 Task: Search one way flight ticket for 2 adults, 4 children and 1 infant on lap in business from Medford: Rogue Valley International-medford Airport to Riverton: Central Wyoming Regional Airport (was Riverton Regional) on 8-4-2023. Choice of flights is JetBlue. Number of bags: 1 carry on bag. Price is upto 93000. Outbound departure time preference is 8:30.
Action: Mouse moved to (396, 328)
Screenshot: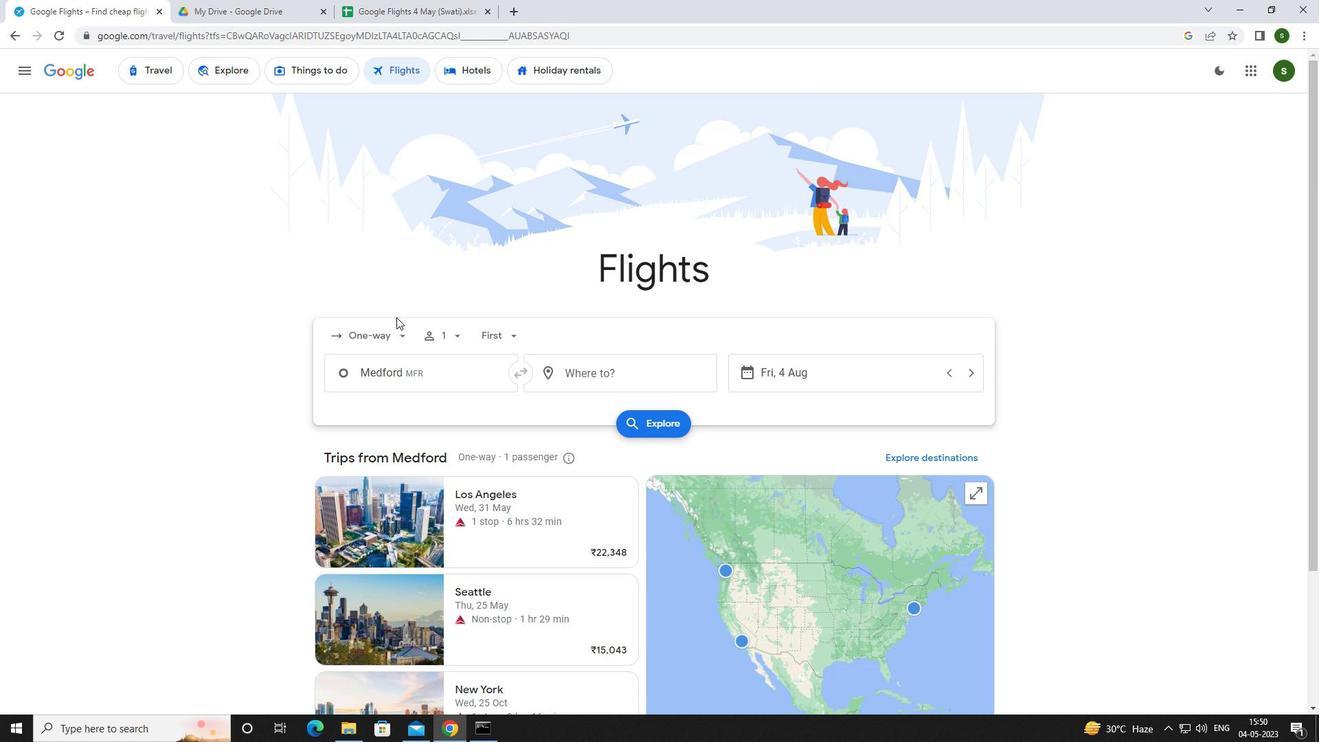 
Action: Mouse pressed left at (396, 328)
Screenshot: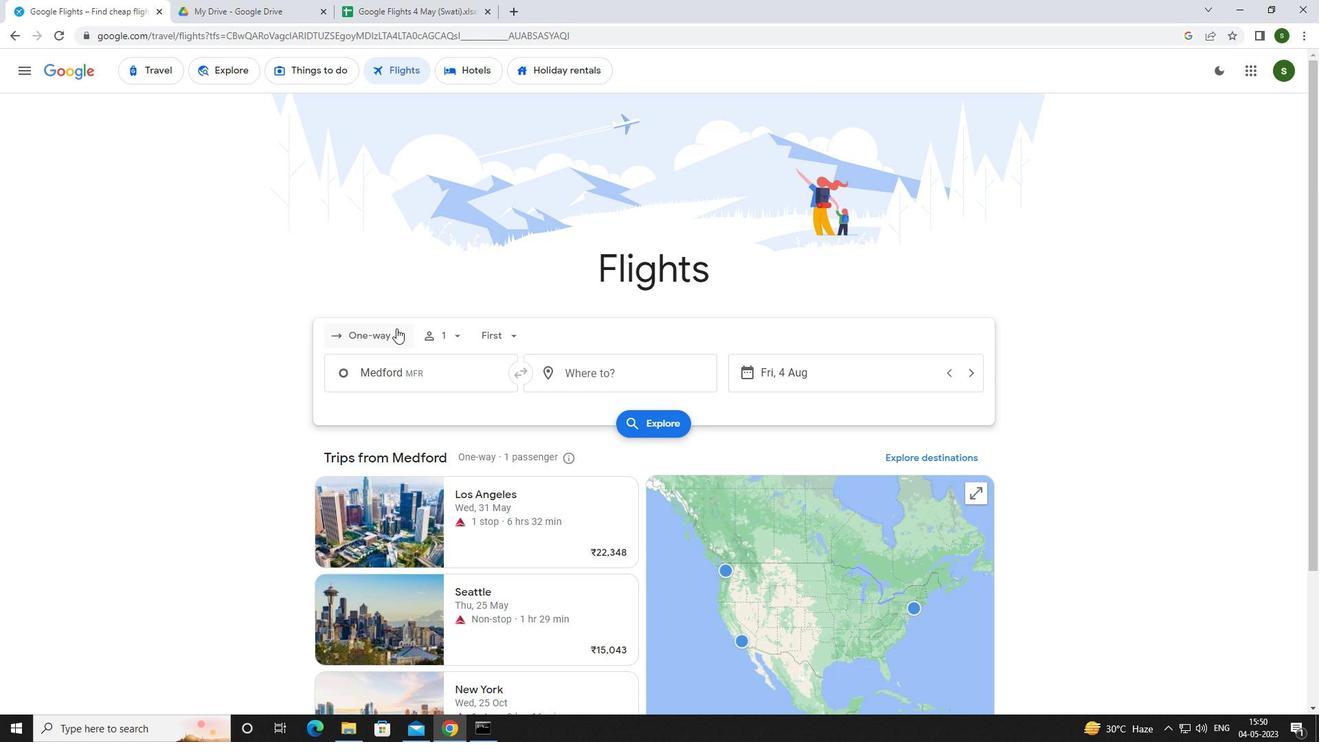 
Action: Mouse moved to (399, 403)
Screenshot: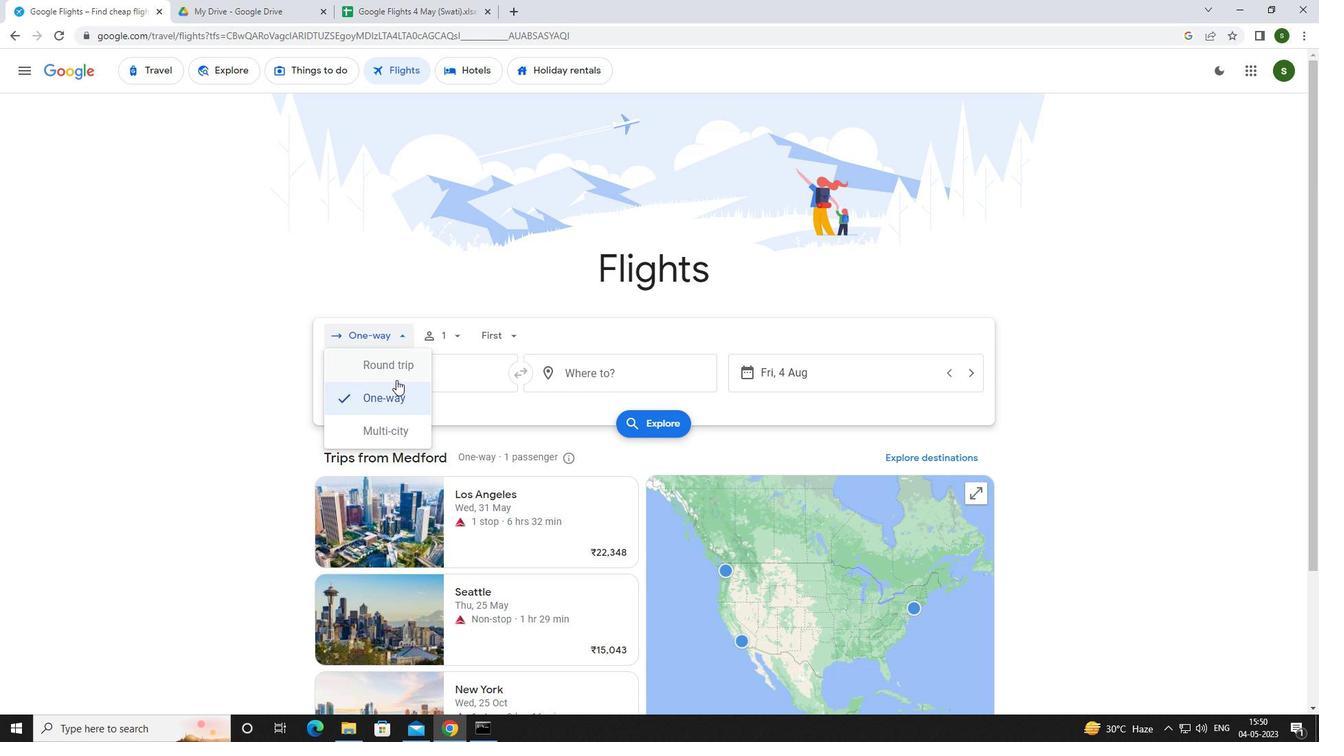 
Action: Mouse pressed left at (399, 403)
Screenshot: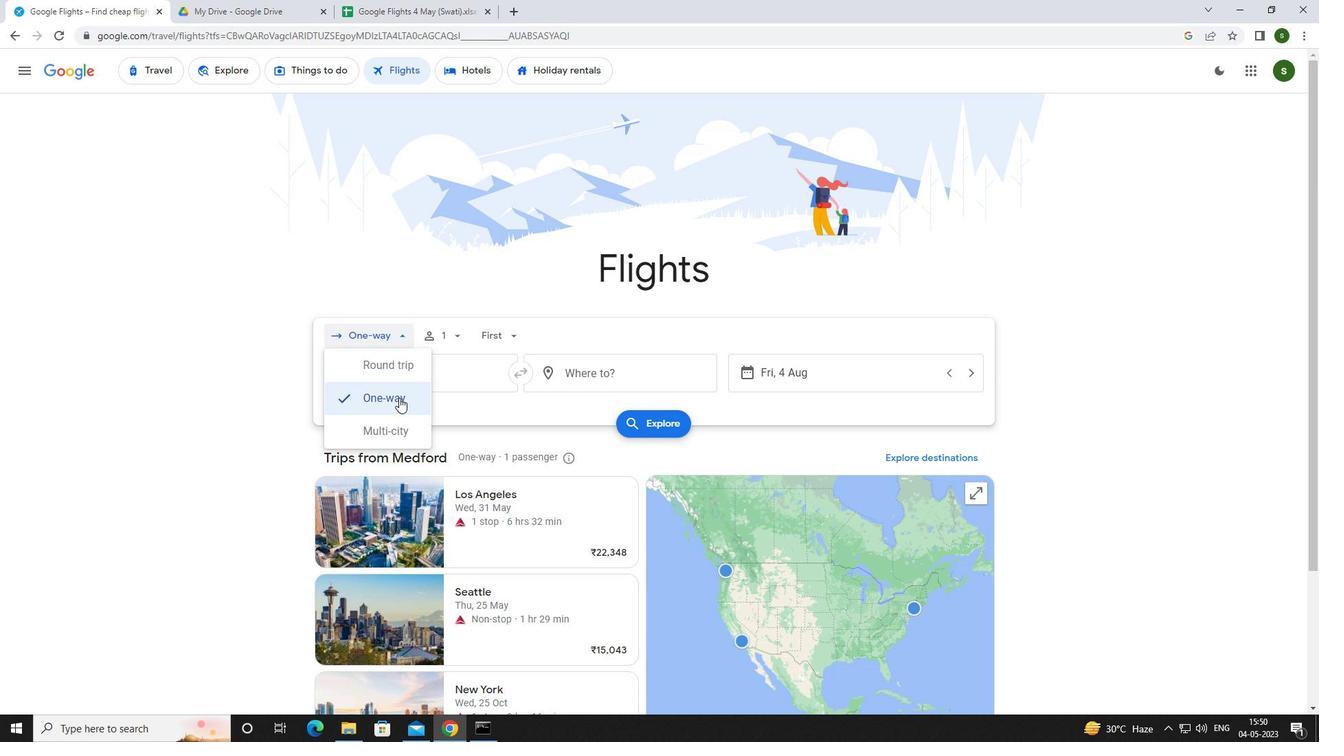 
Action: Mouse moved to (459, 336)
Screenshot: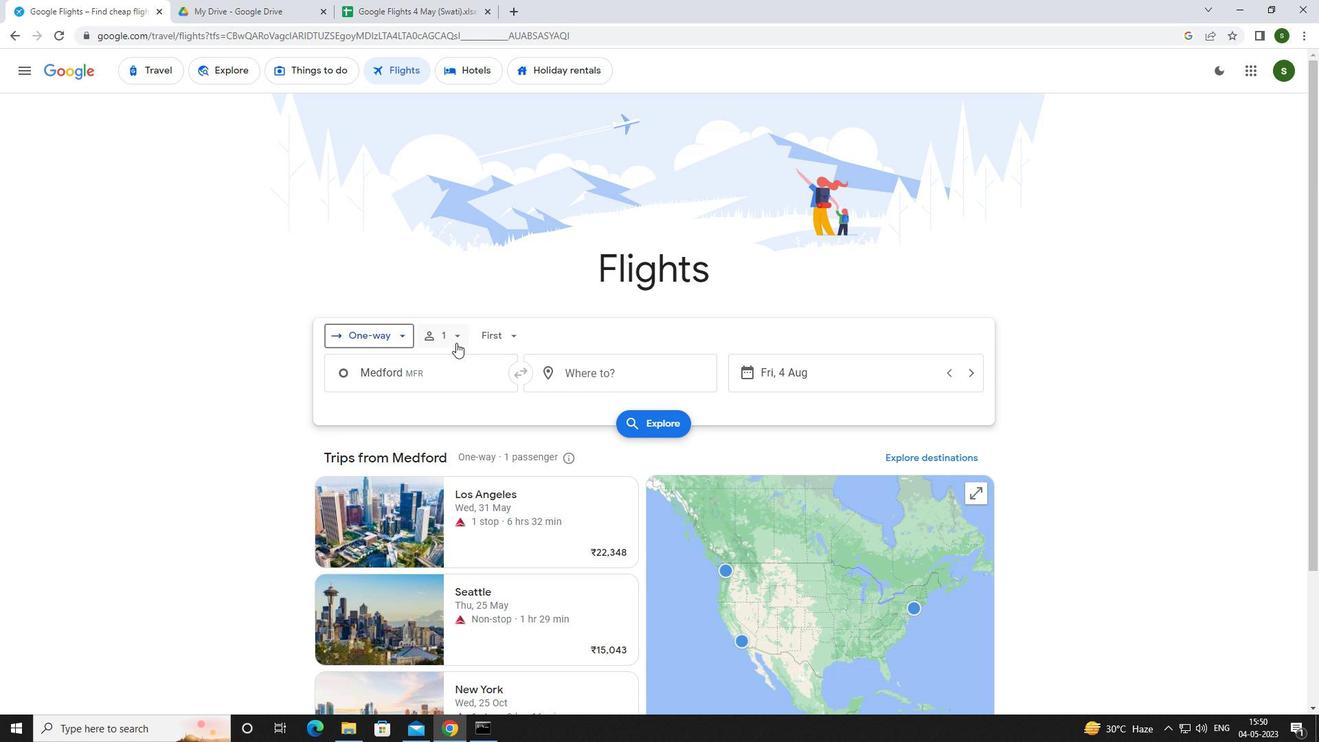 
Action: Mouse pressed left at (459, 336)
Screenshot: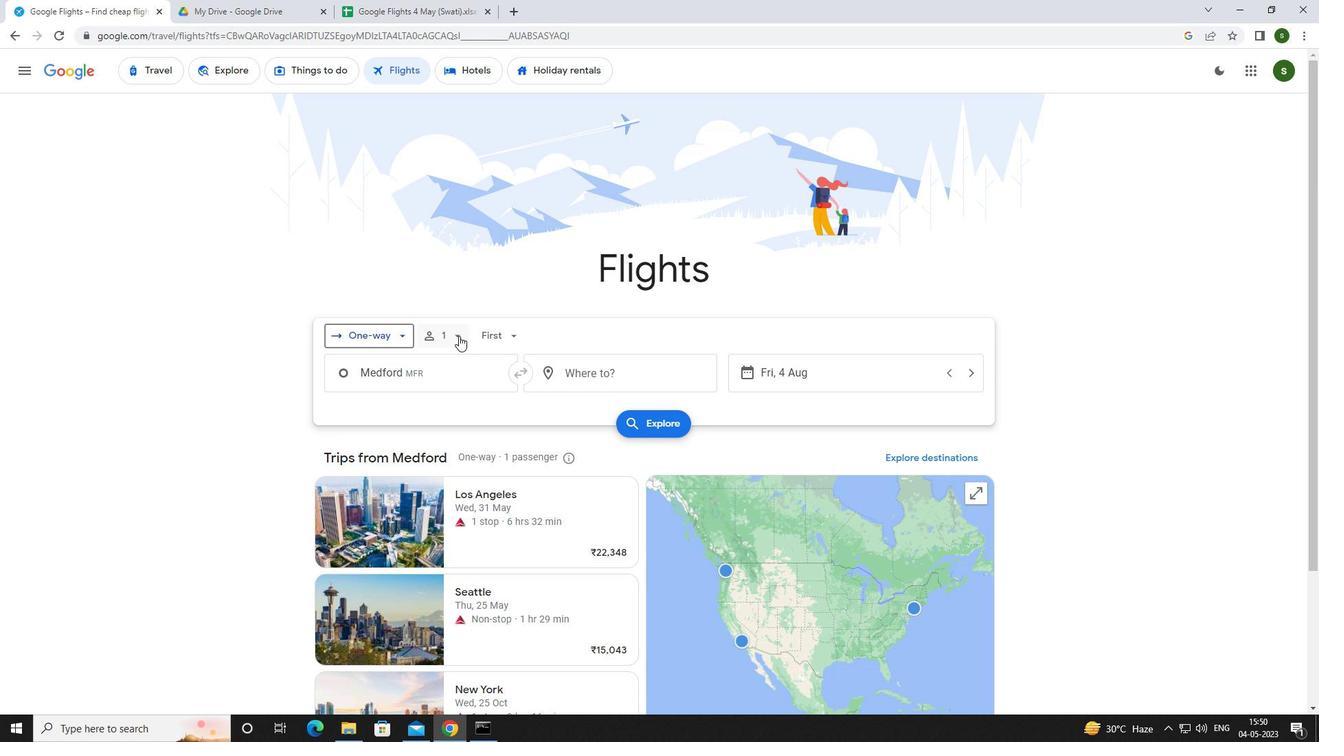 
Action: Mouse moved to (557, 369)
Screenshot: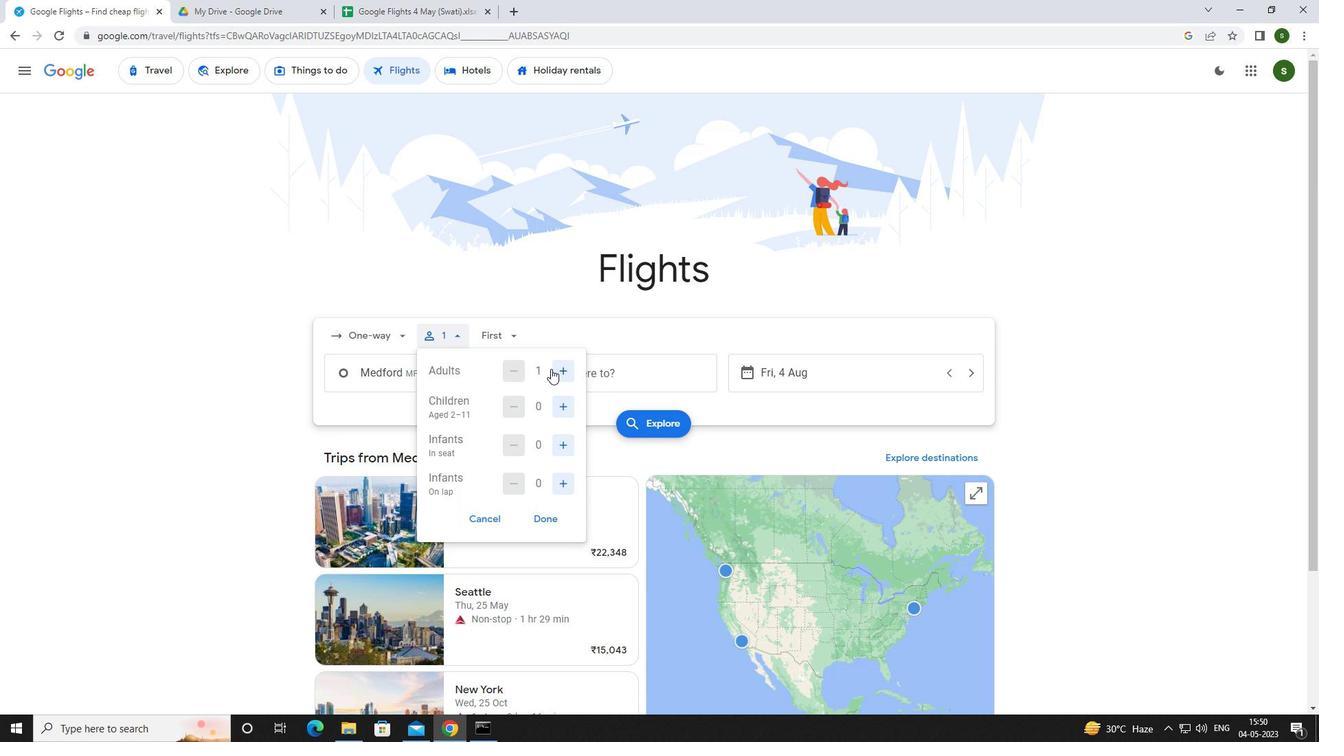 
Action: Mouse pressed left at (557, 369)
Screenshot: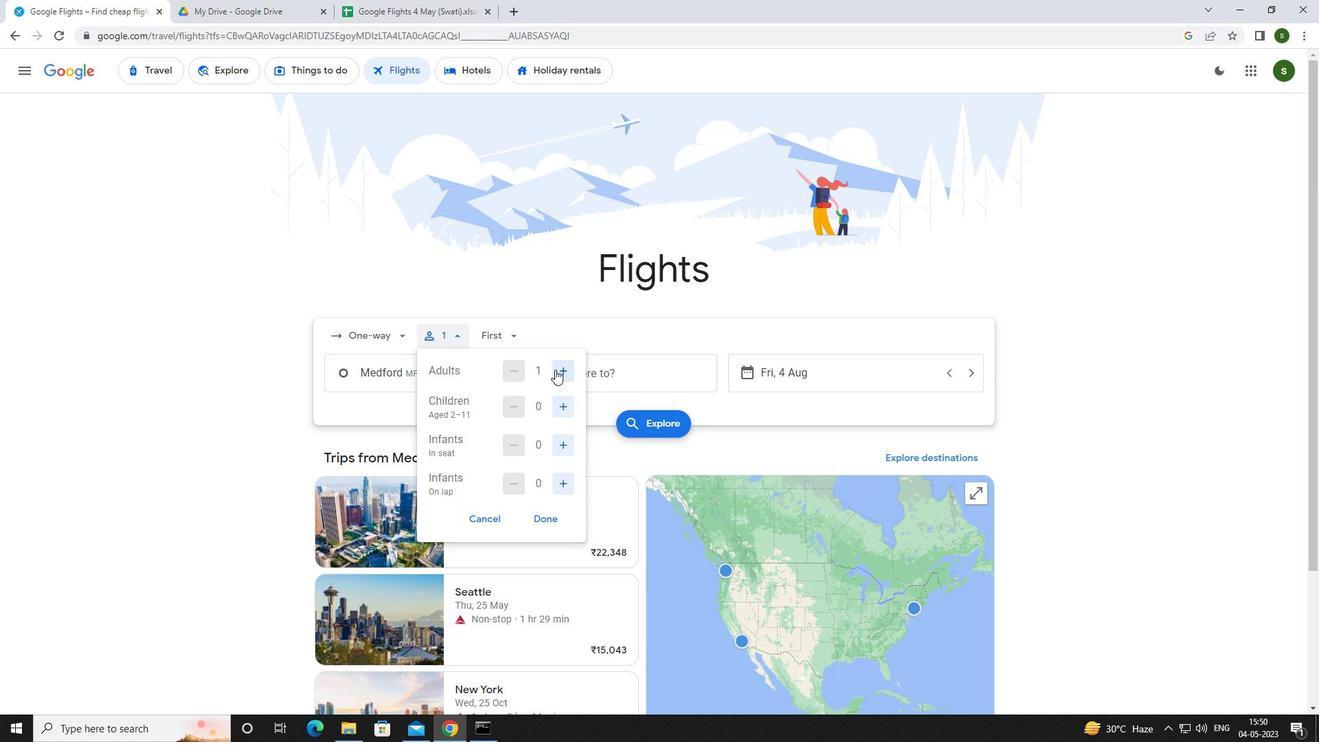 
Action: Mouse moved to (558, 404)
Screenshot: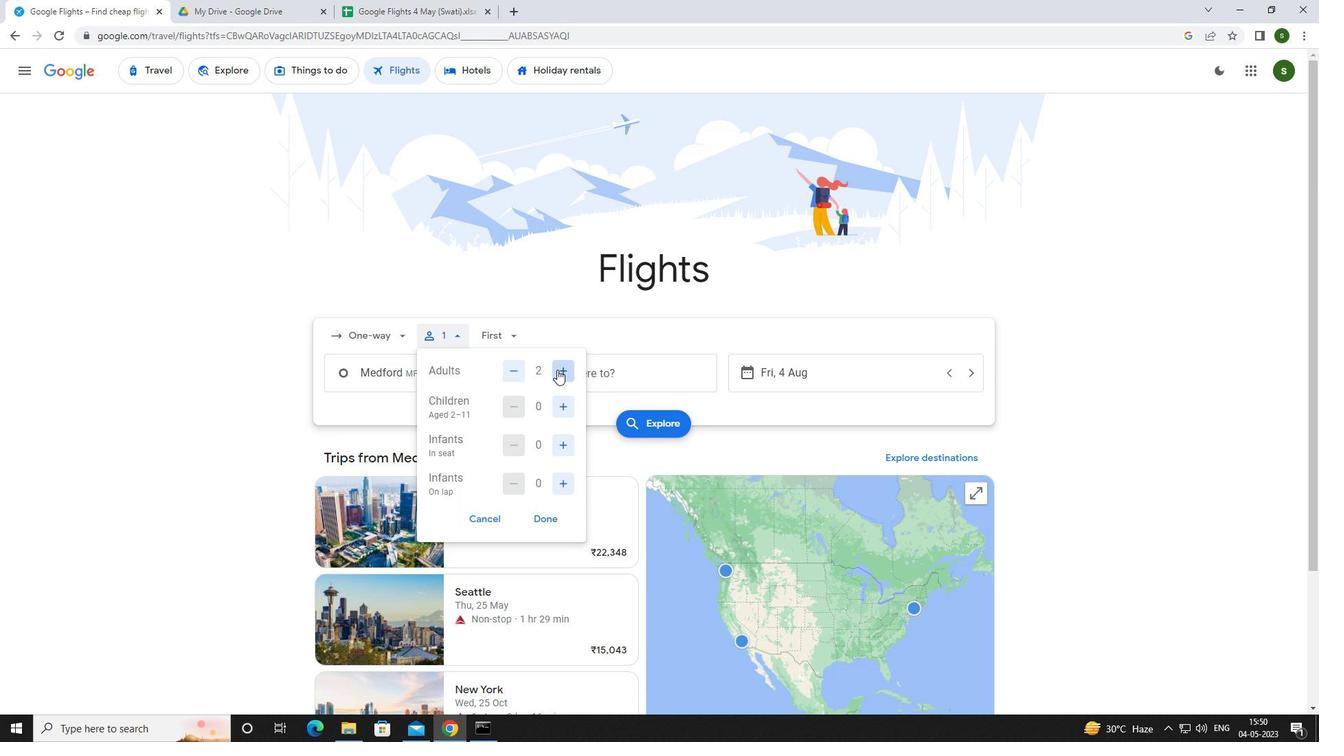 
Action: Mouse pressed left at (558, 404)
Screenshot: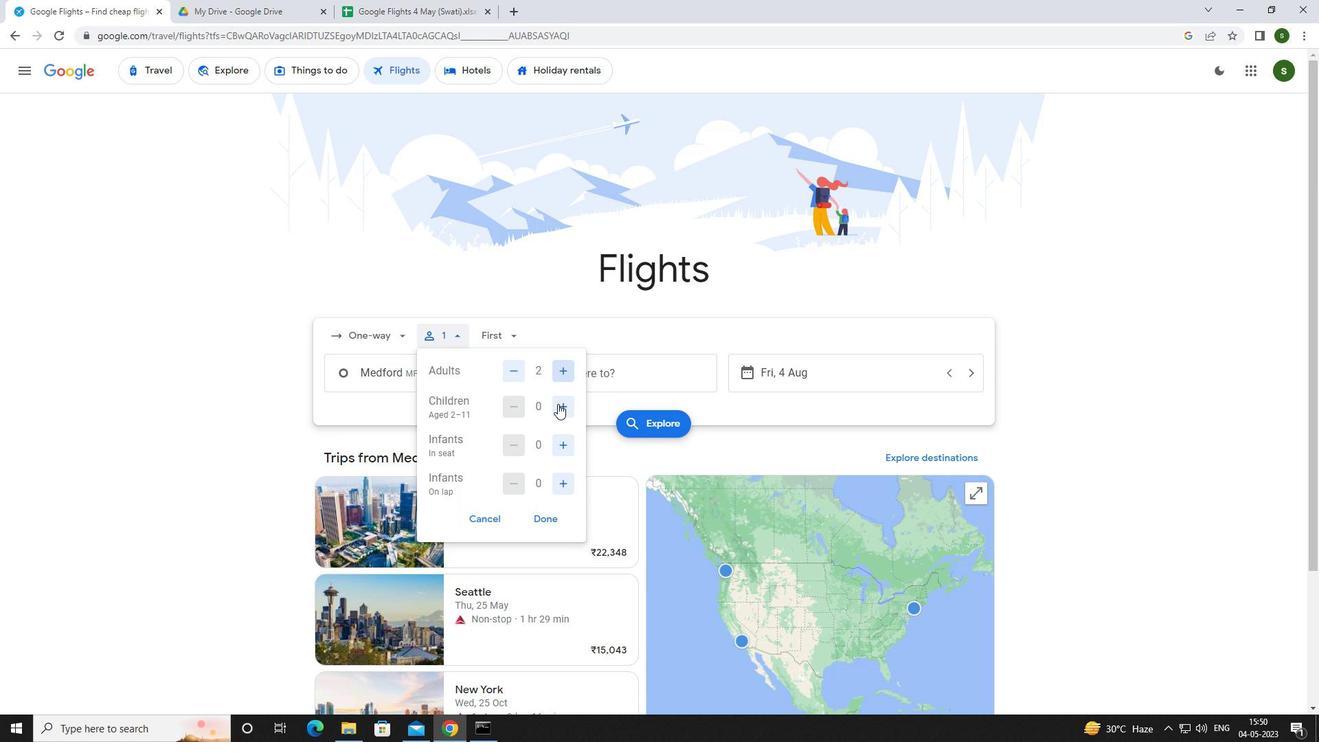 
Action: Mouse pressed left at (558, 404)
Screenshot: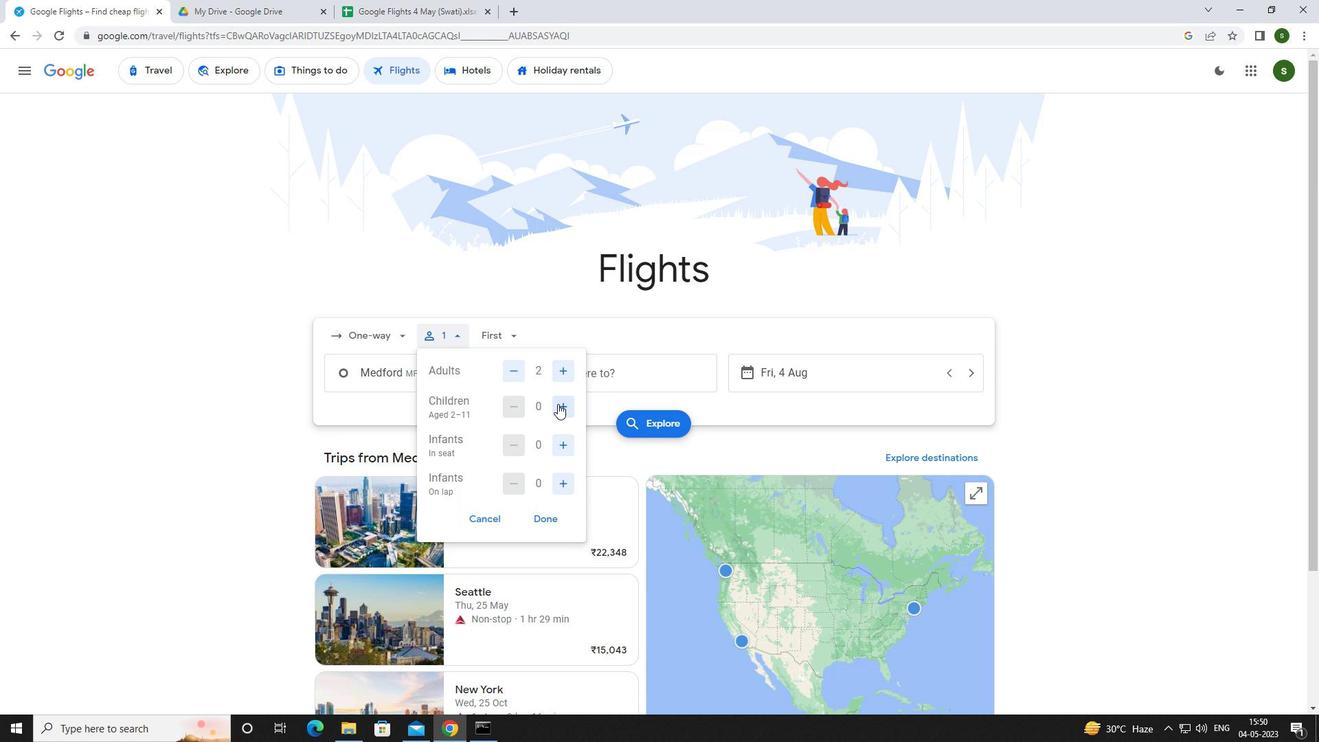 
Action: Mouse pressed left at (558, 404)
Screenshot: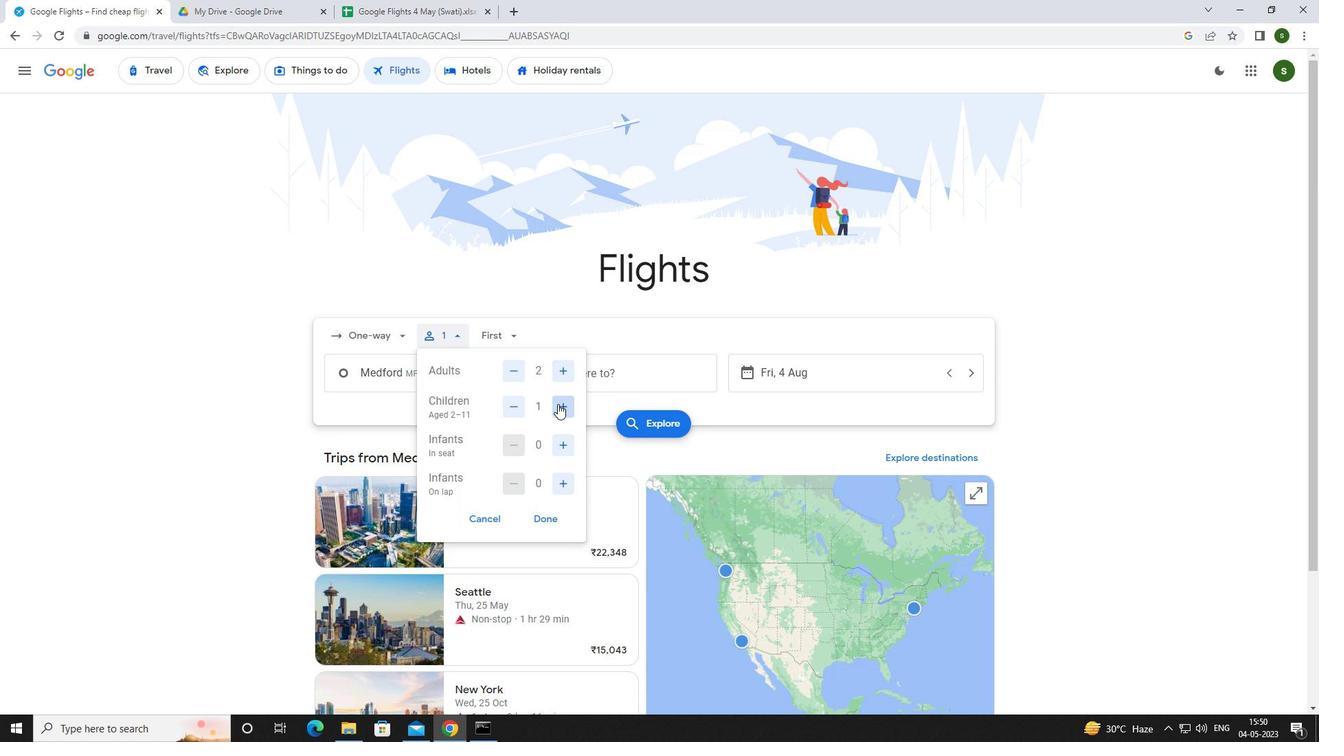
Action: Mouse pressed left at (558, 404)
Screenshot: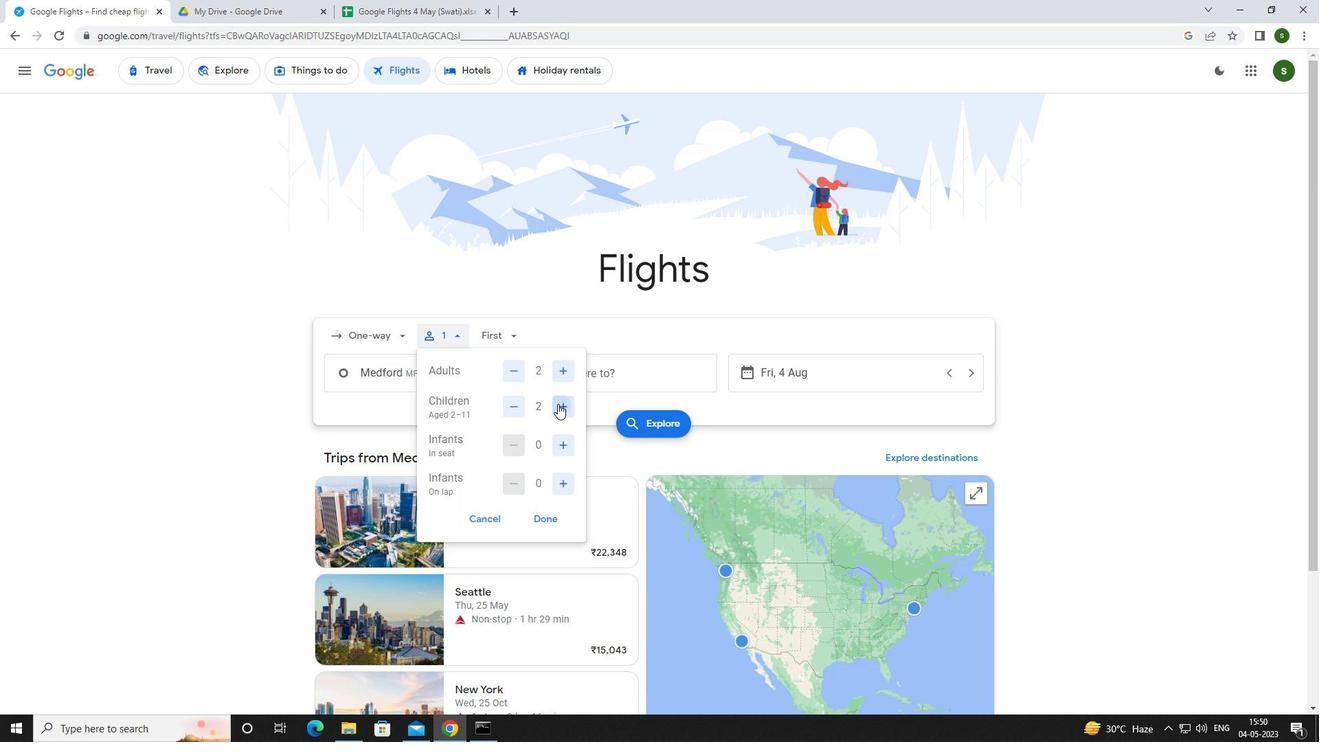 
Action: Mouse moved to (562, 483)
Screenshot: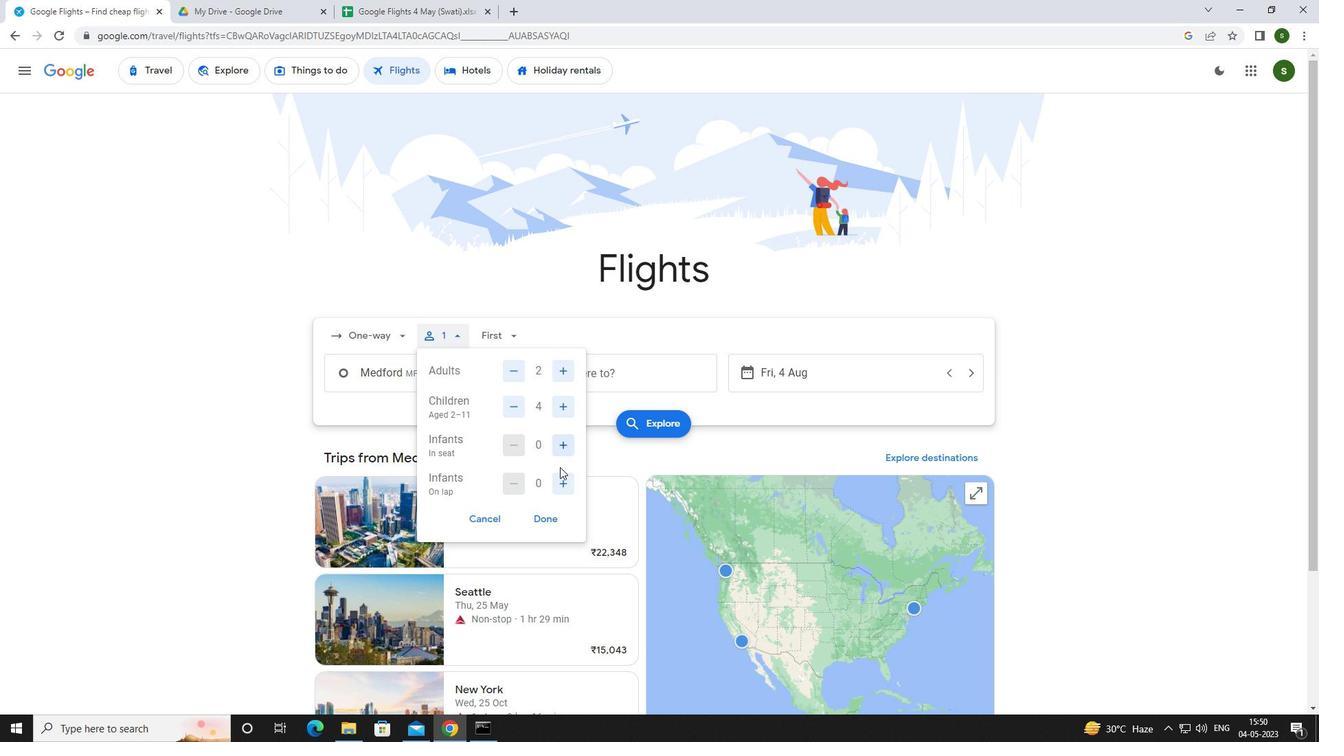 
Action: Mouse pressed left at (562, 483)
Screenshot: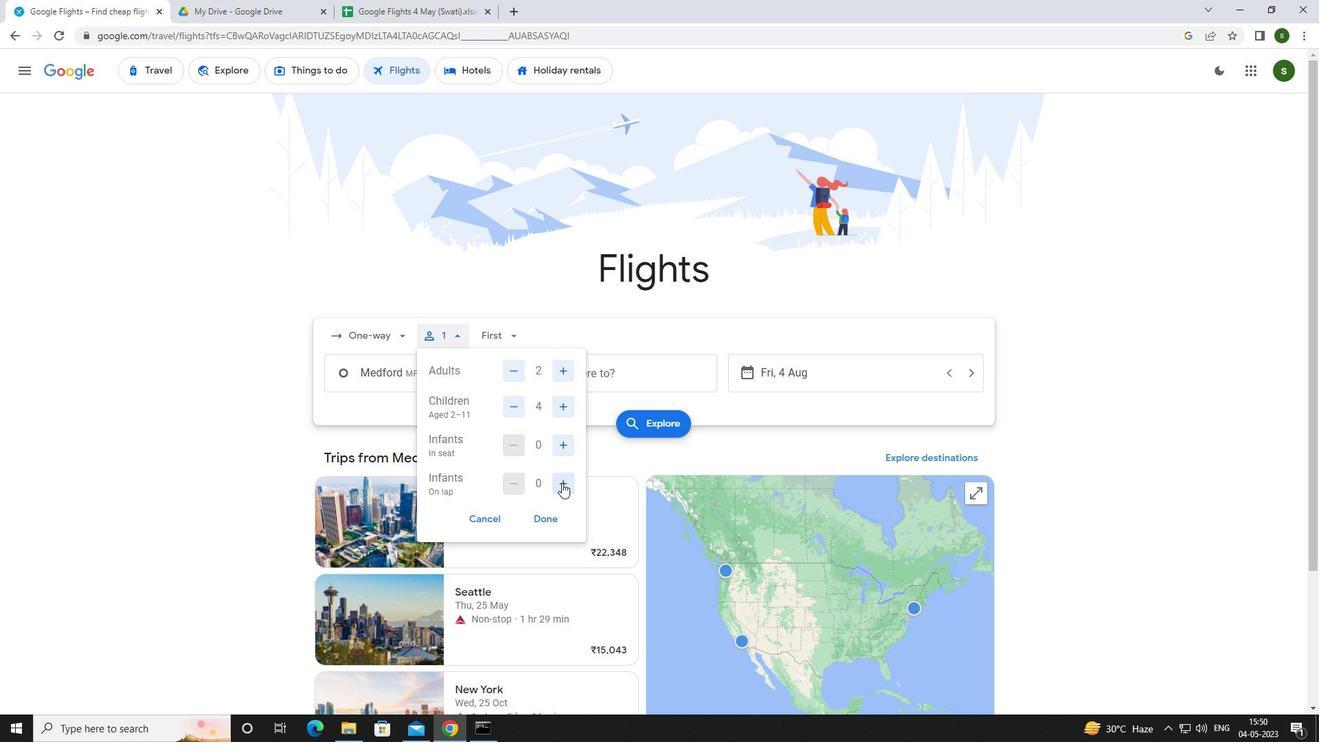 
Action: Mouse moved to (509, 338)
Screenshot: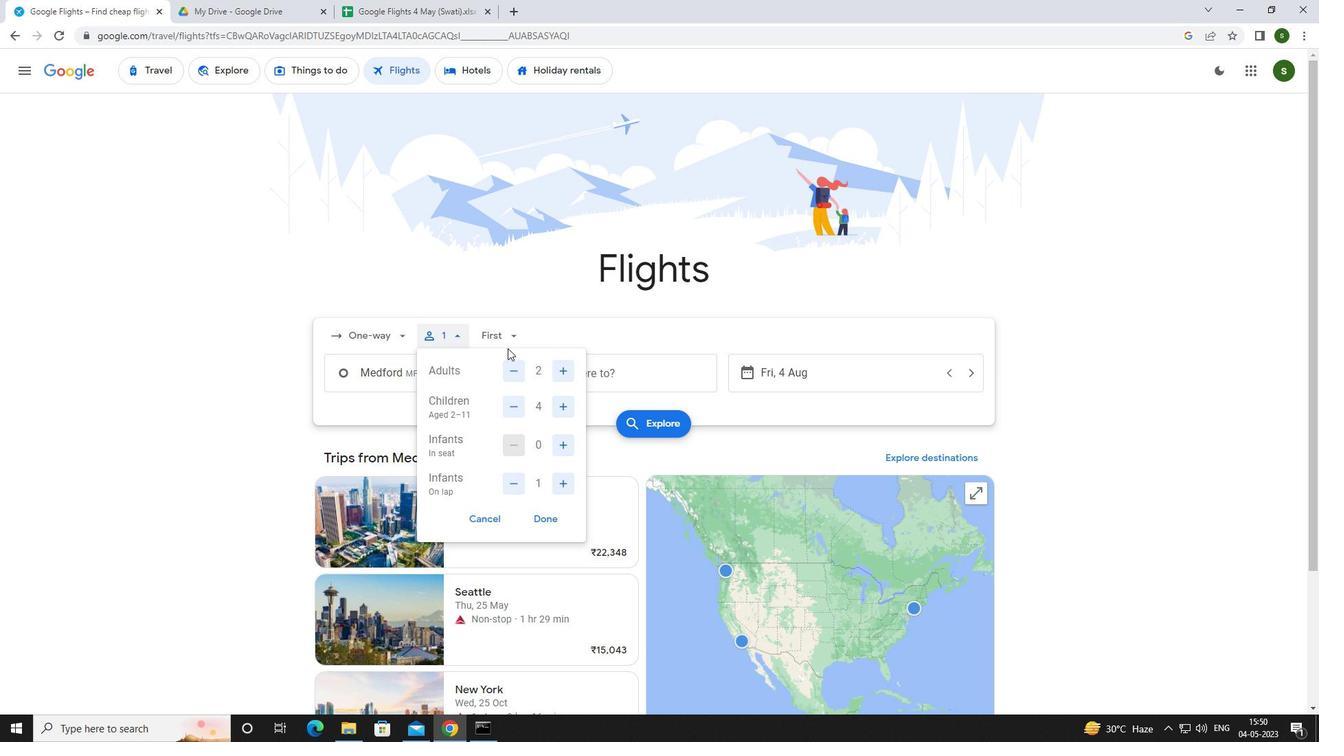 
Action: Mouse pressed left at (509, 338)
Screenshot: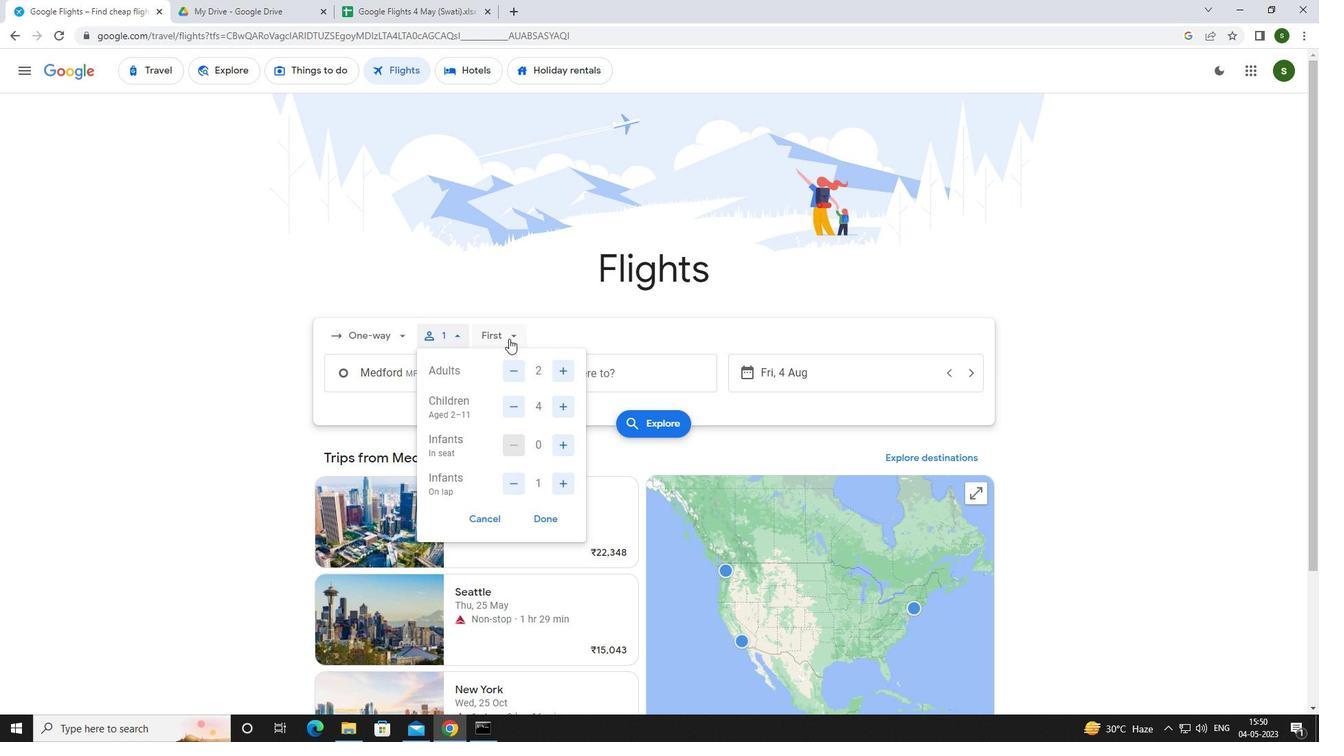 
Action: Mouse moved to (531, 430)
Screenshot: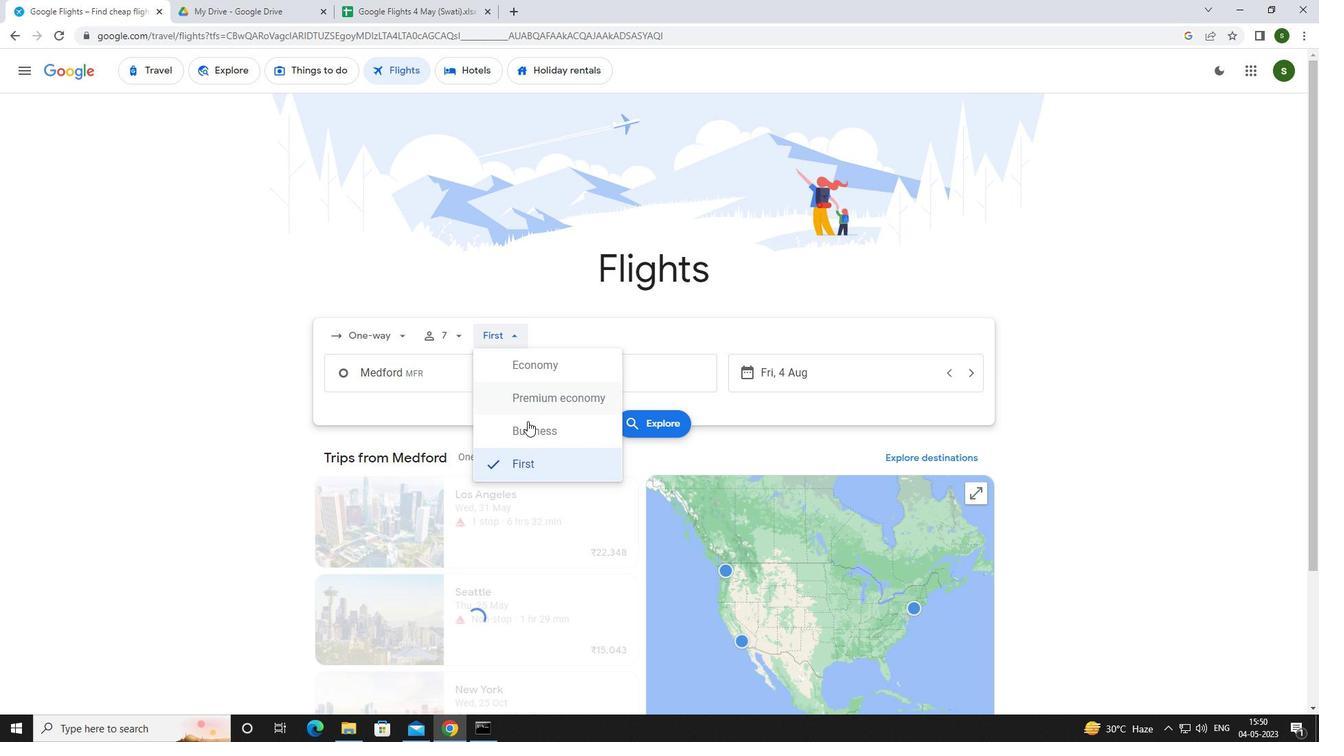
Action: Mouse pressed left at (531, 430)
Screenshot: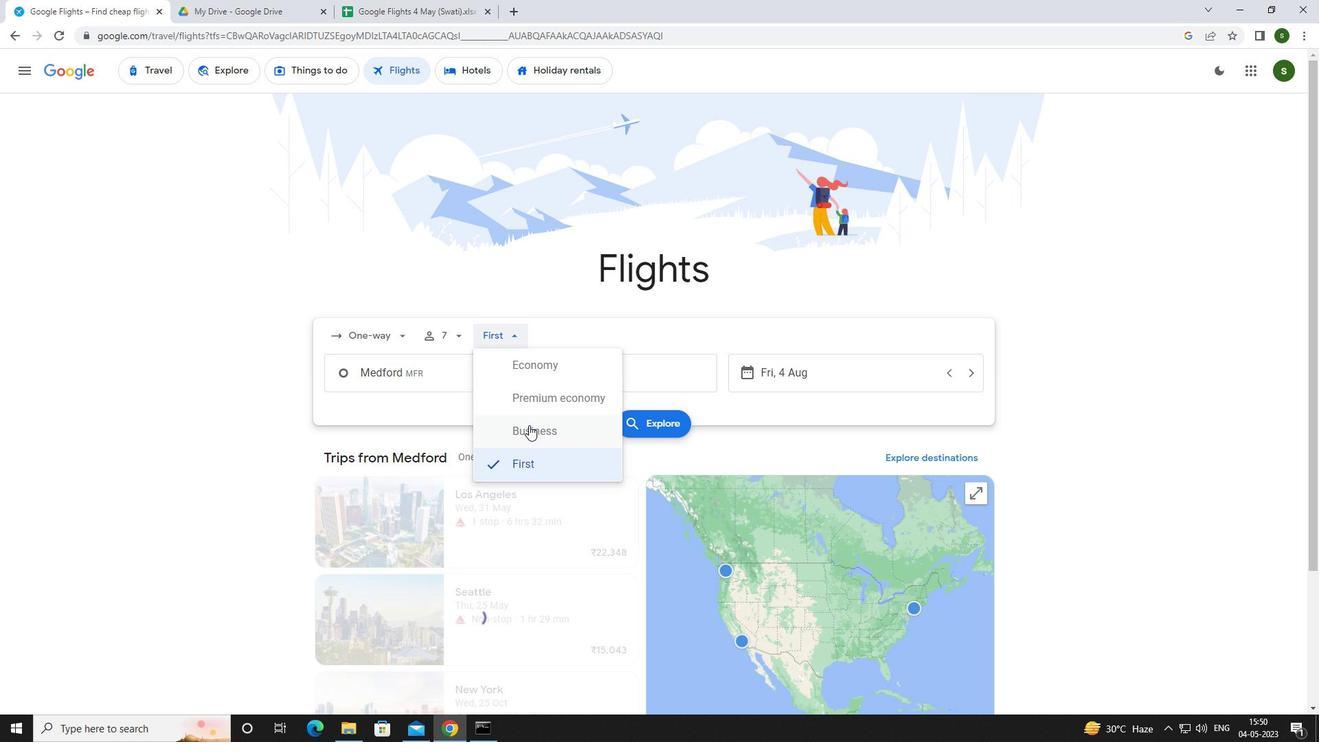 
Action: Mouse moved to (430, 368)
Screenshot: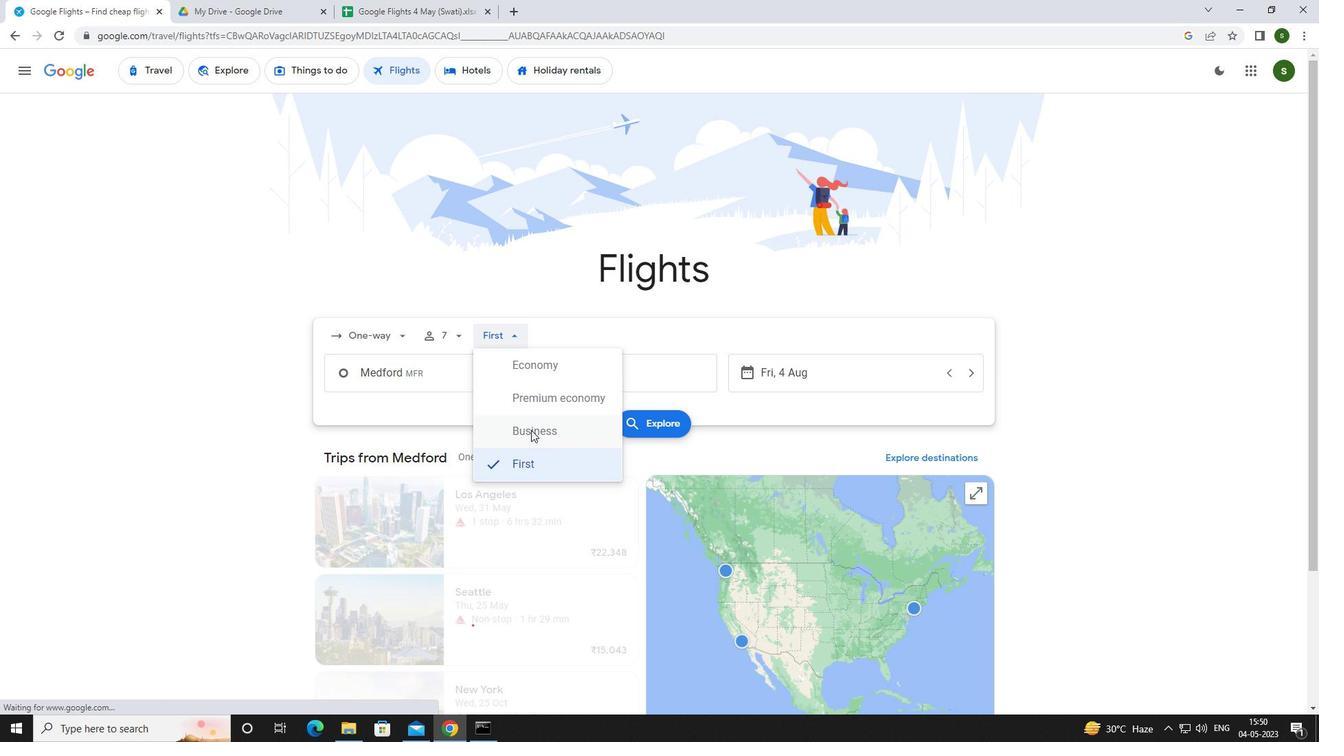 
Action: Mouse pressed left at (430, 368)
Screenshot: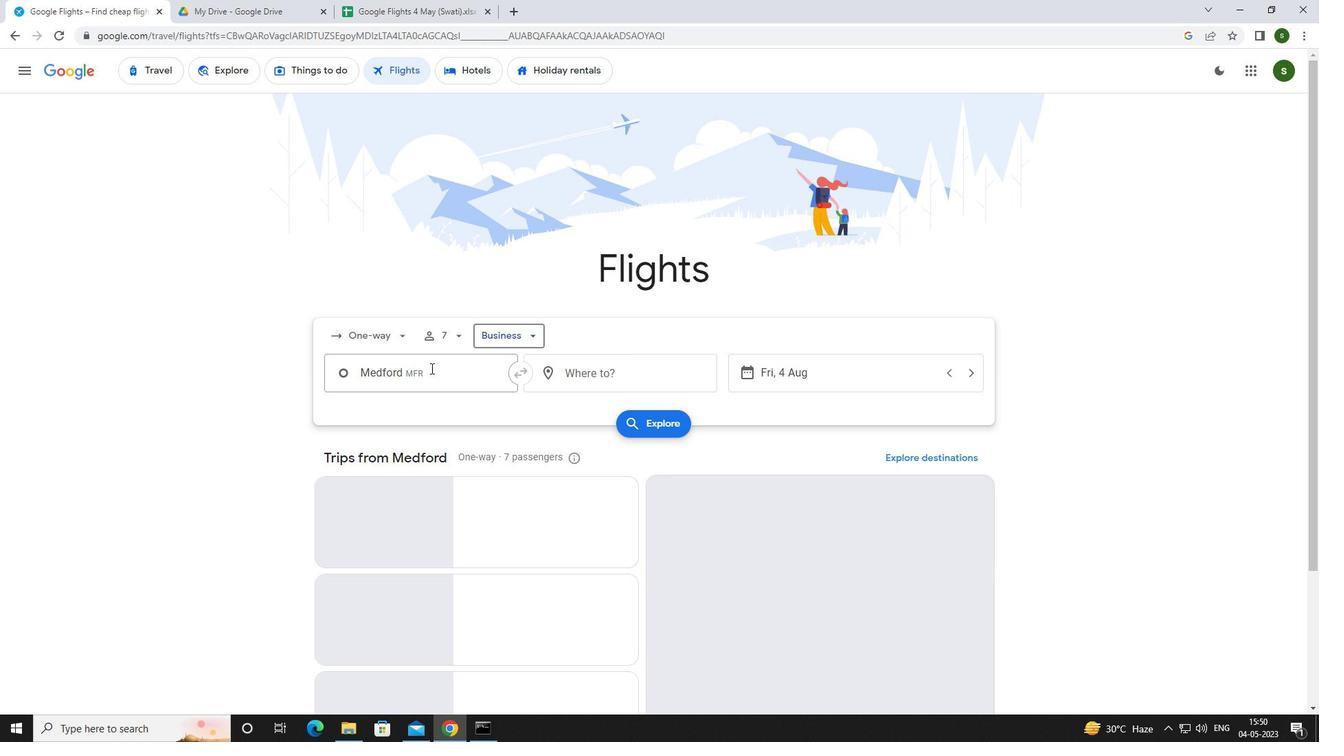 
Action: Mouse moved to (430, 369)
Screenshot: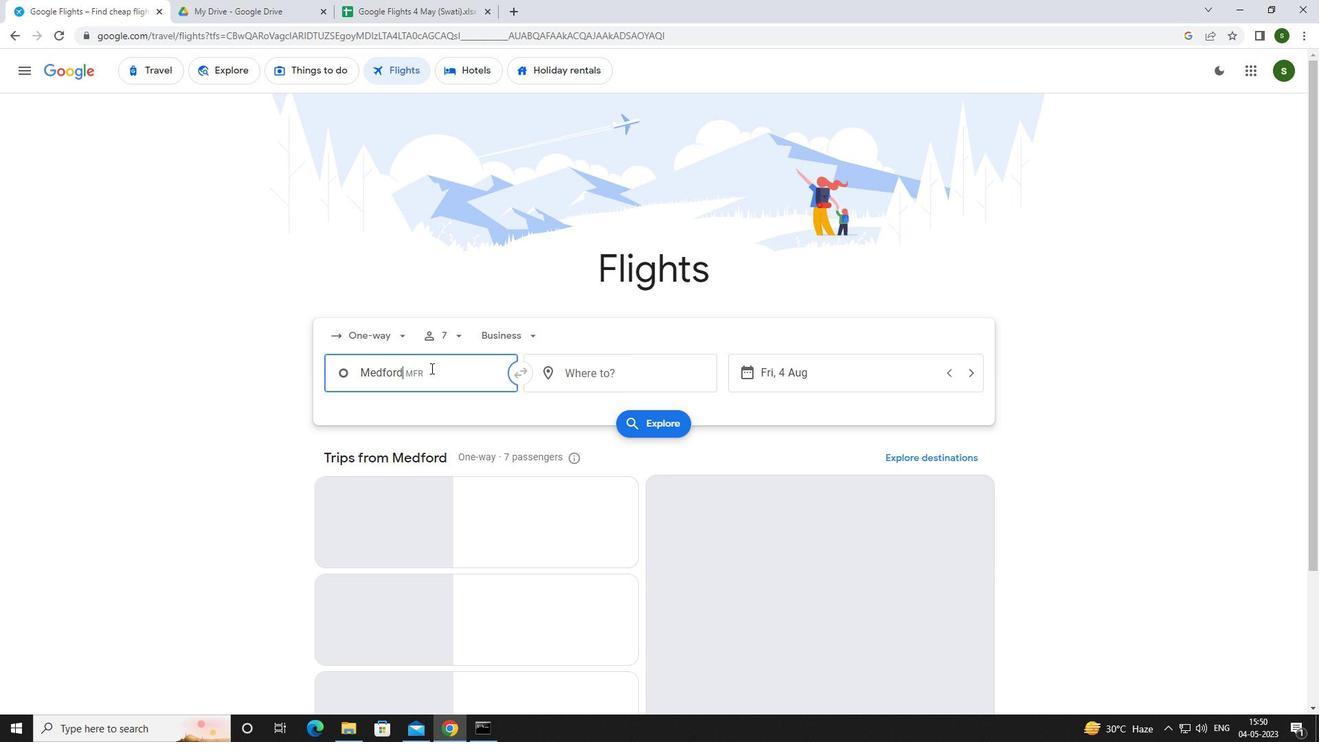 
Action: Key pressed <Key.caps_lock>r<Key.caps_lock>ogue<Key.space><Key.caps_lock>v<Key.caps_lock>a
Screenshot: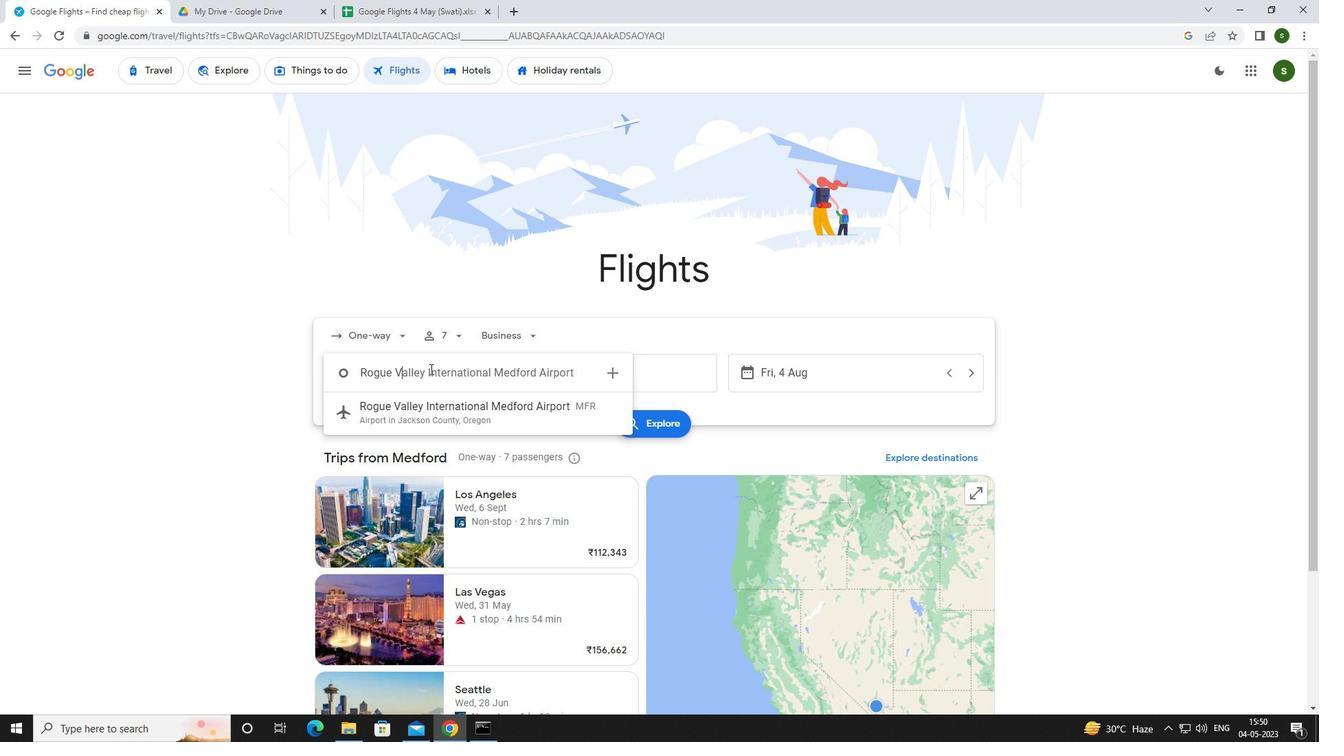 
Action: Mouse moved to (472, 421)
Screenshot: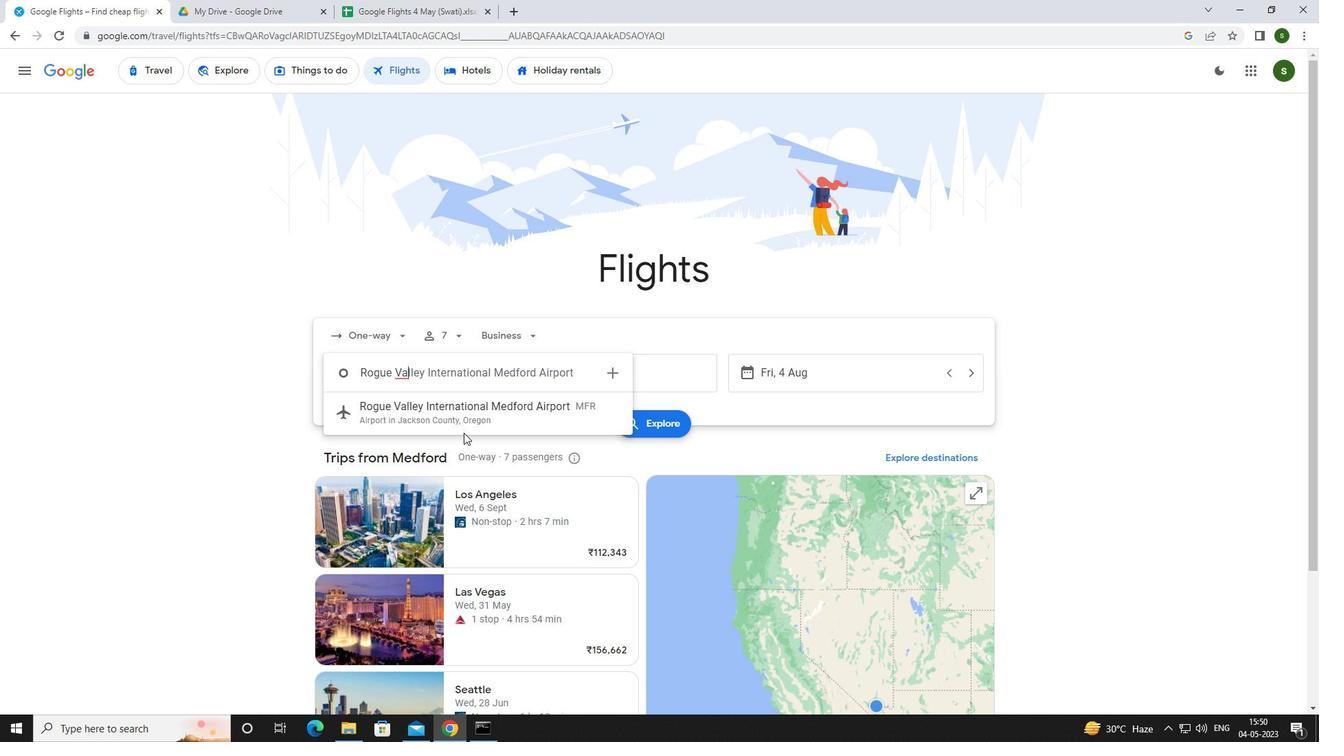 
Action: Mouse pressed left at (472, 421)
Screenshot: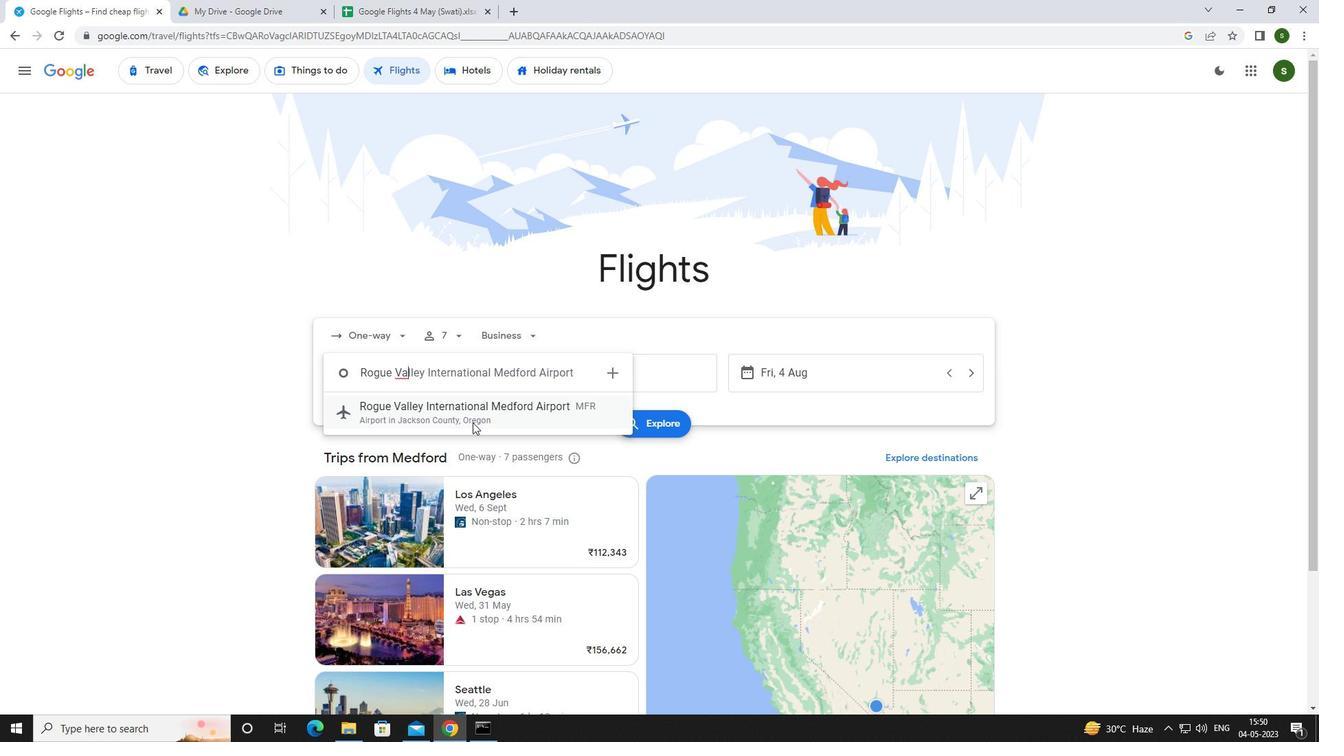 
Action: Mouse moved to (652, 383)
Screenshot: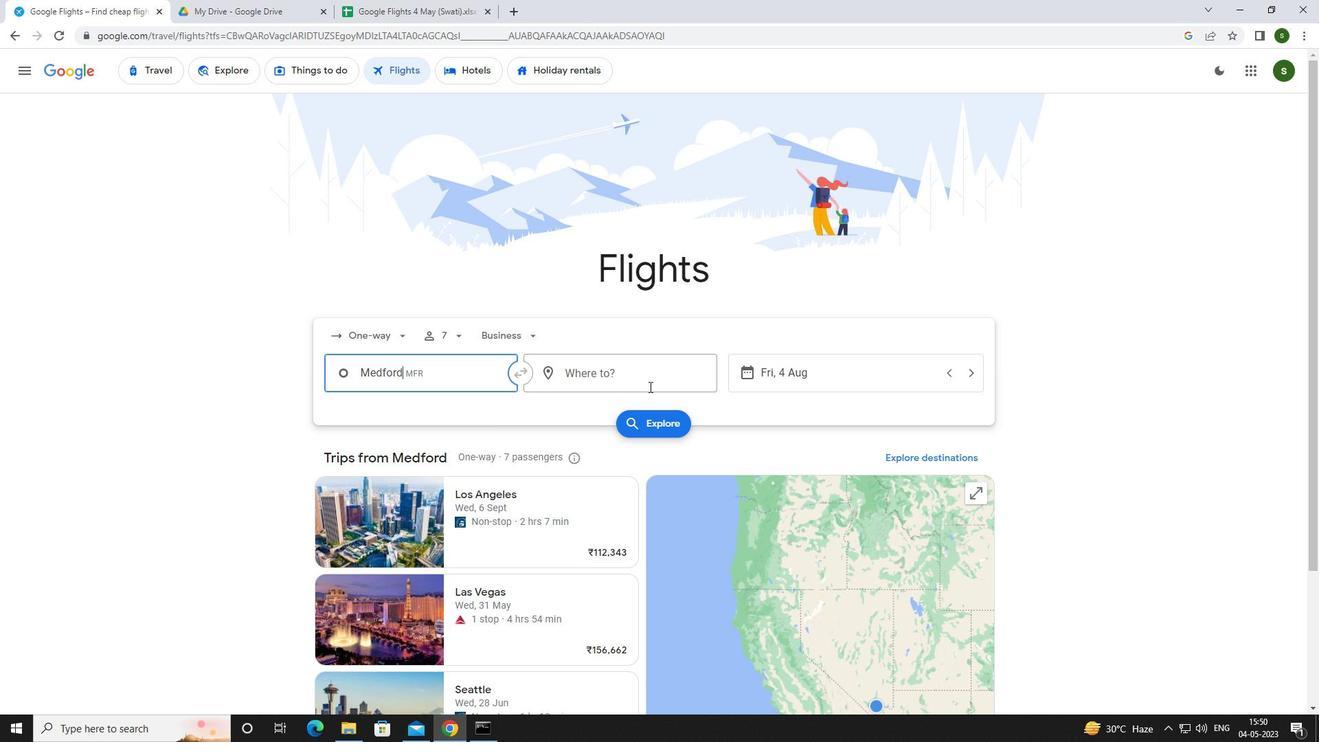 
Action: Mouse pressed left at (652, 383)
Screenshot: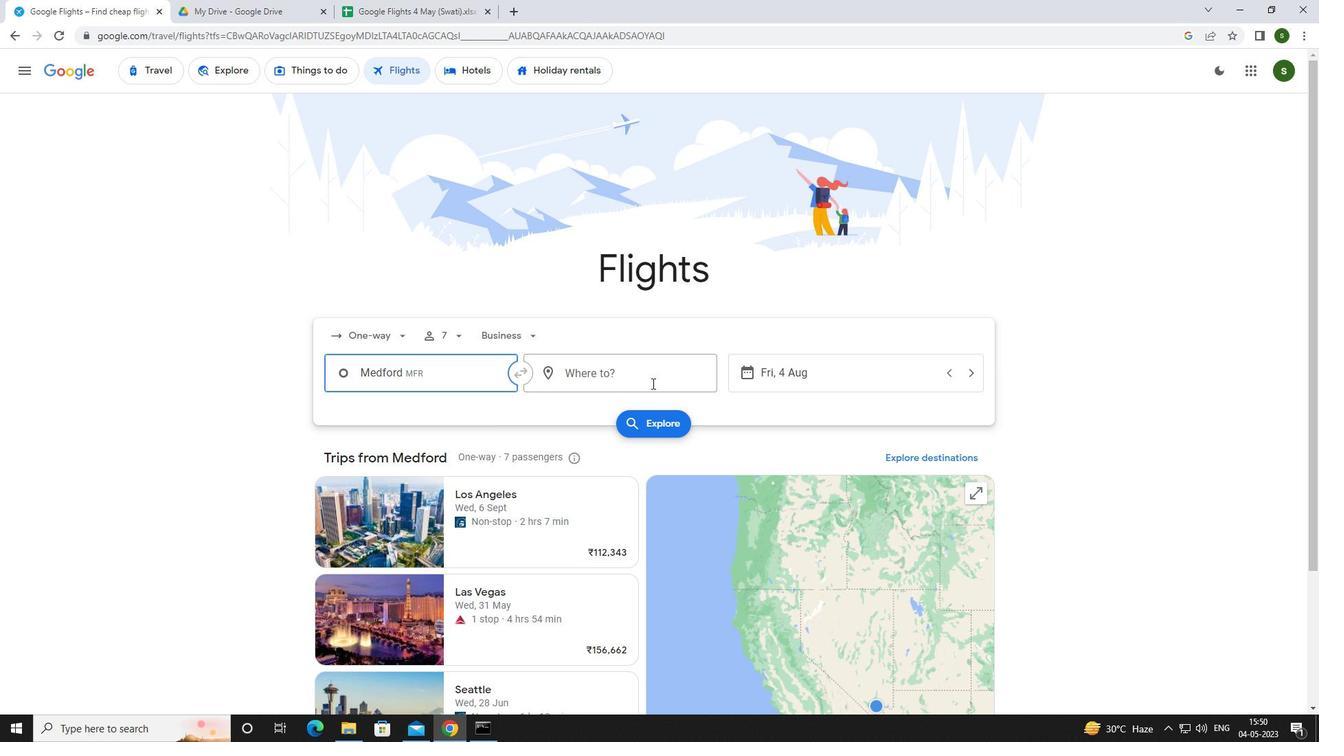 
Action: Mouse moved to (642, 384)
Screenshot: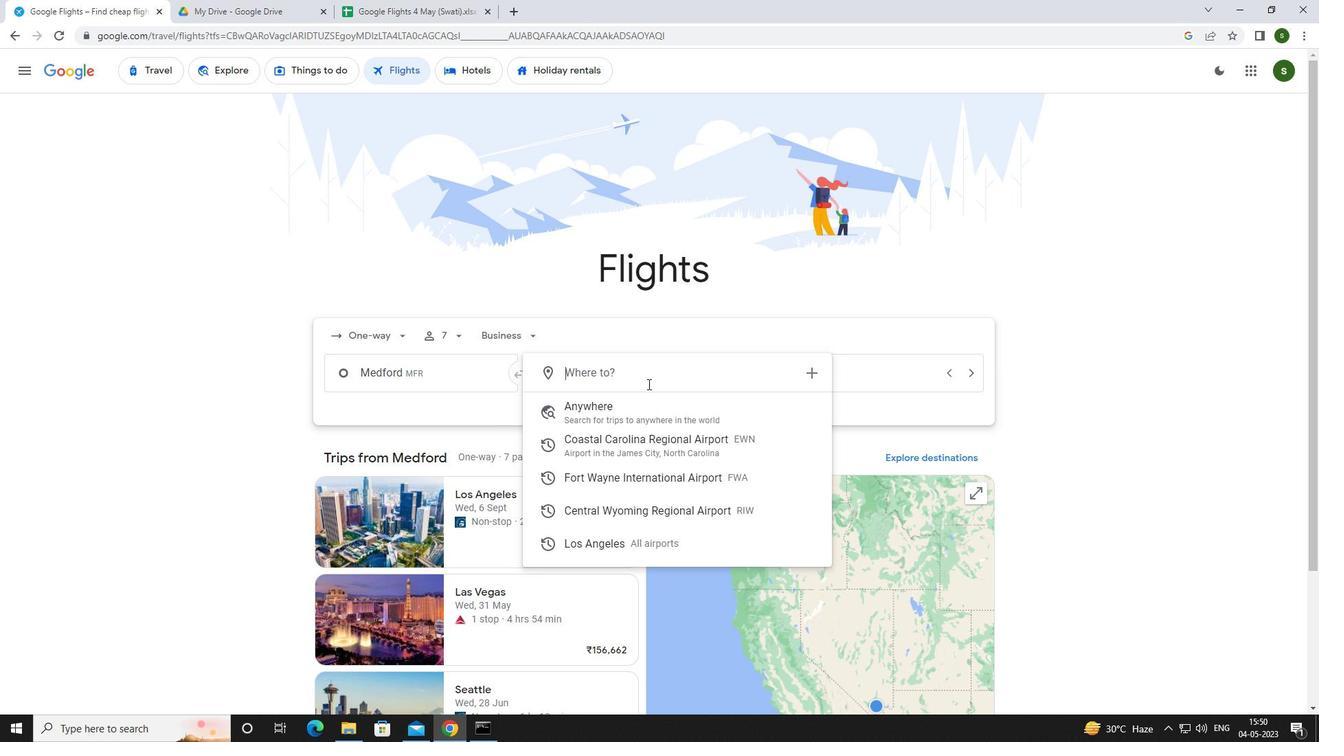
Action: Key pressed <Key.caps_lock>r<Key.caps_lock>ivert
Screenshot: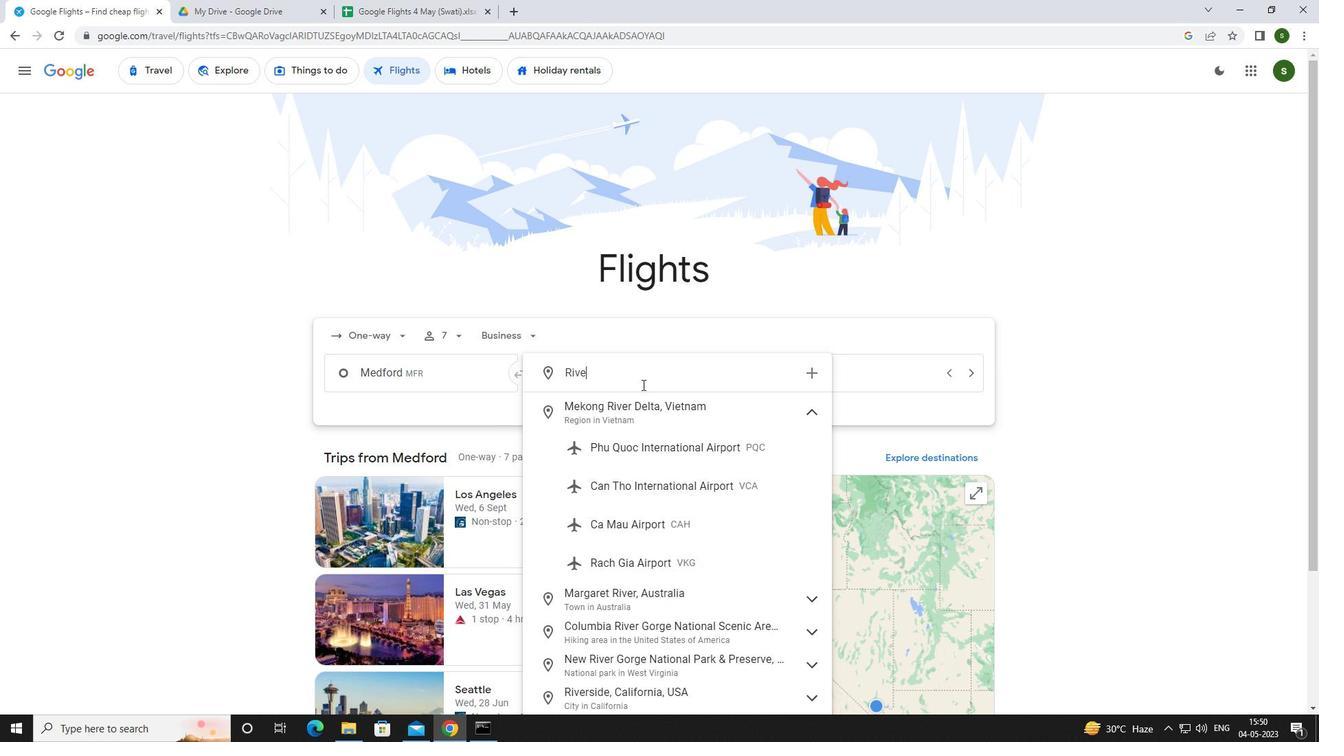 
Action: Mouse moved to (661, 440)
Screenshot: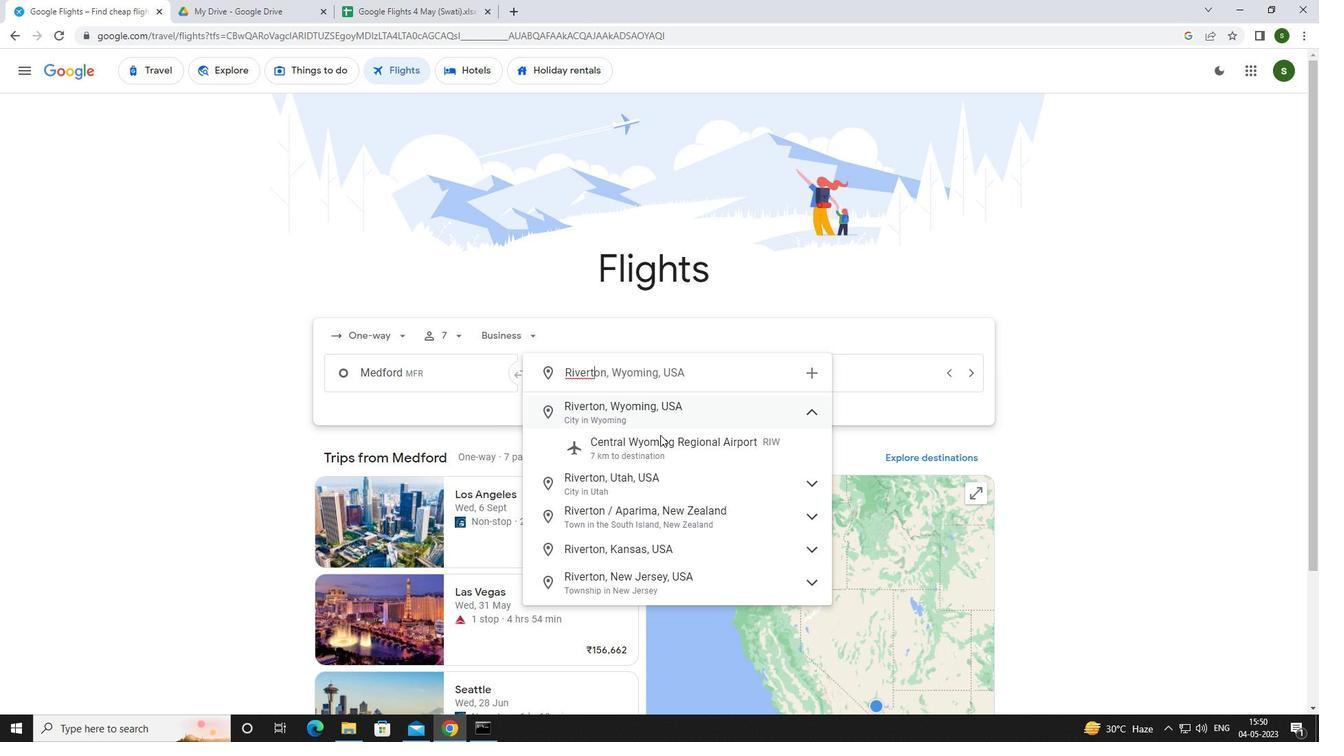 
Action: Mouse pressed left at (661, 440)
Screenshot: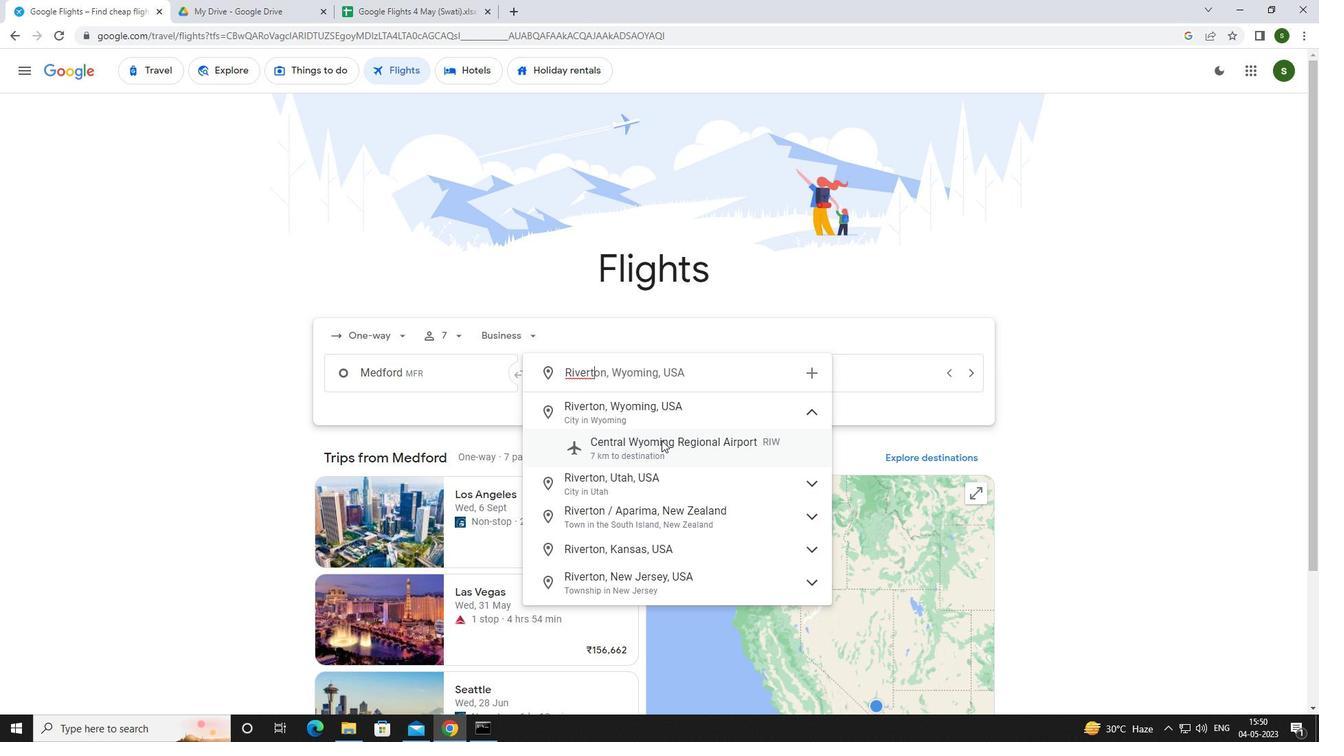 
Action: Mouse moved to (831, 381)
Screenshot: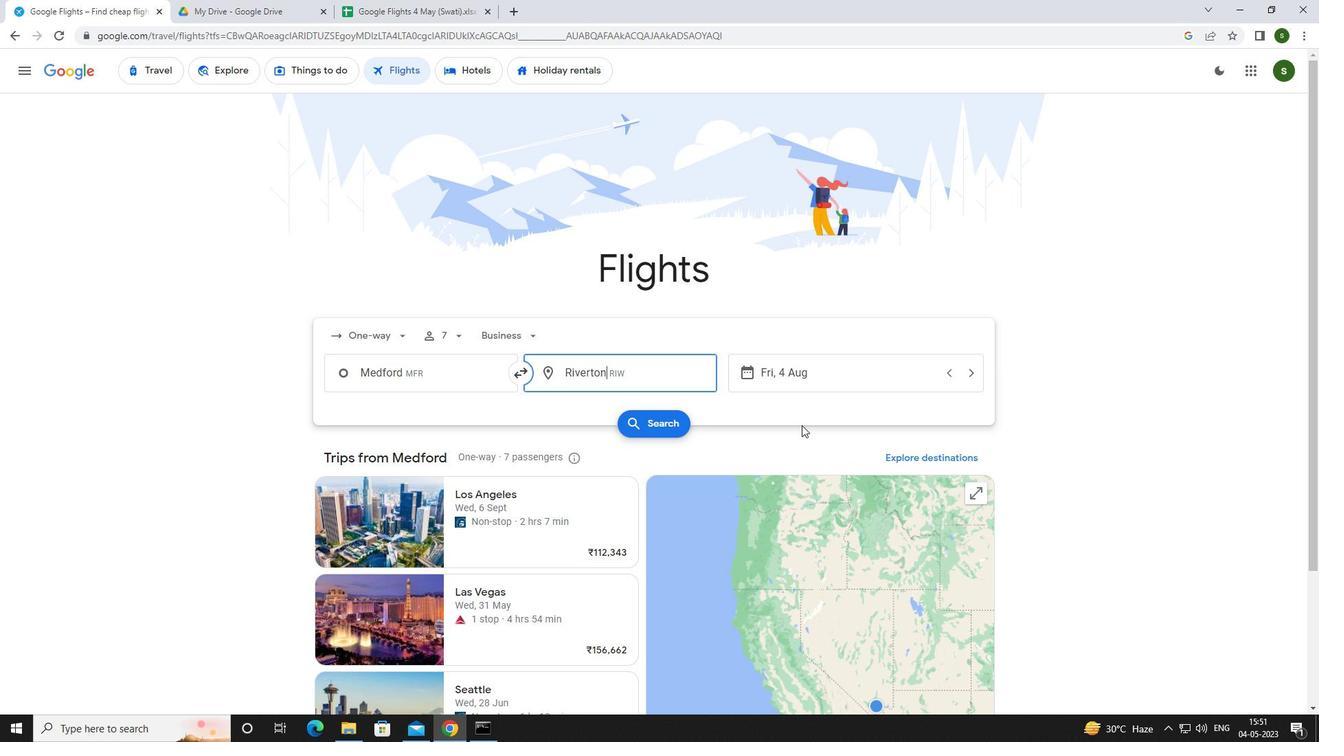
Action: Mouse pressed left at (831, 381)
Screenshot: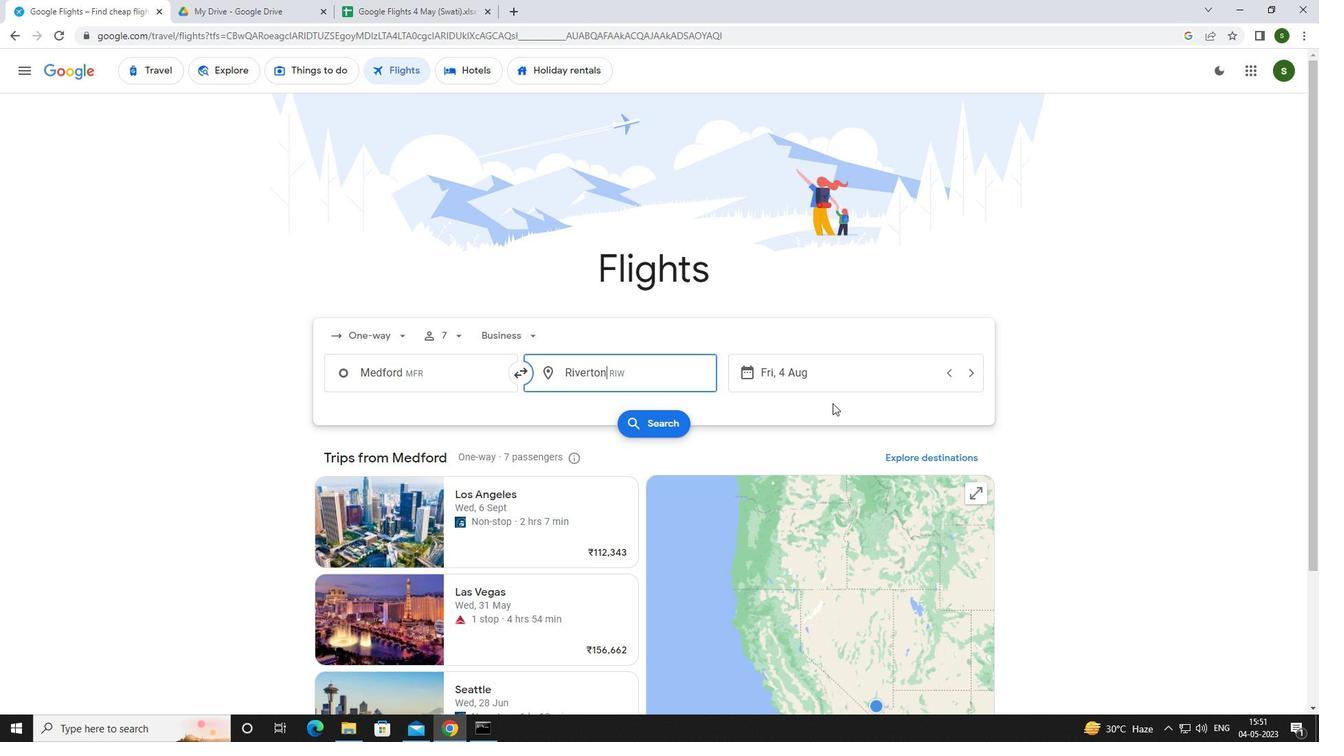 
Action: Mouse moved to (653, 456)
Screenshot: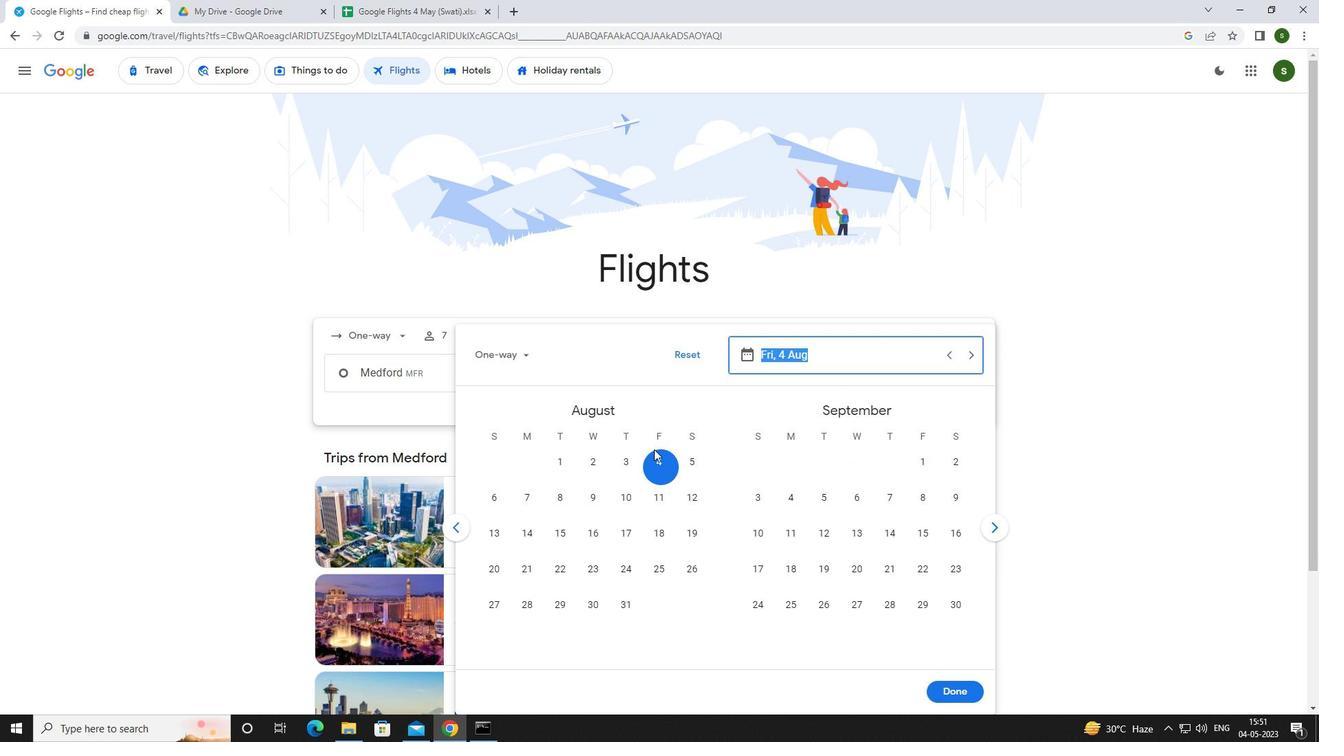 
Action: Mouse pressed left at (653, 456)
Screenshot: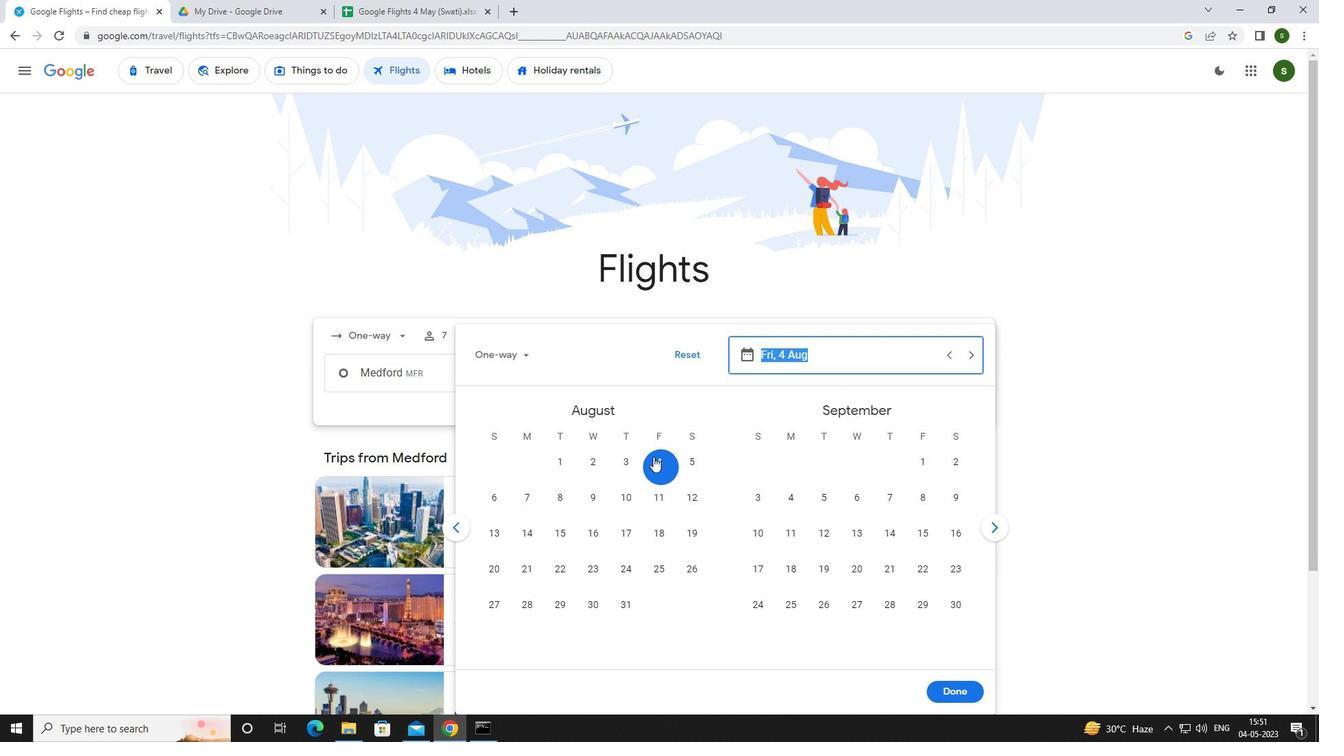 
Action: Mouse moved to (938, 682)
Screenshot: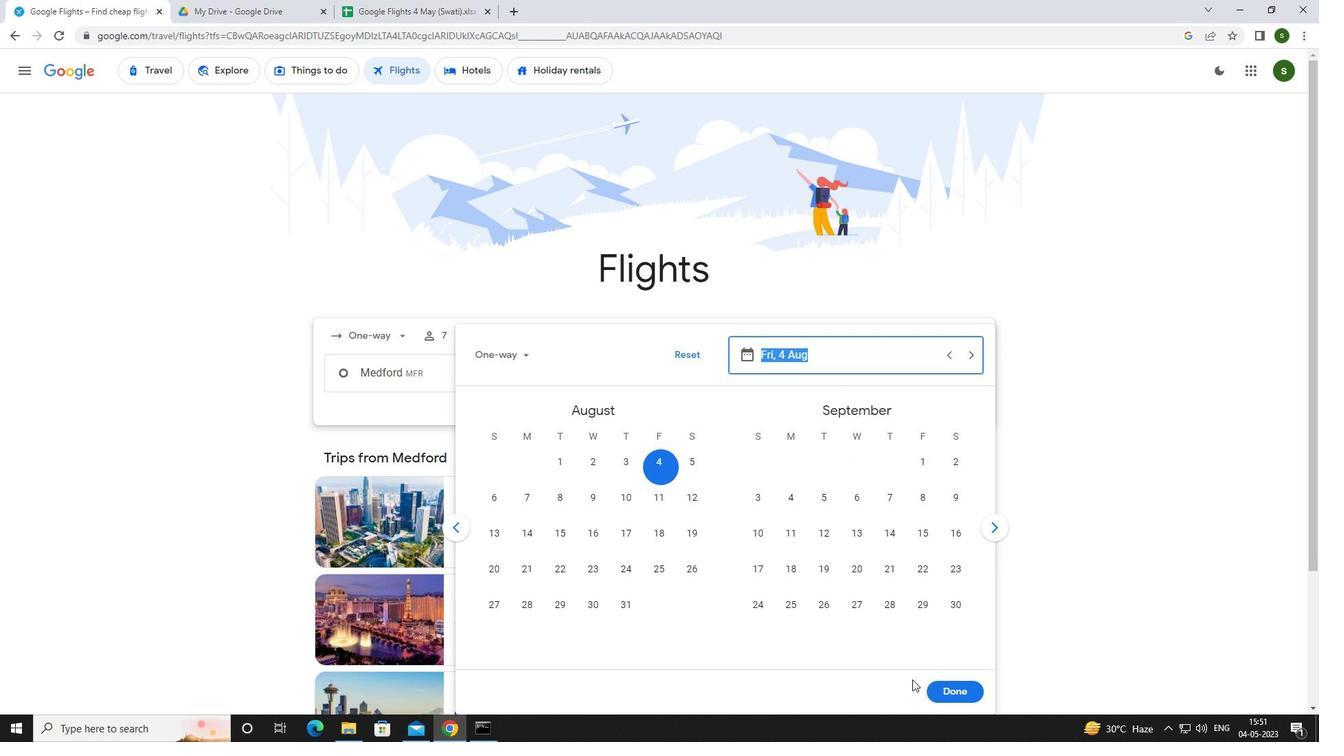 
Action: Mouse pressed left at (938, 682)
Screenshot: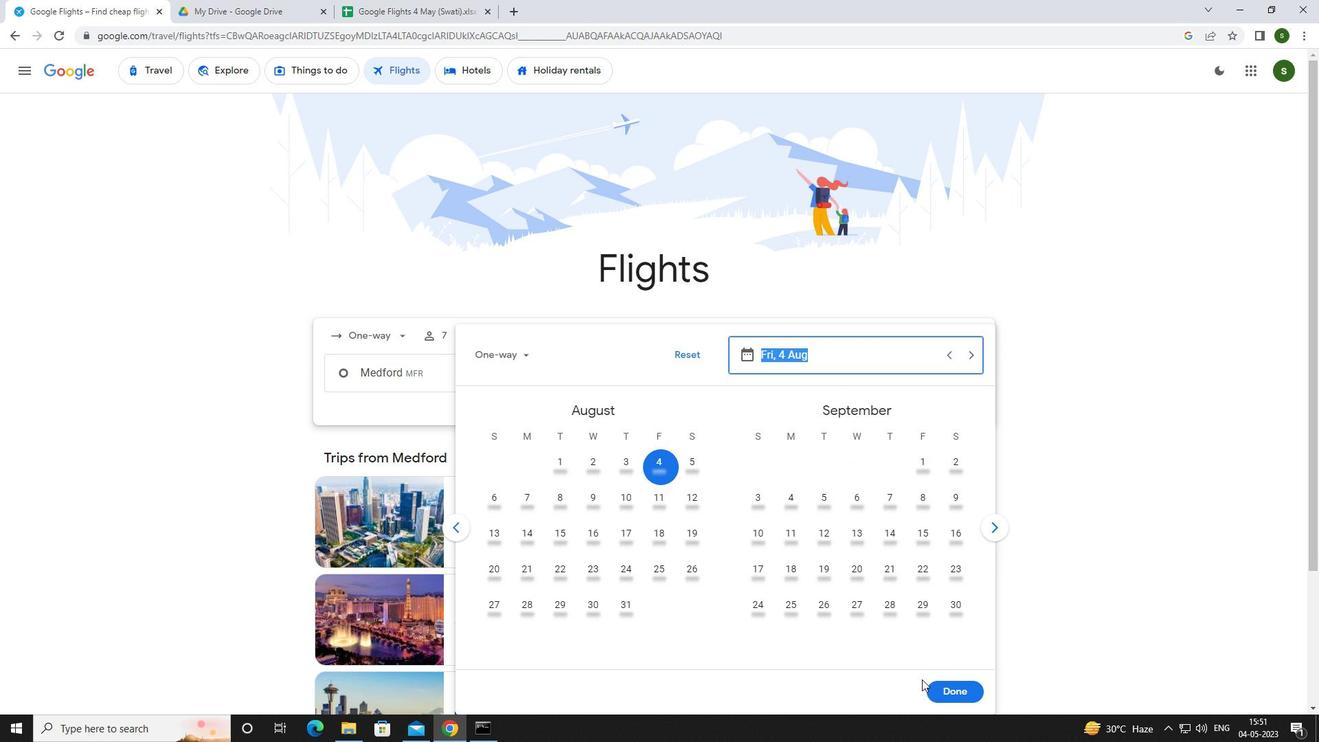 
Action: Mouse moved to (649, 423)
Screenshot: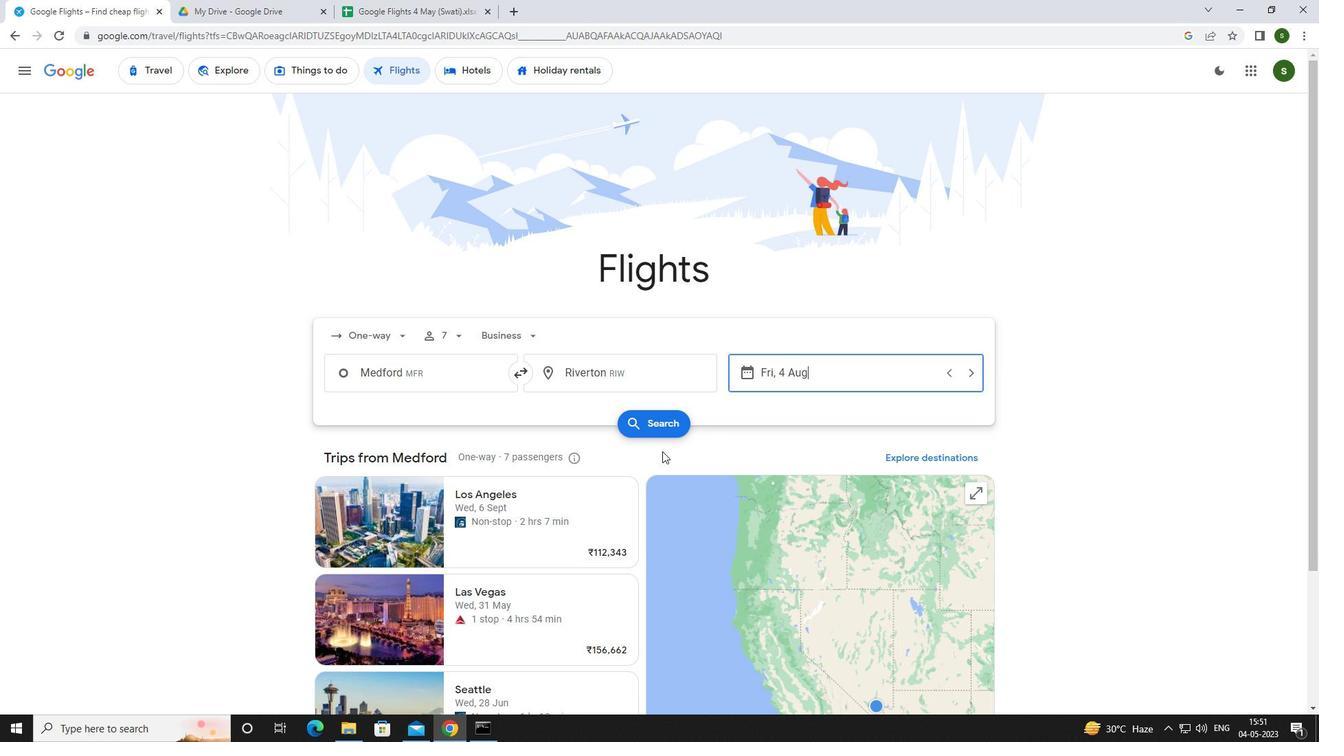 
Action: Mouse pressed left at (649, 423)
Screenshot: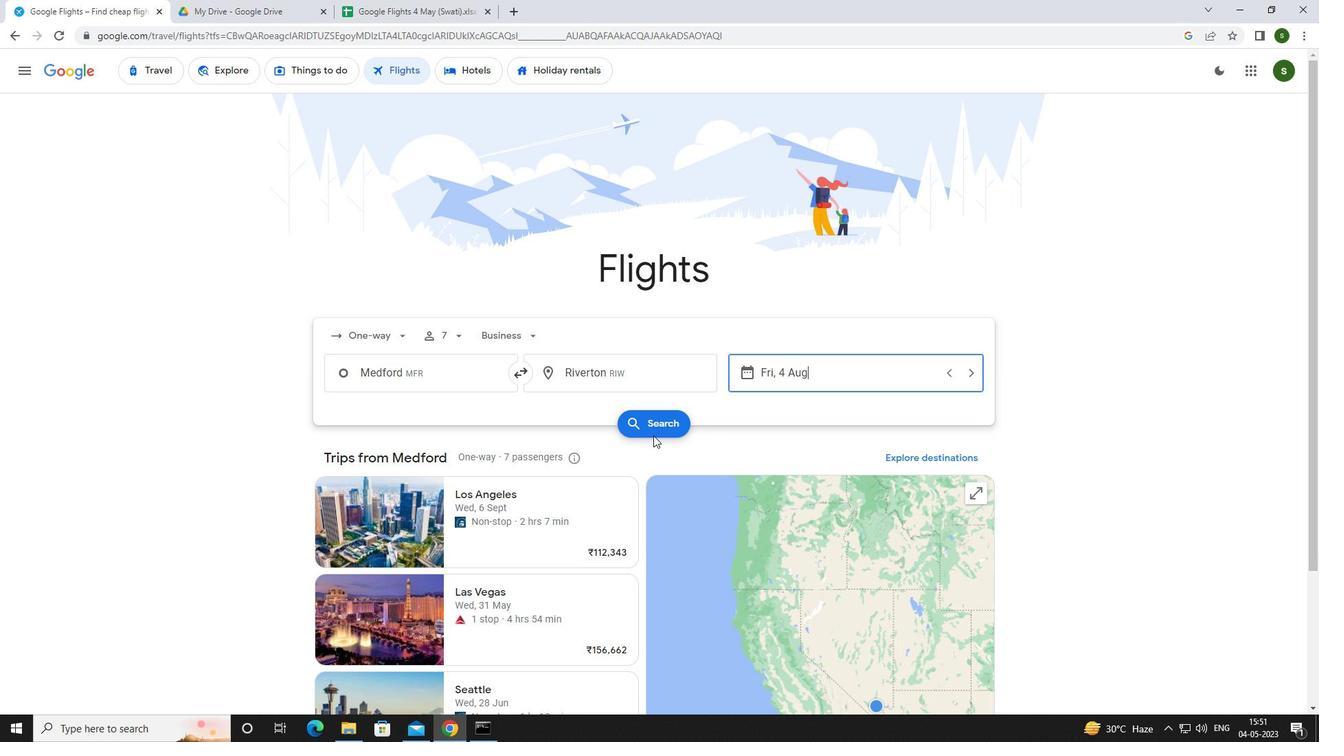 
Action: Mouse moved to (322, 195)
Screenshot: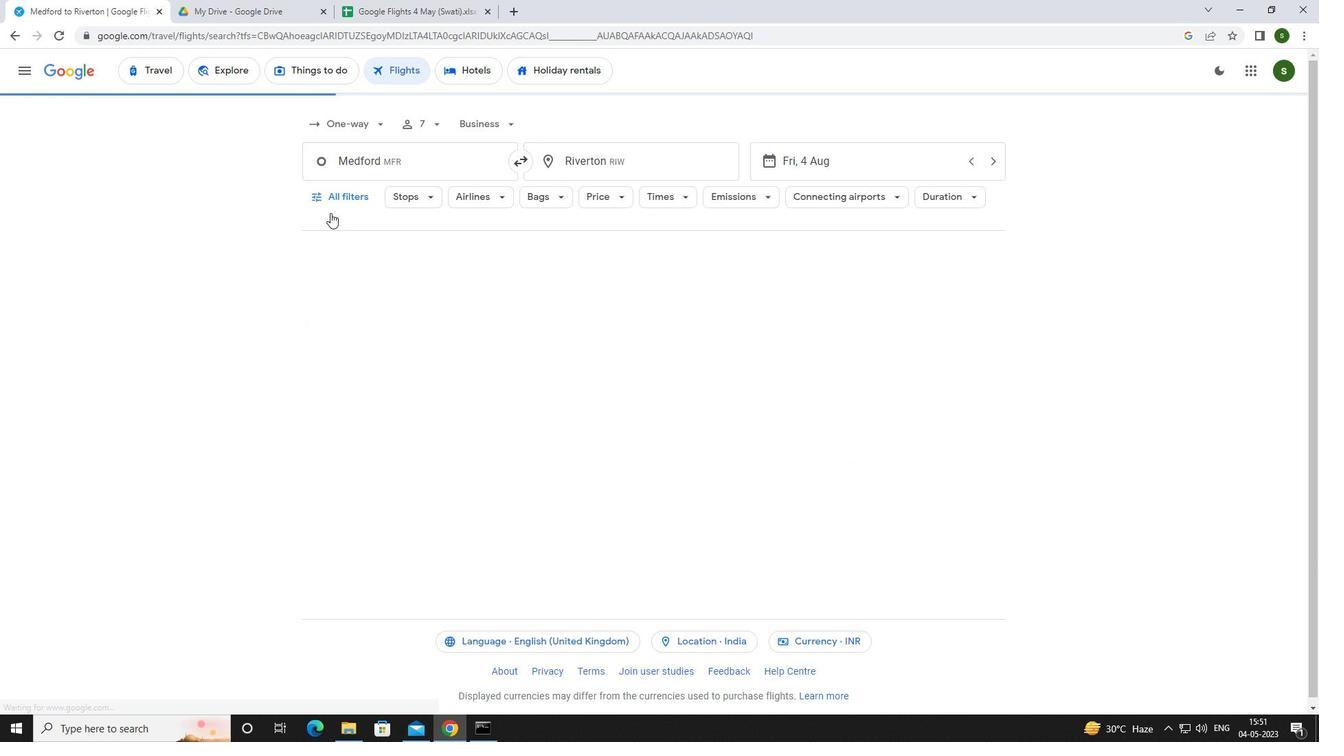 
Action: Mouse pressed left at (322, 195)
Screenshot: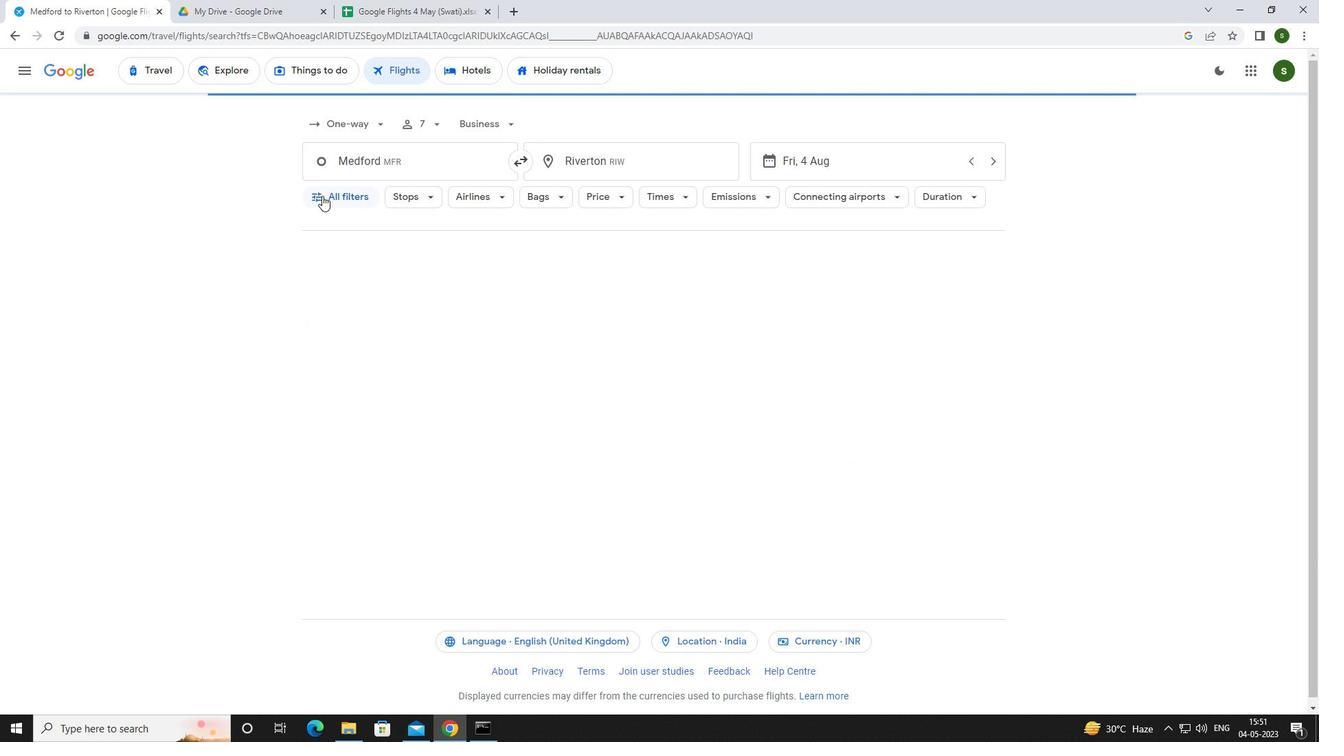 
Action: Mouse moved to (516, 491)
Screenshot: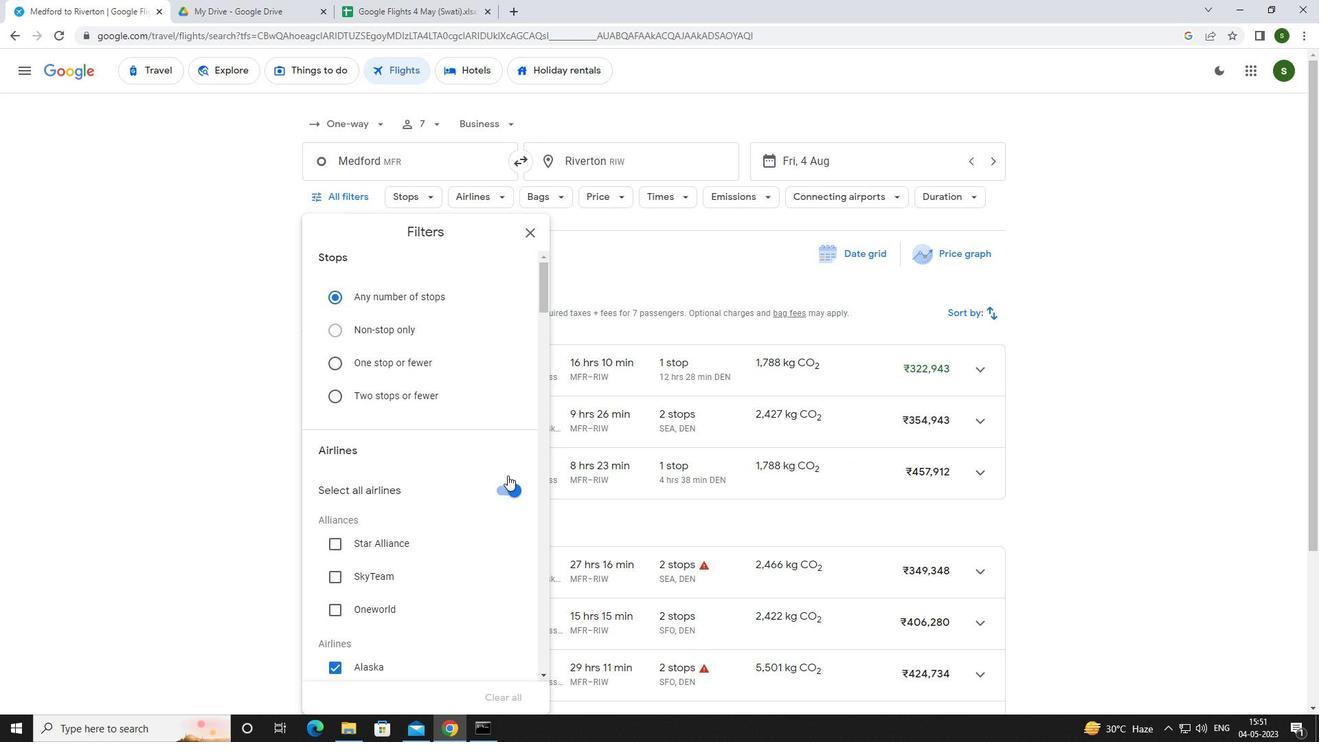 
Action: Mouse pressed left at (516, 491)
Screenshot: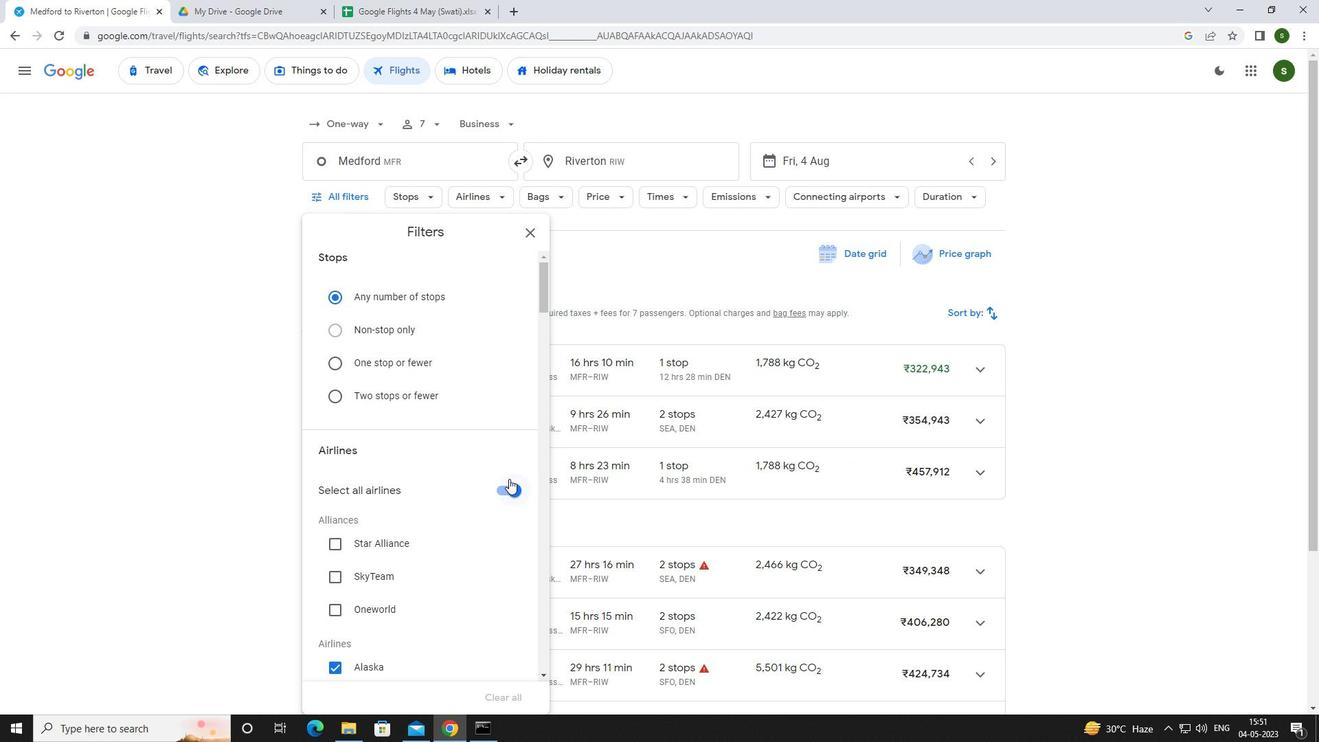 
Action: Mouse moved to (459, 439)
Screenshot: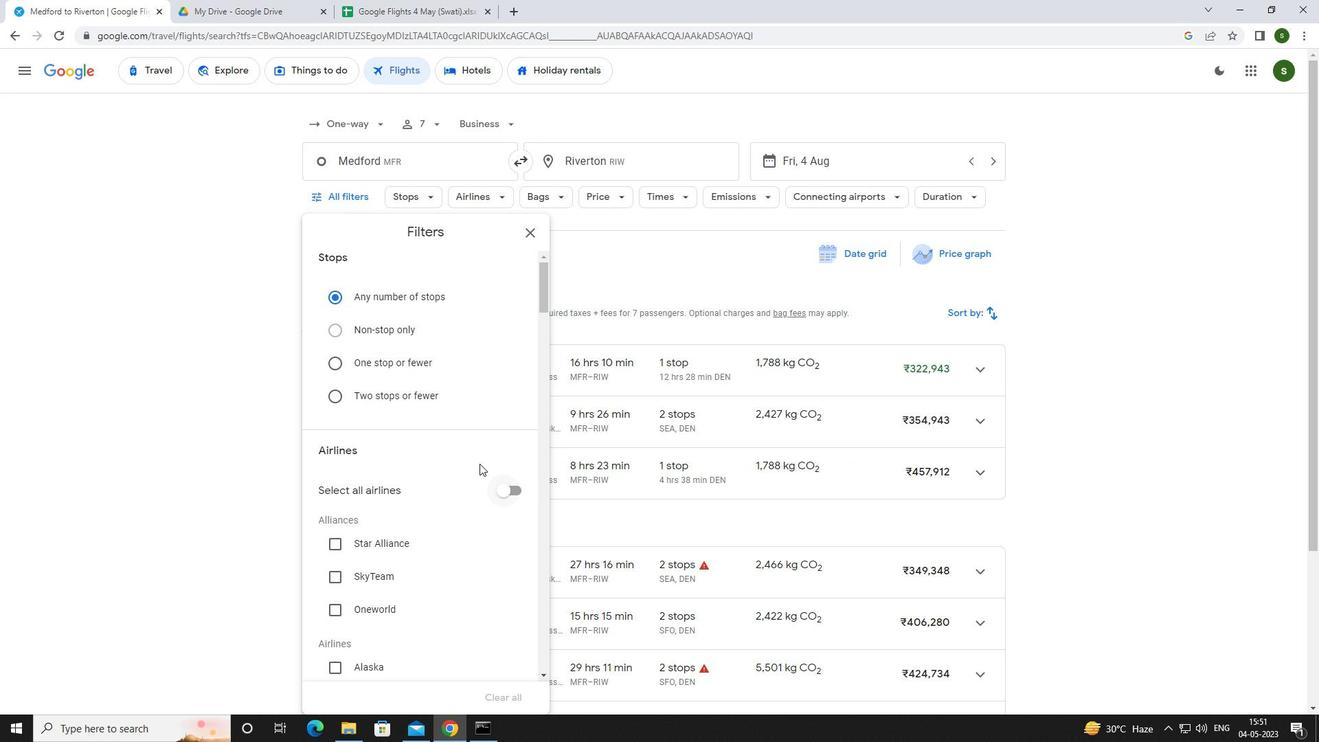 
Action: Mouse scrolled (459, 439) with delta (0, 0)
Screenshot: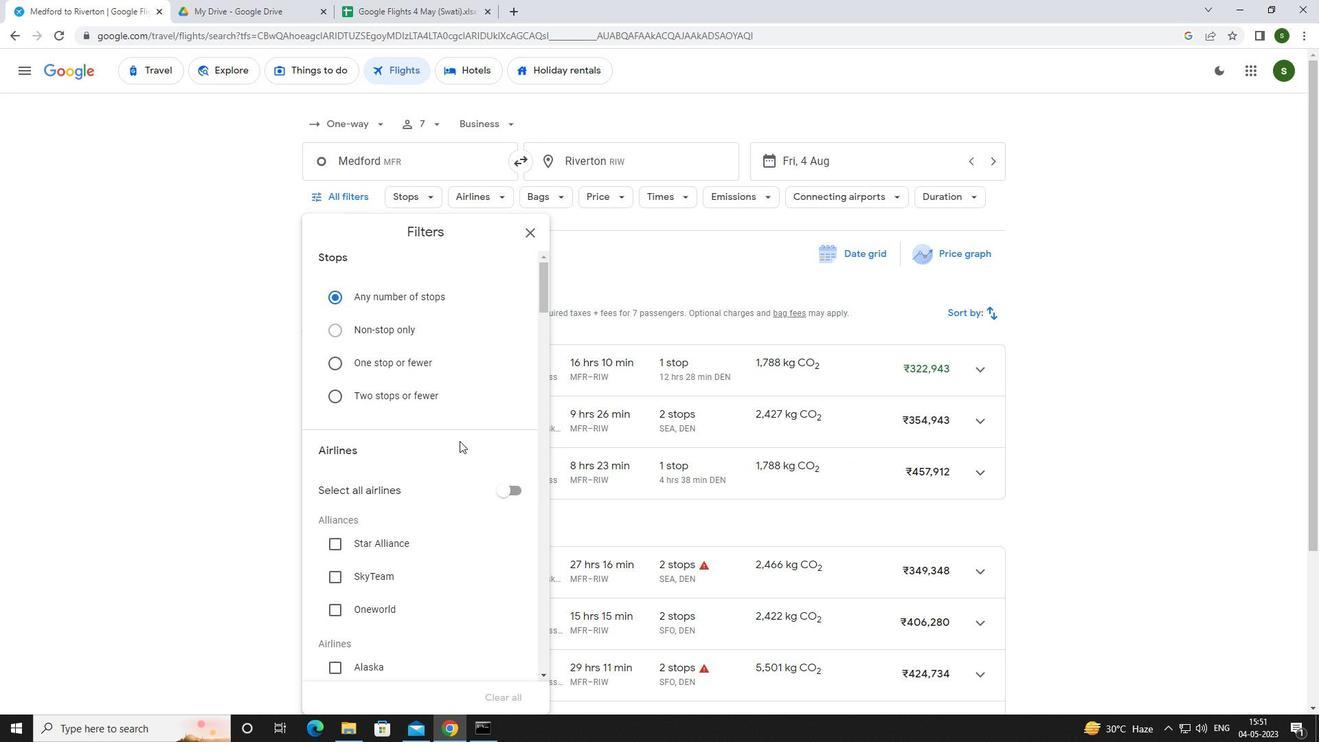 
Action: Mouse scrolled (459, 439) with delta (0, 0)
Screenshot: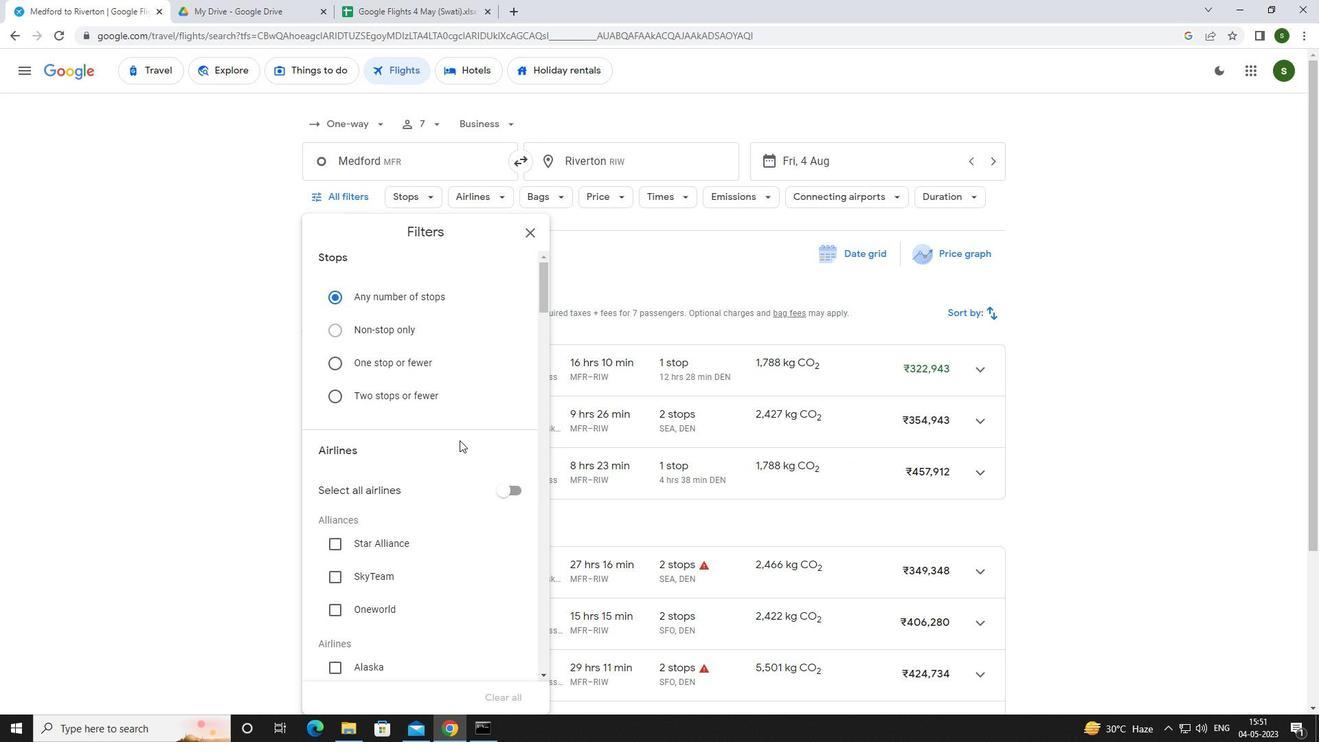 
Action: Mouse scrolled (459, 439) with delta (0, 0)
Screenshot: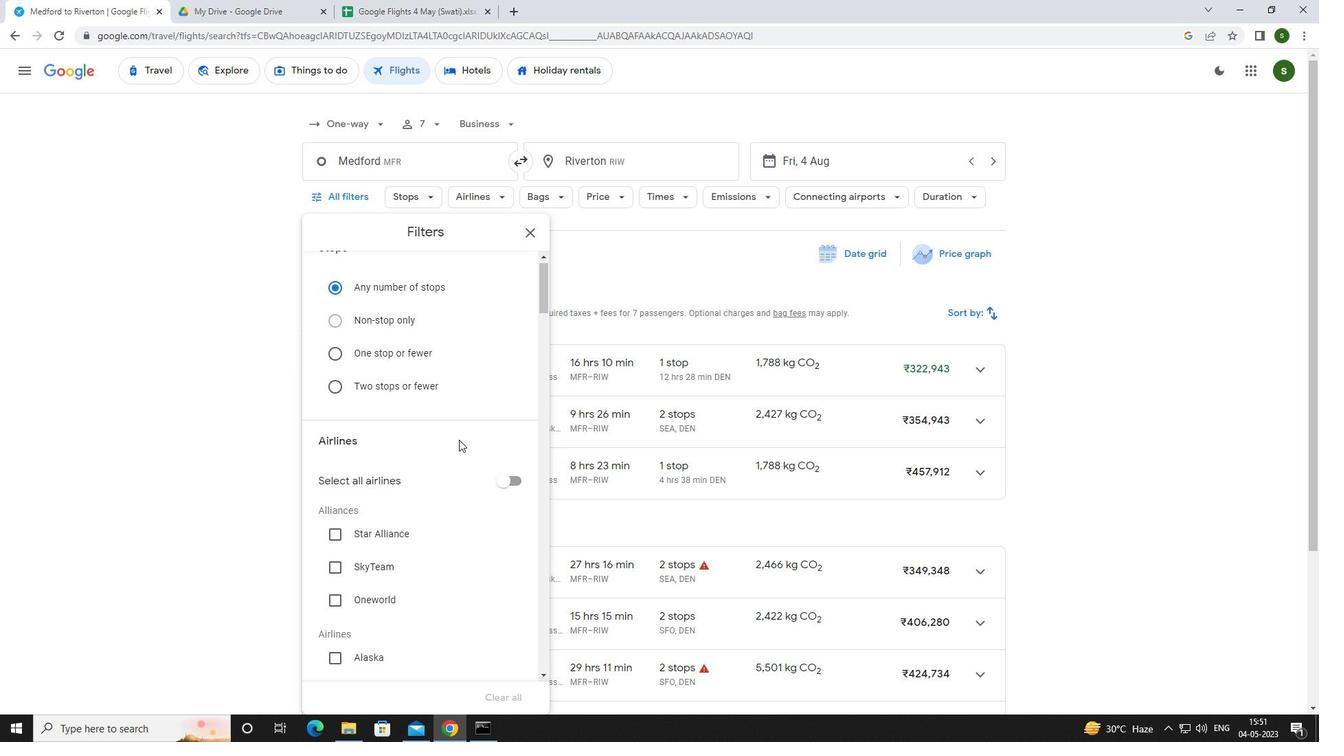 
Action: Mouse scrolled (459, 439) with delta (0, 0)
Screenshot: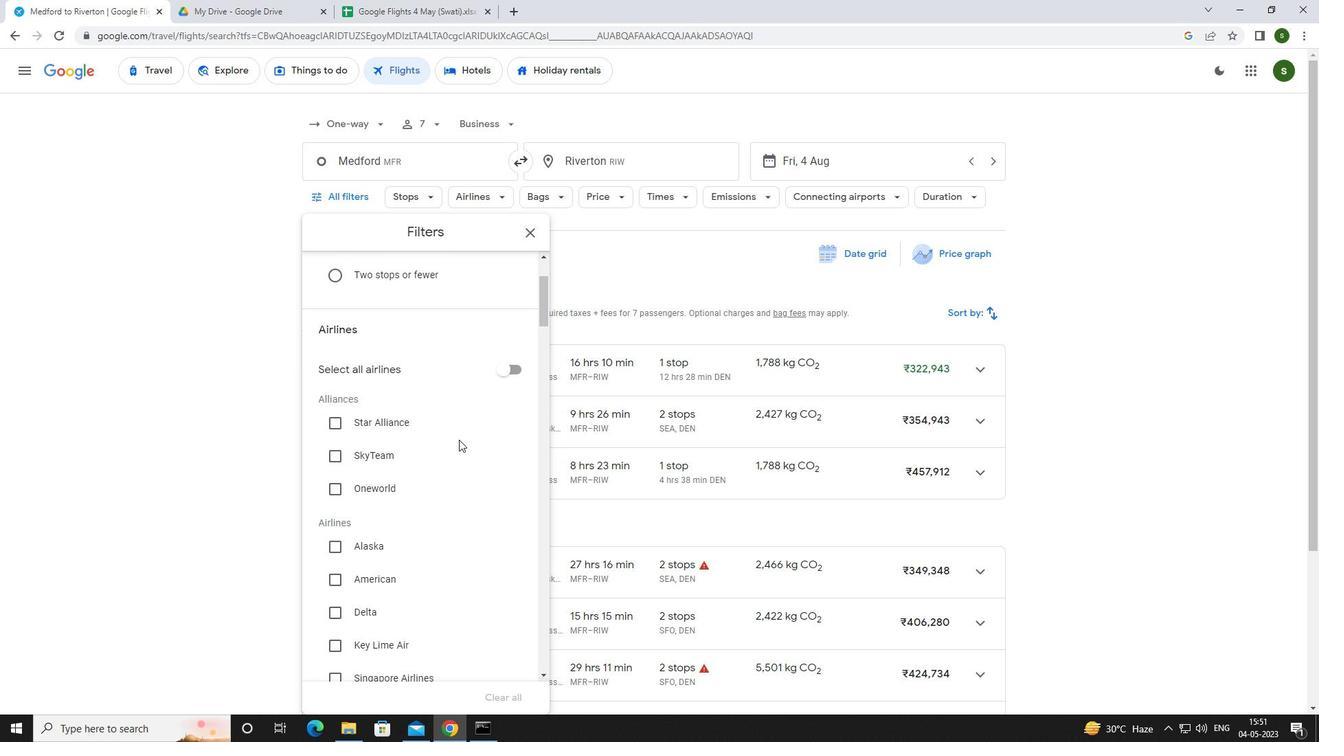 
Action: Mouse scrolled (459, 439) with delta (0, 0)
Screenshot: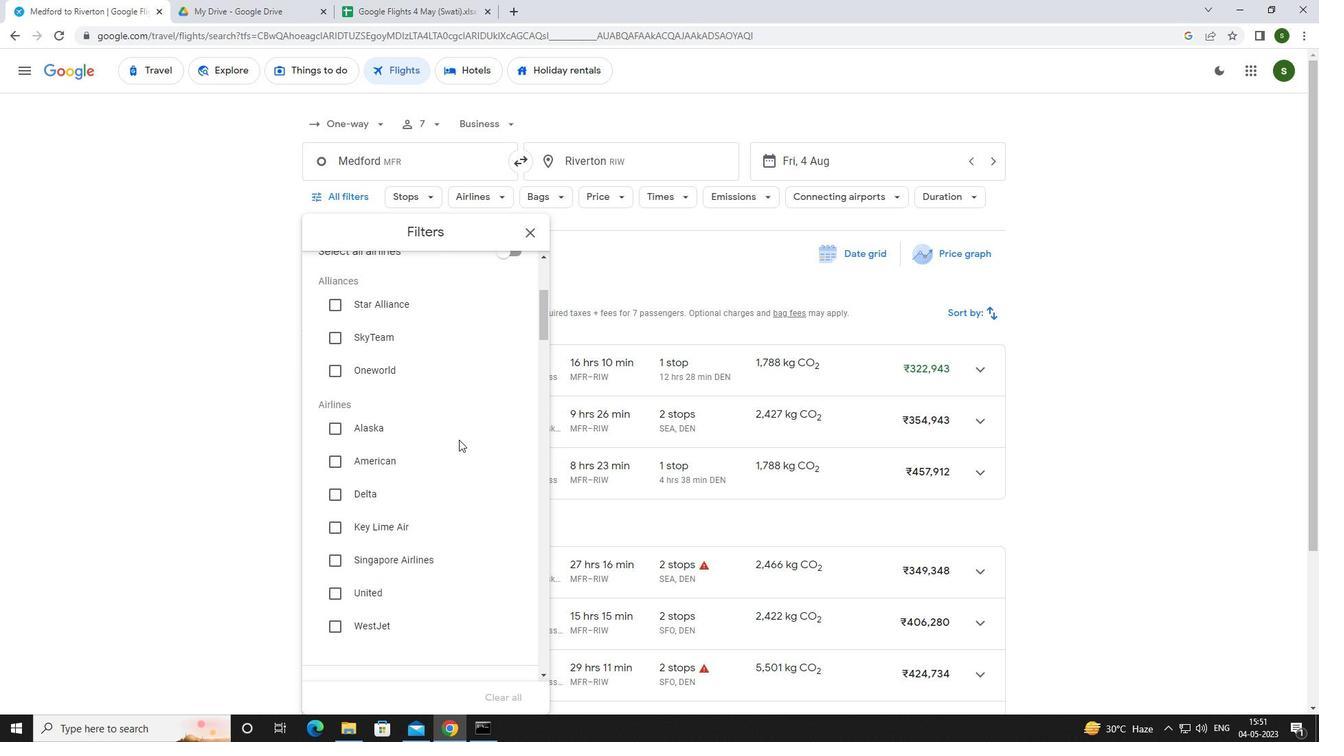 
Action: Mouse moved to (382, 505)
Screenshot: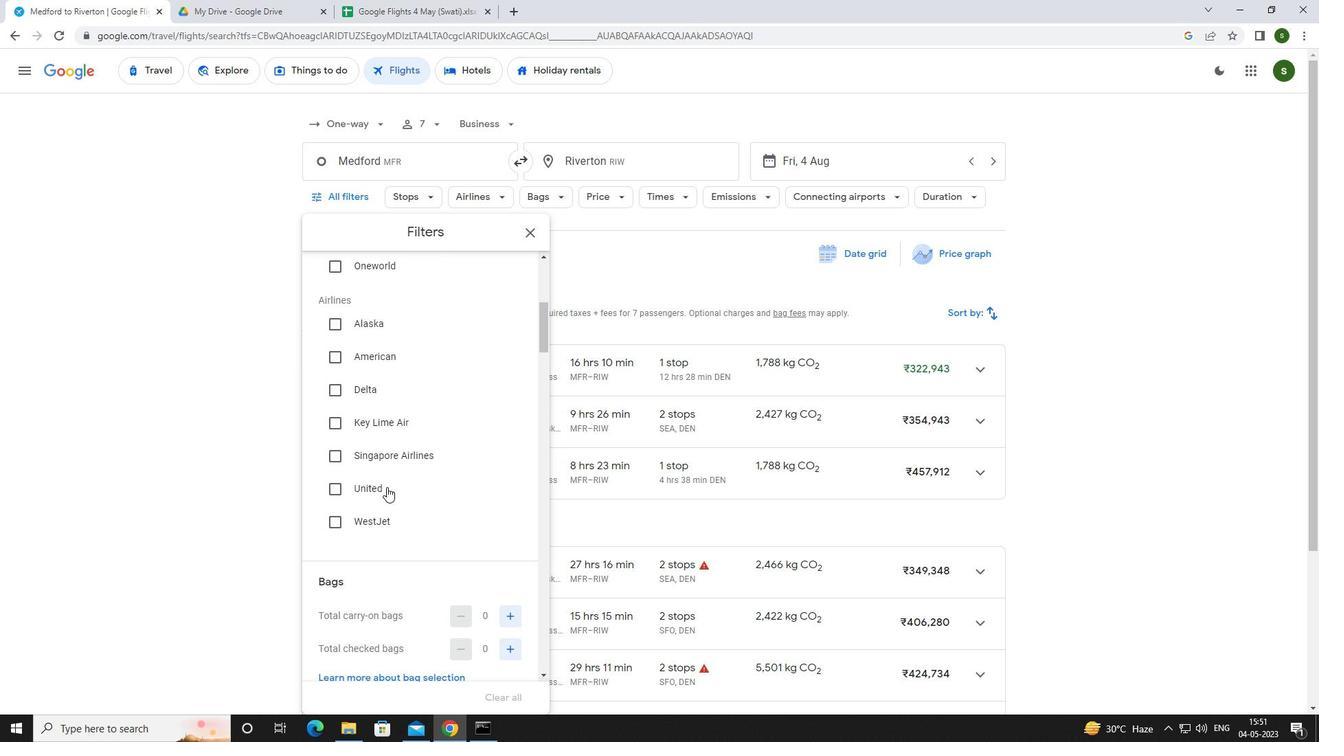 
Action: Mouse scrolled (382, 505) with delta (0, 0)
Screenshot: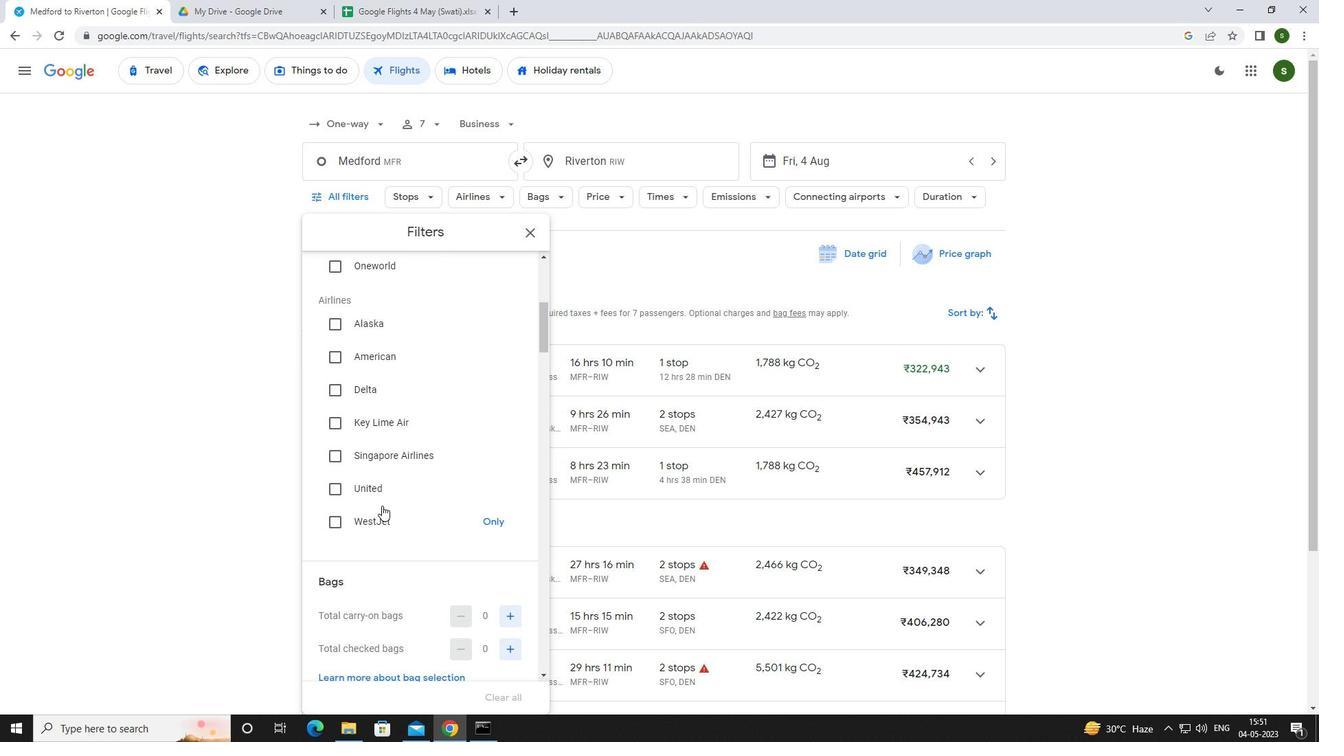 
Action: Mouse scrolled (382, 505) with delta (0, 0)
Screenshot: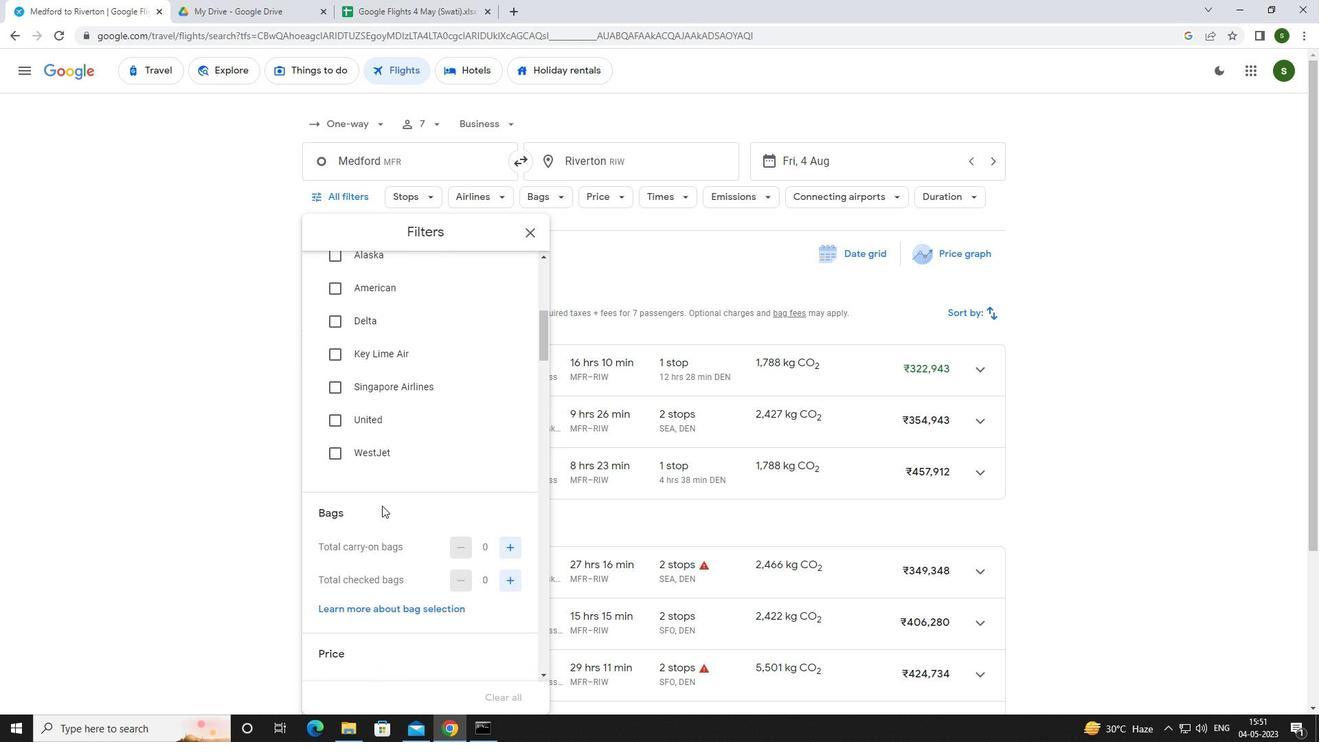 
Action: Mouse moved to (511, 482)
Screenshot: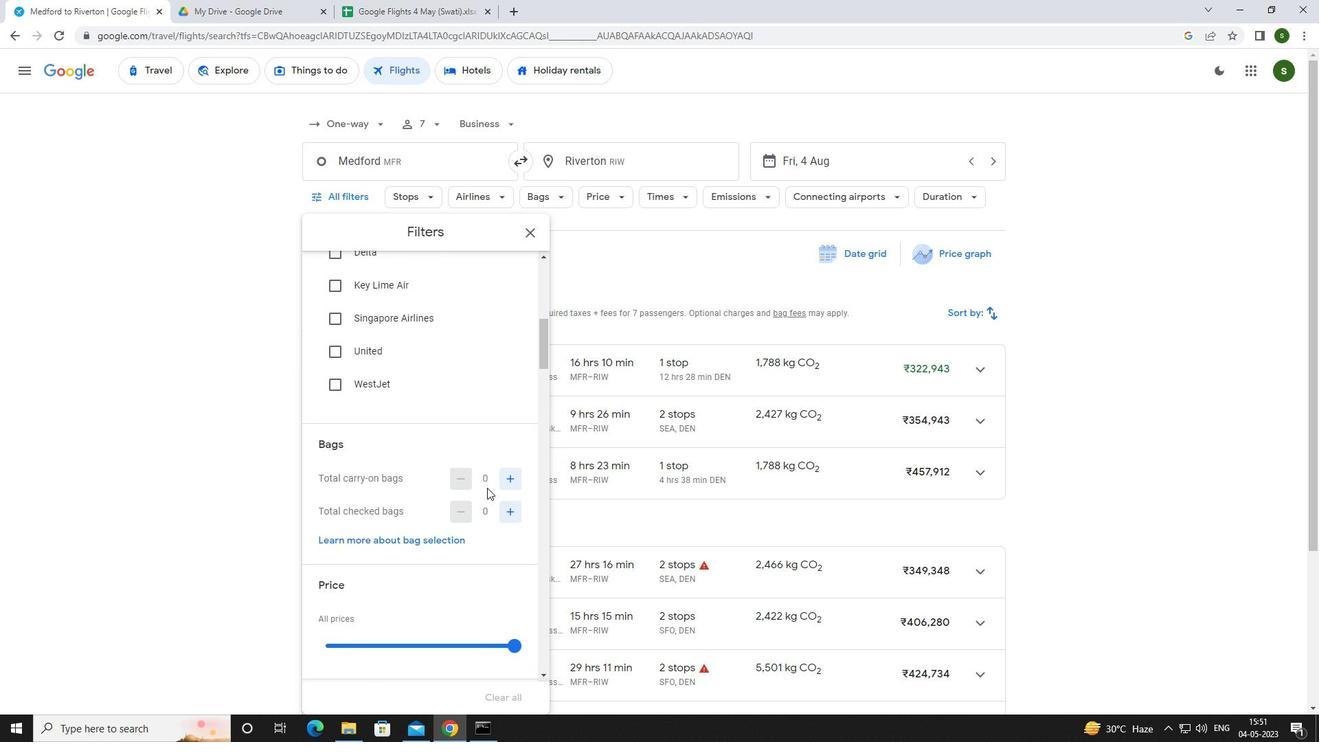 
Action: Mouse pressed left at (511, 482)
Screenshot: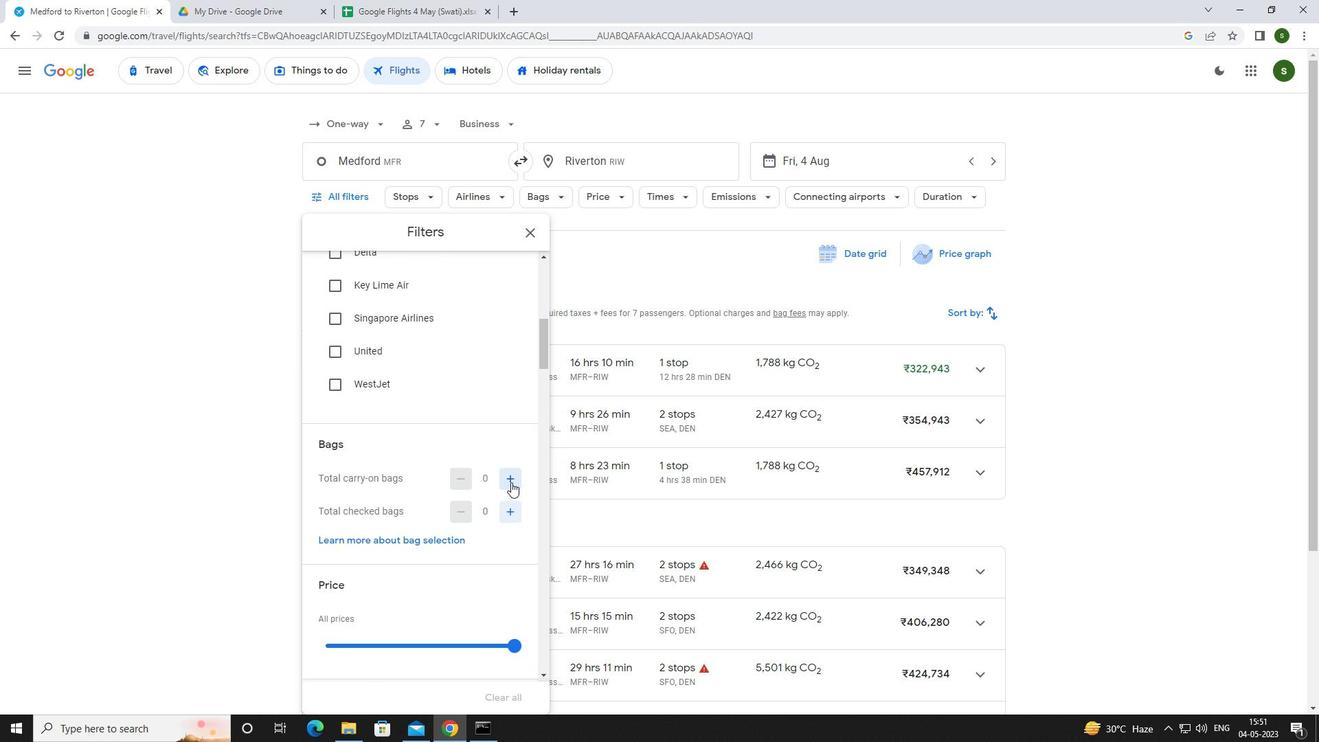 
Action: Mouse scrolled (511, 481) with delta (0, 0)
Screenshot: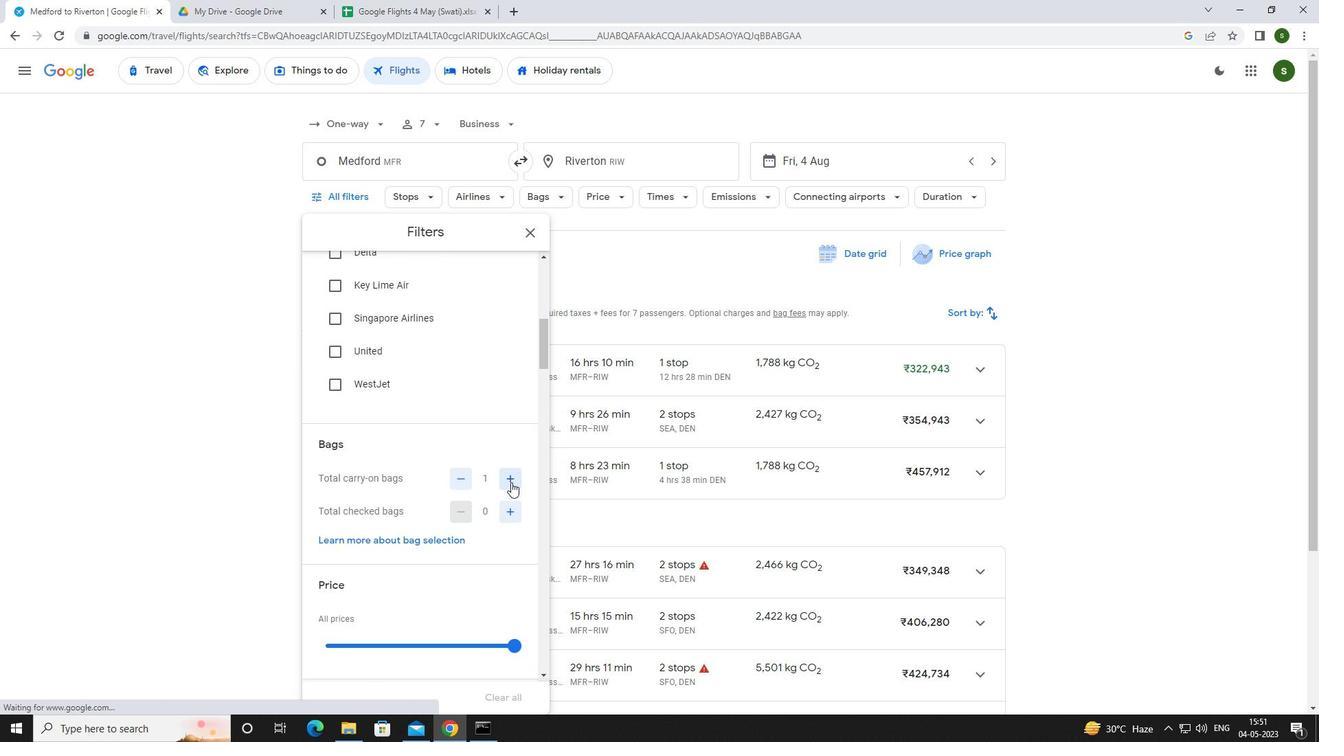 
Action: Mouse scrolled (511, 481) with delta (0, 0)
Screenshot: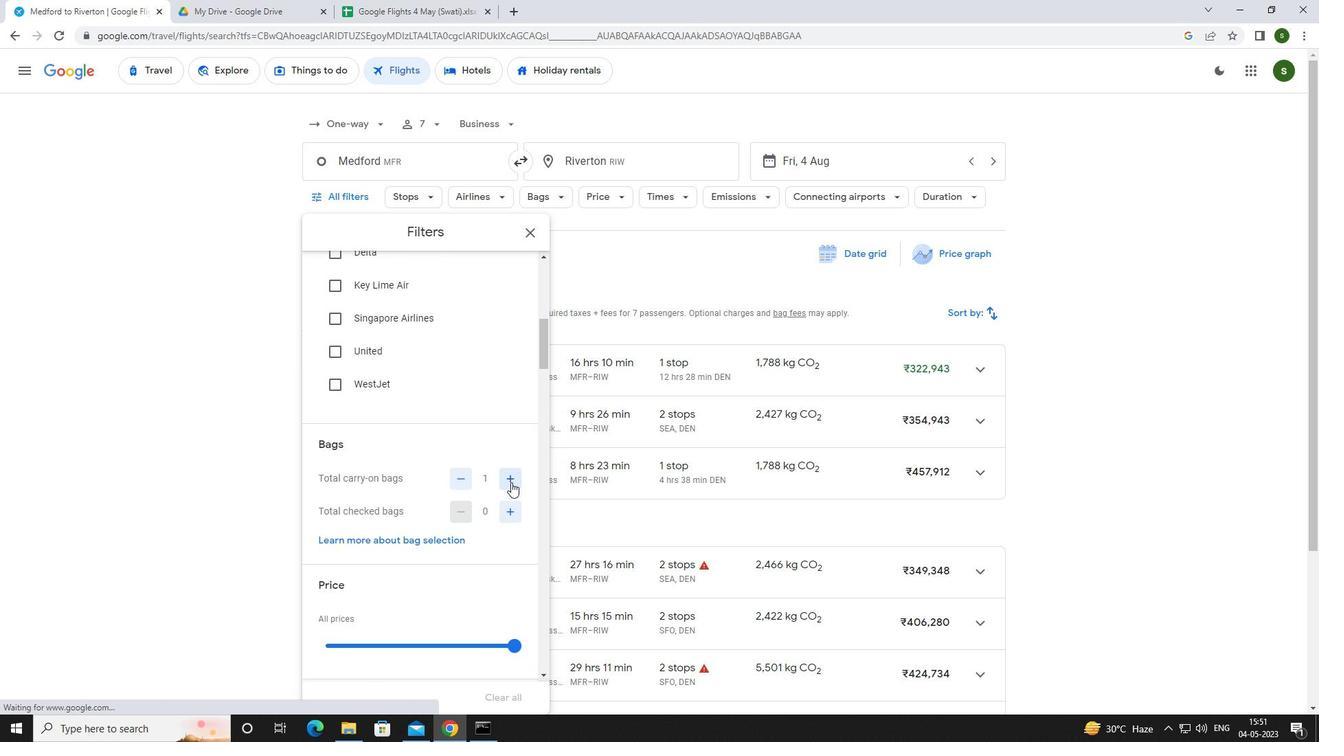 
Action: Mouse scrolled (511, 481) with delta (0, 0)
Screenshot: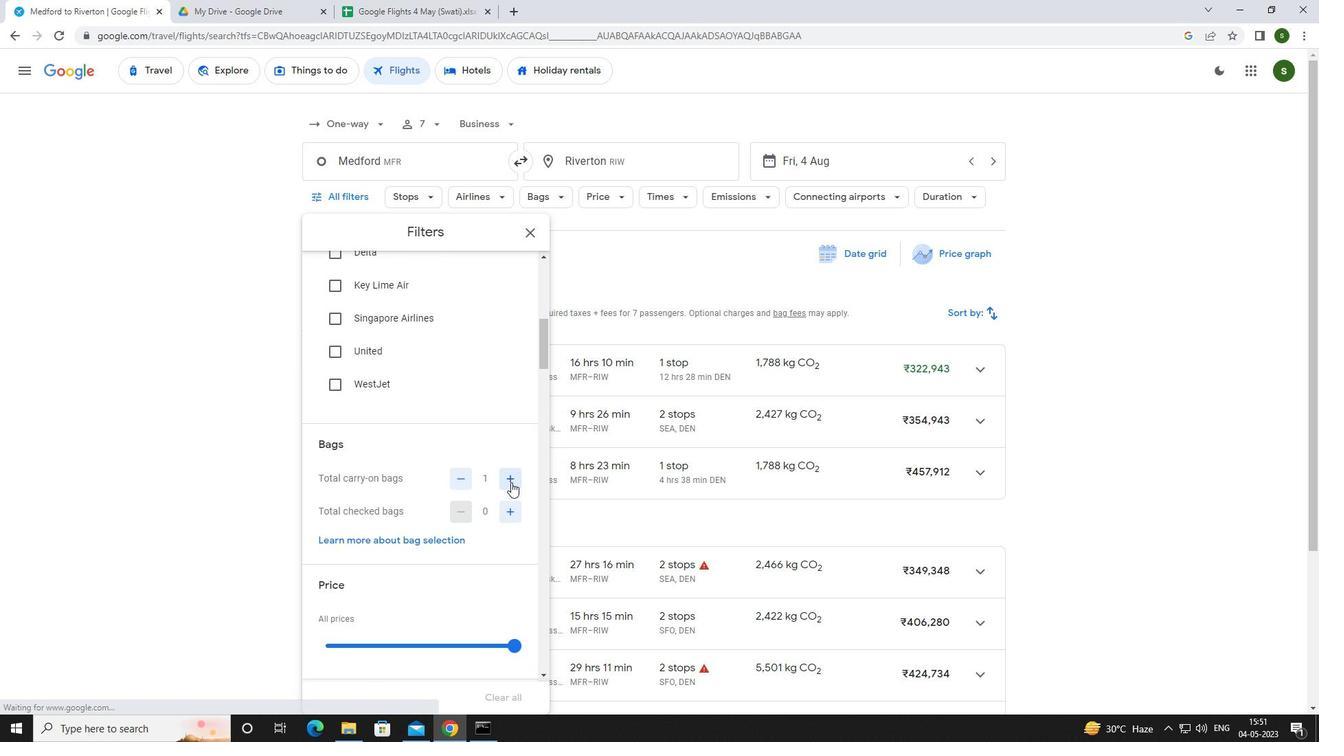 
Action: Mouse moved to (518, 443)
Screenshot: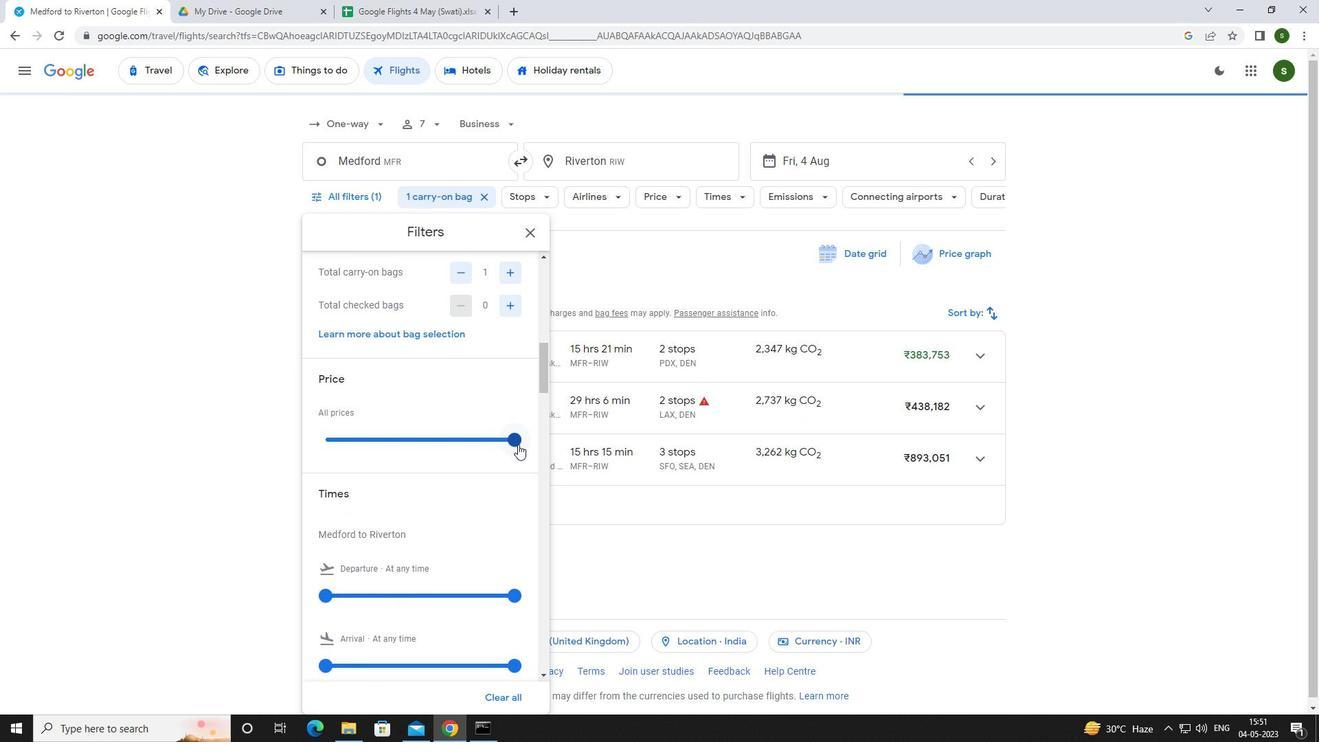 
Action: Mouse pressed left at (518, 443)
Screenshot: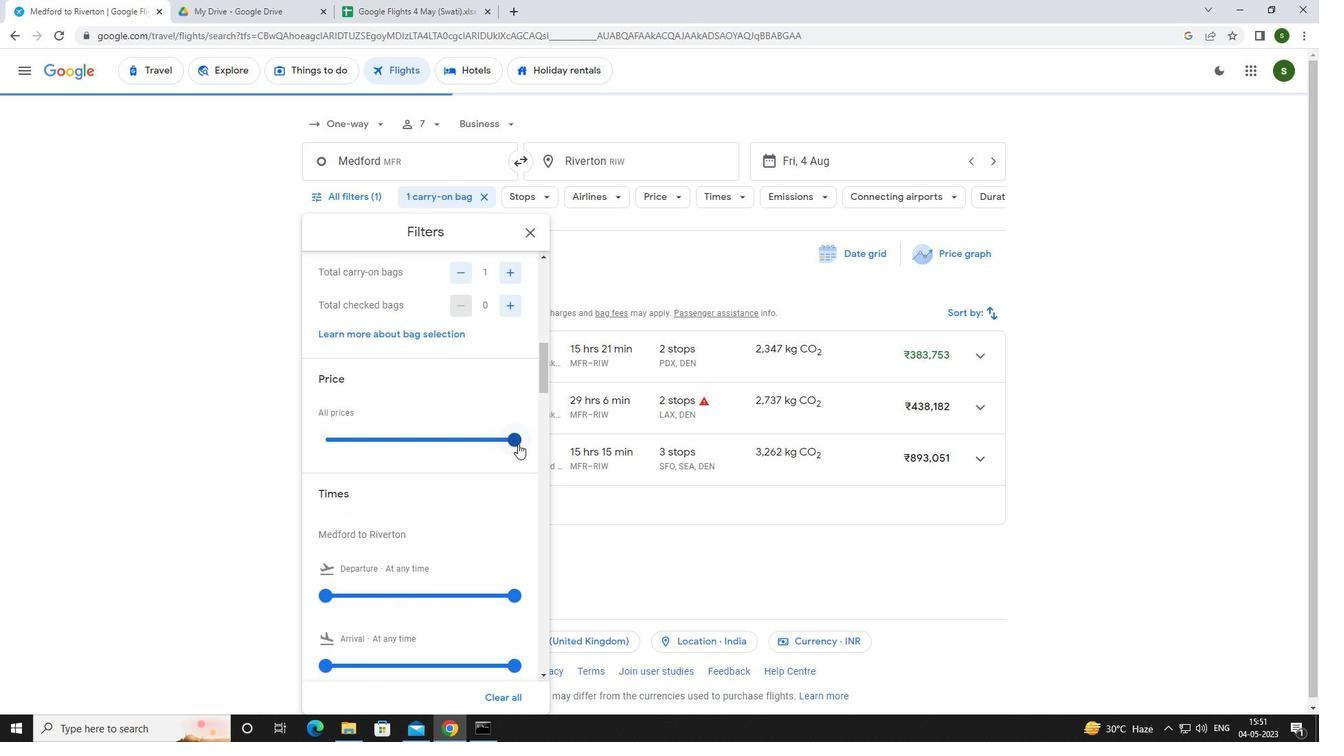 
Action: Mouse moved to (330, 438)
Screenshot: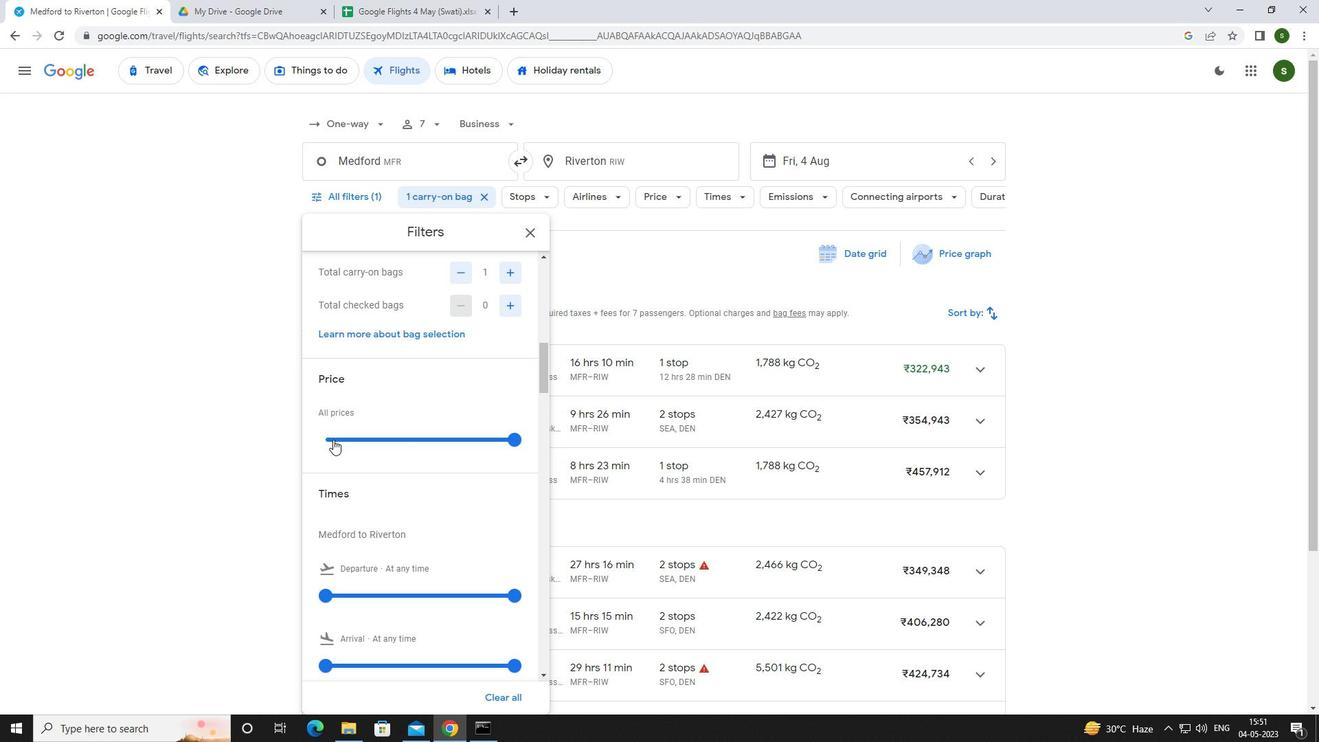 
Action: Mouse pressed left at (330, 438)
Screenshot: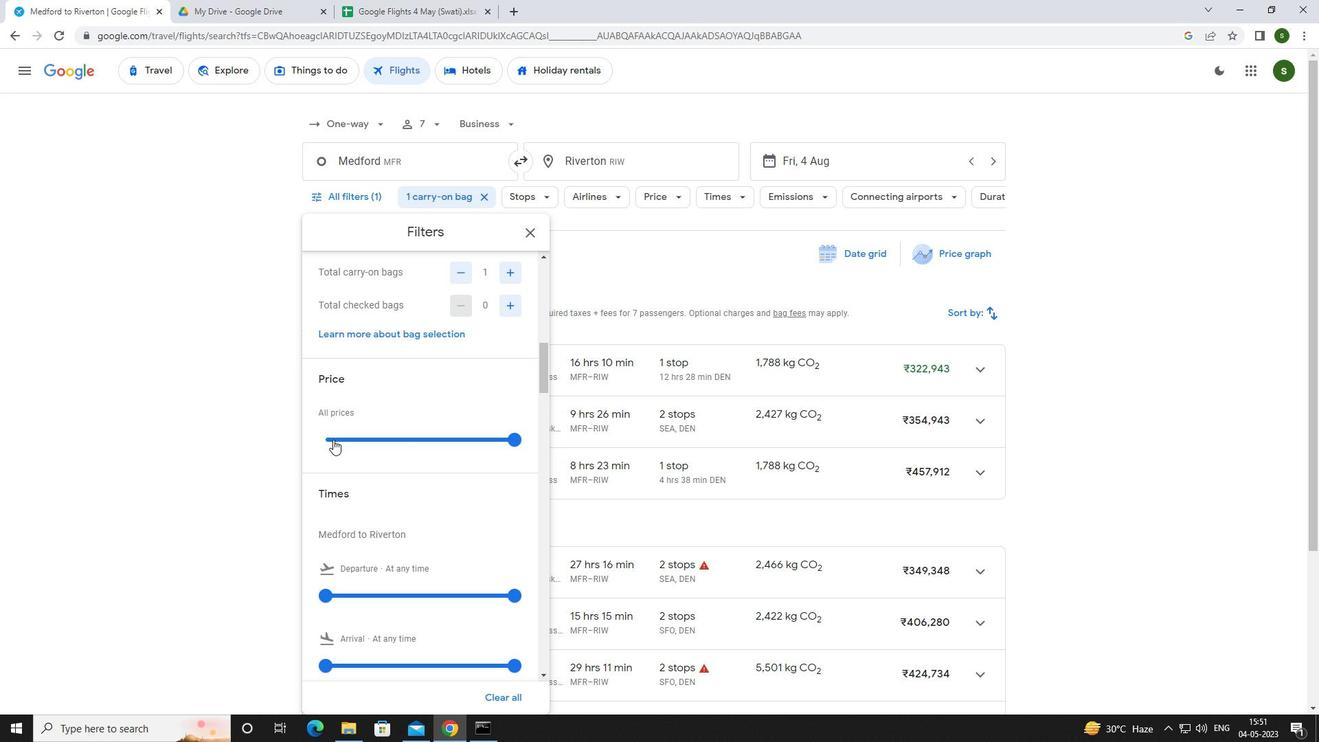 
Action: Mouse moved to (330, 437)
Screenshot: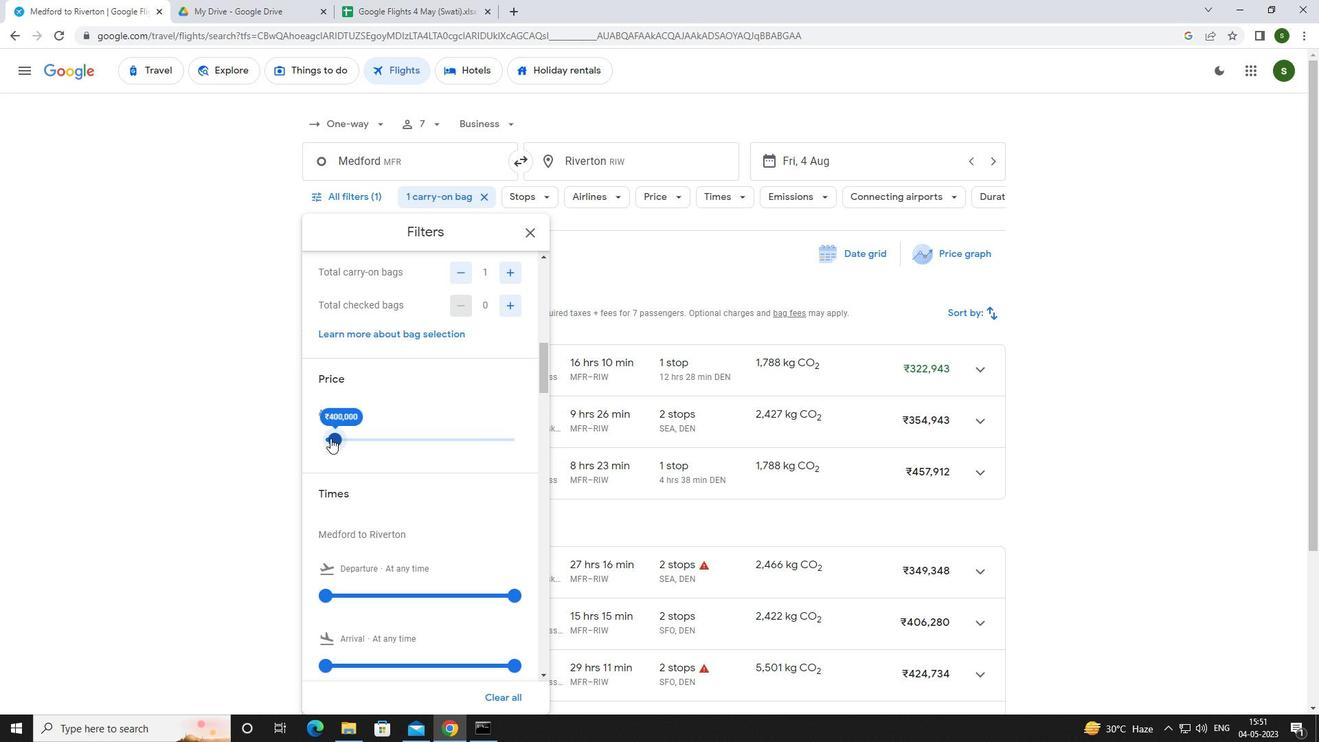 
Action: Mouse pressed left at (330, 437)
Screenshot: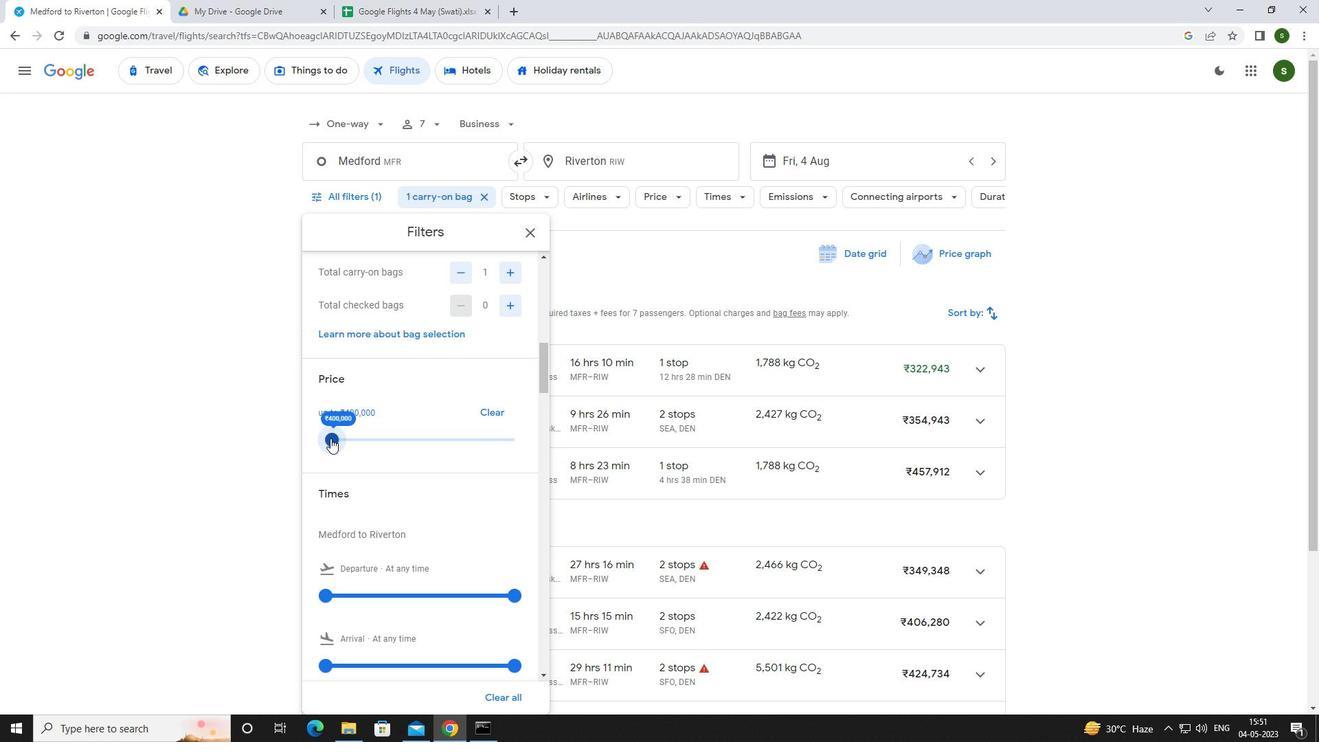 
Action: Mouse moved to (327, 435)
Screenshot: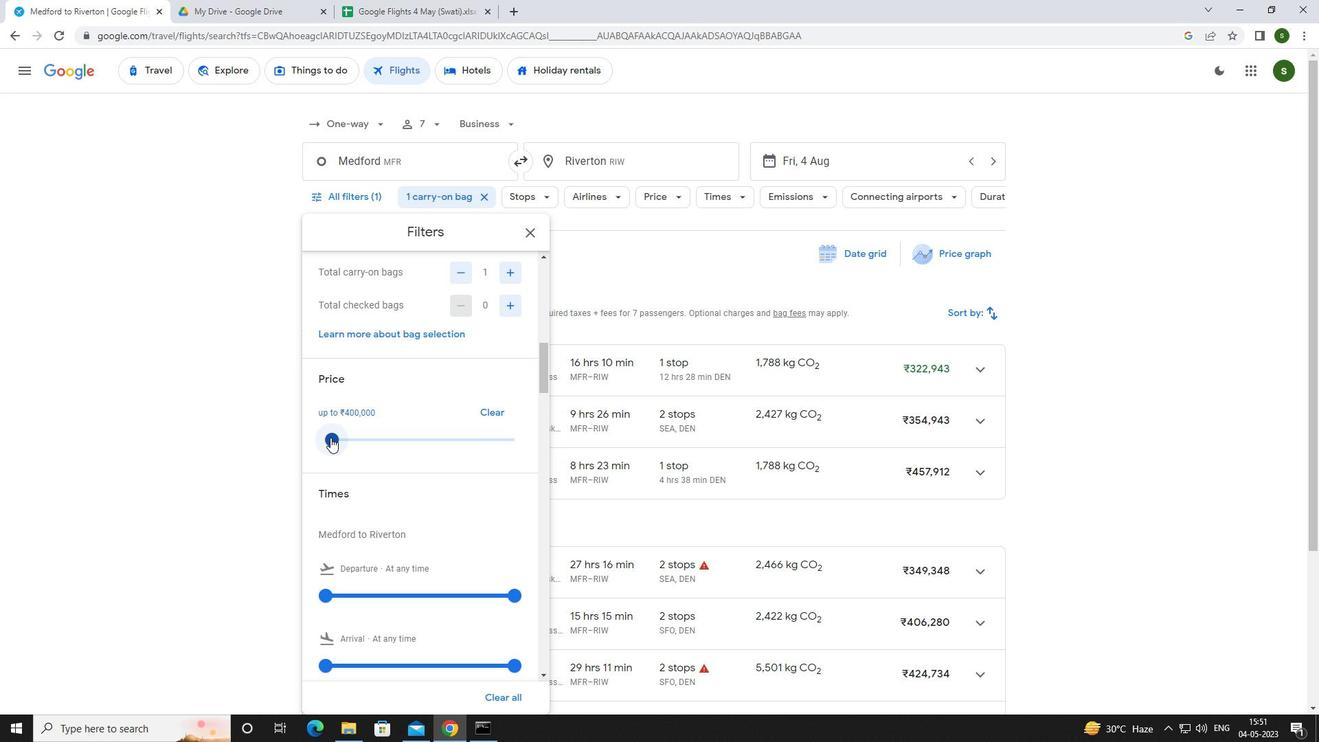 
Action: Mouse scrolled (327, 434) with delta (0, 0)
Screenshot: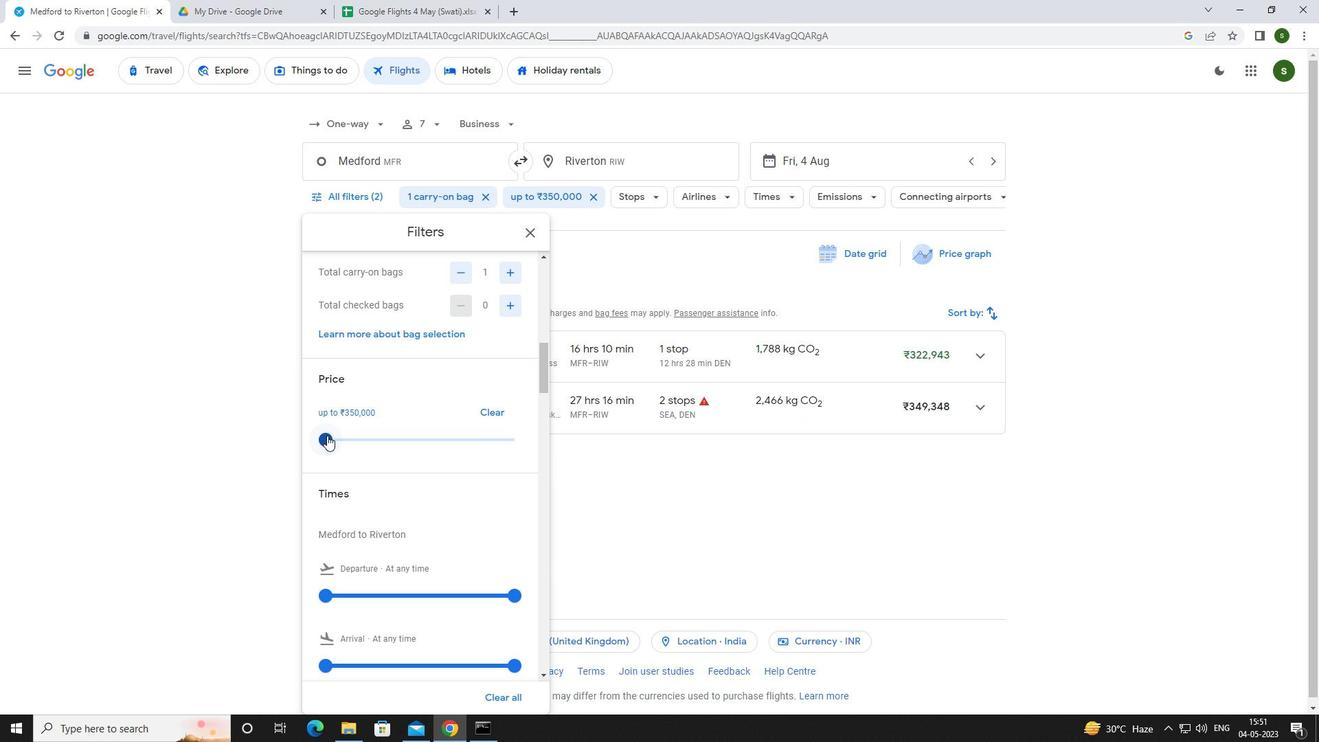
Action: Mouse moved to (327, 434)
Screenshot: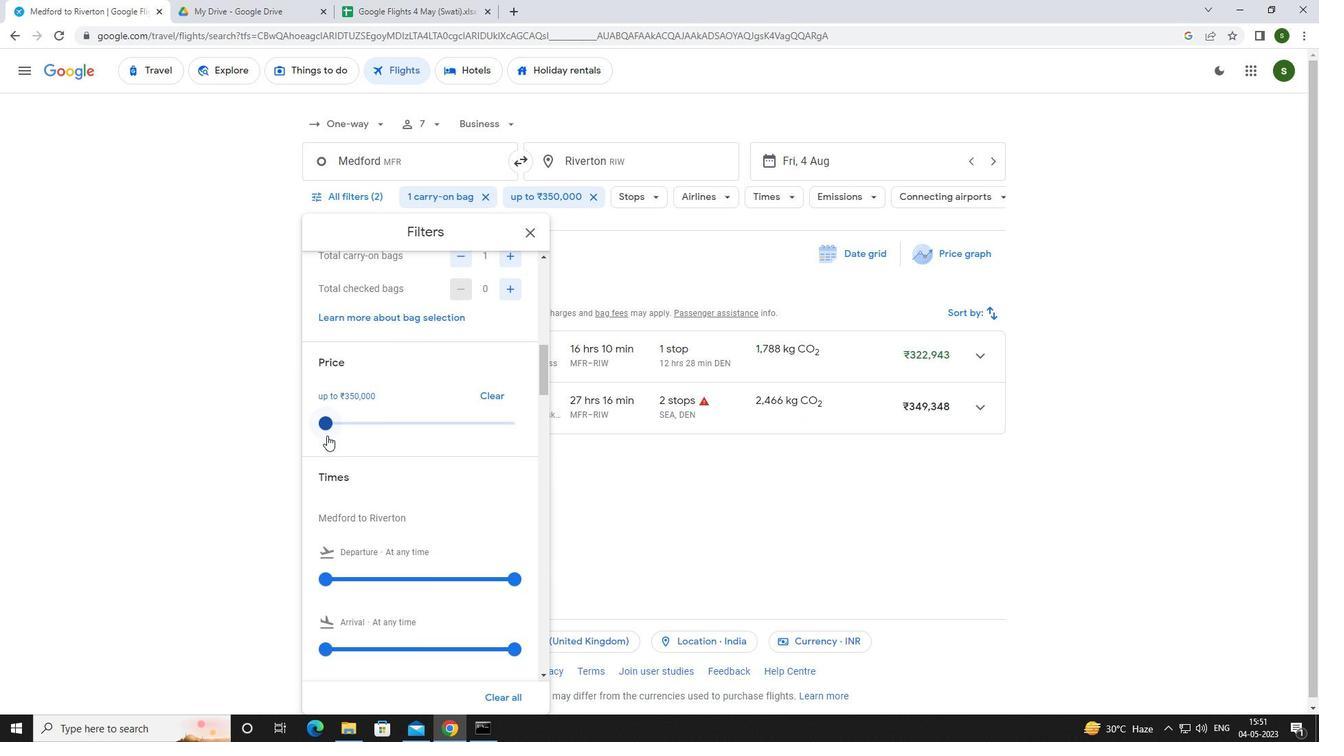 
Action: Mouse scrolled (327, 434) with delta (0, 0)
Screenshot: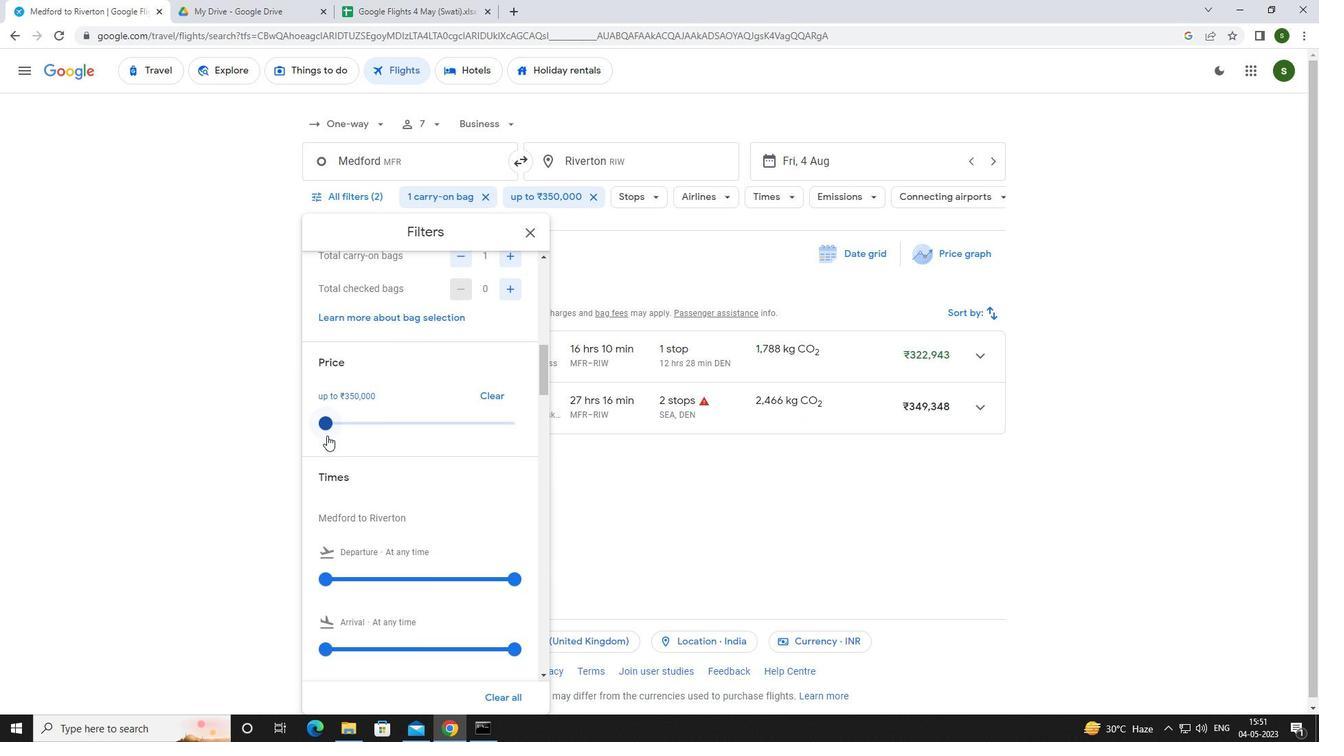 
Action: Mouse moved to (329, 457)
Screenshot: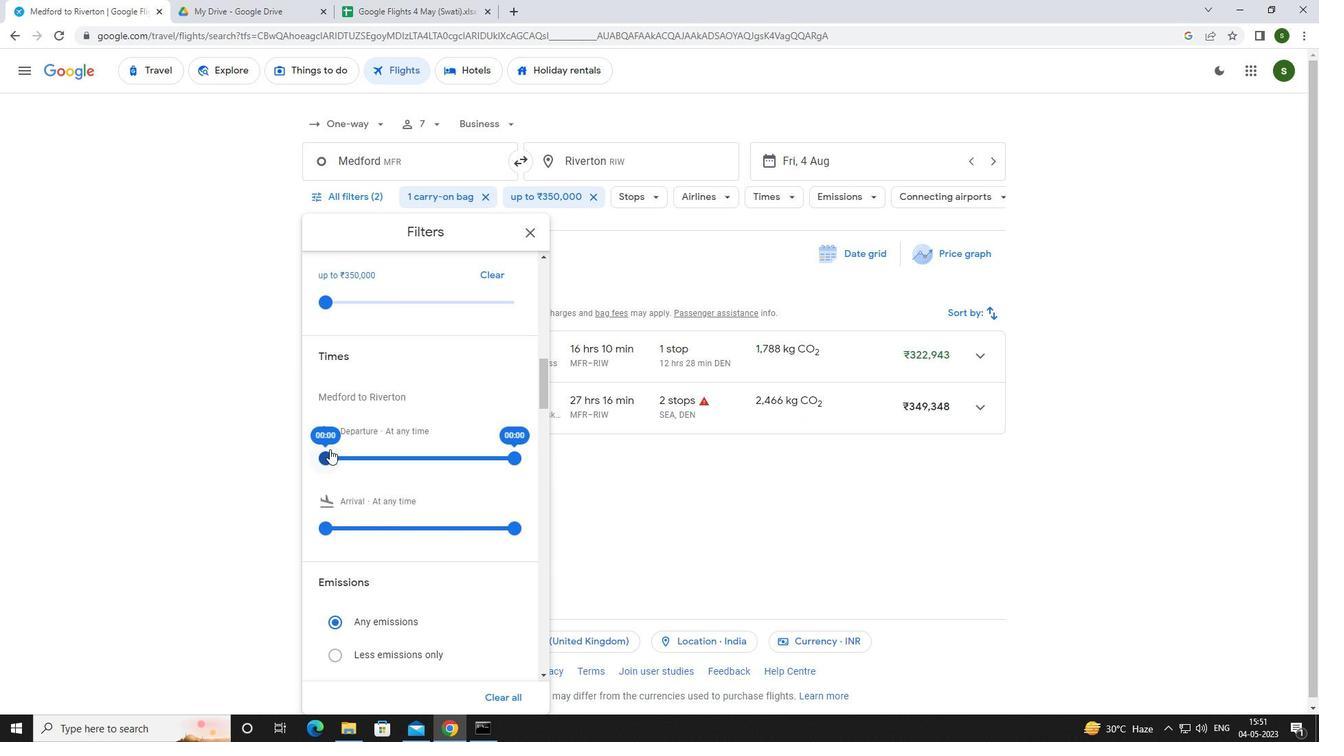 
Action: Mouse pressed left at (329, 457)
Screenshot: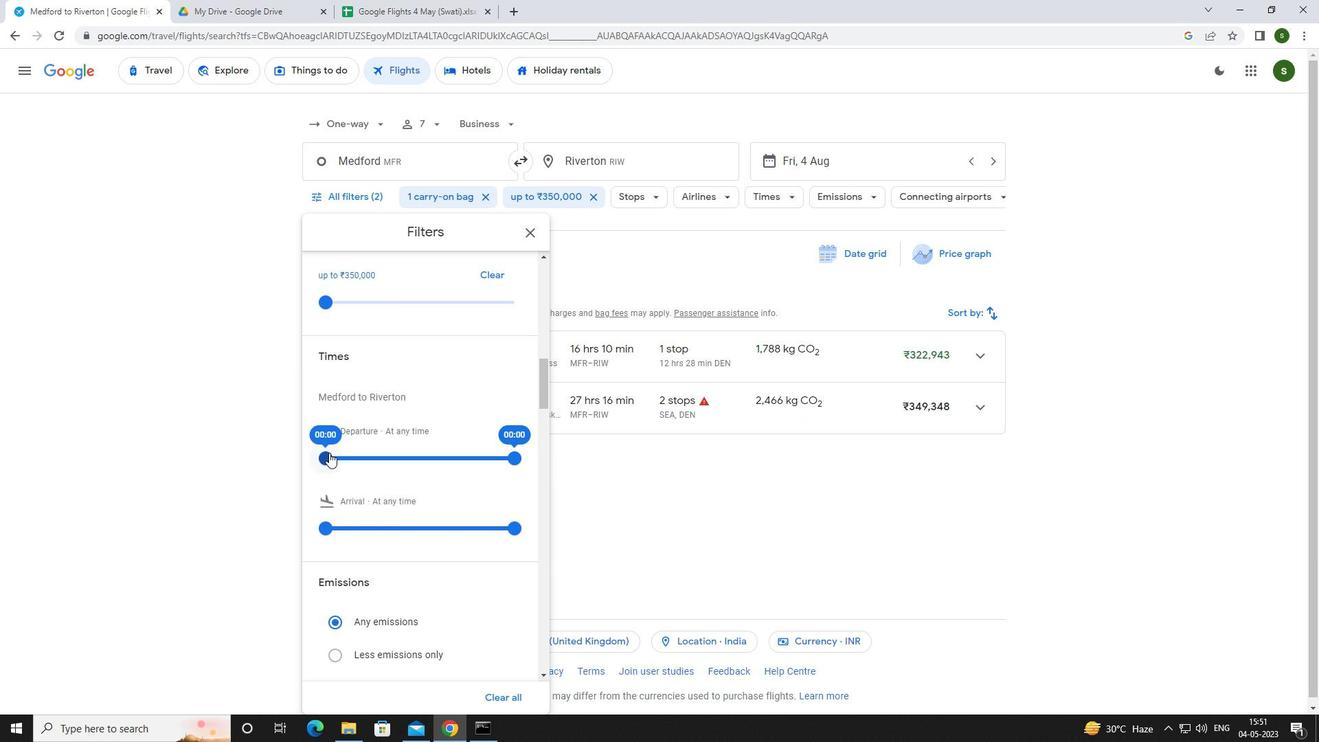 
Action: Mouse moved to (670, 492)
Screenshot: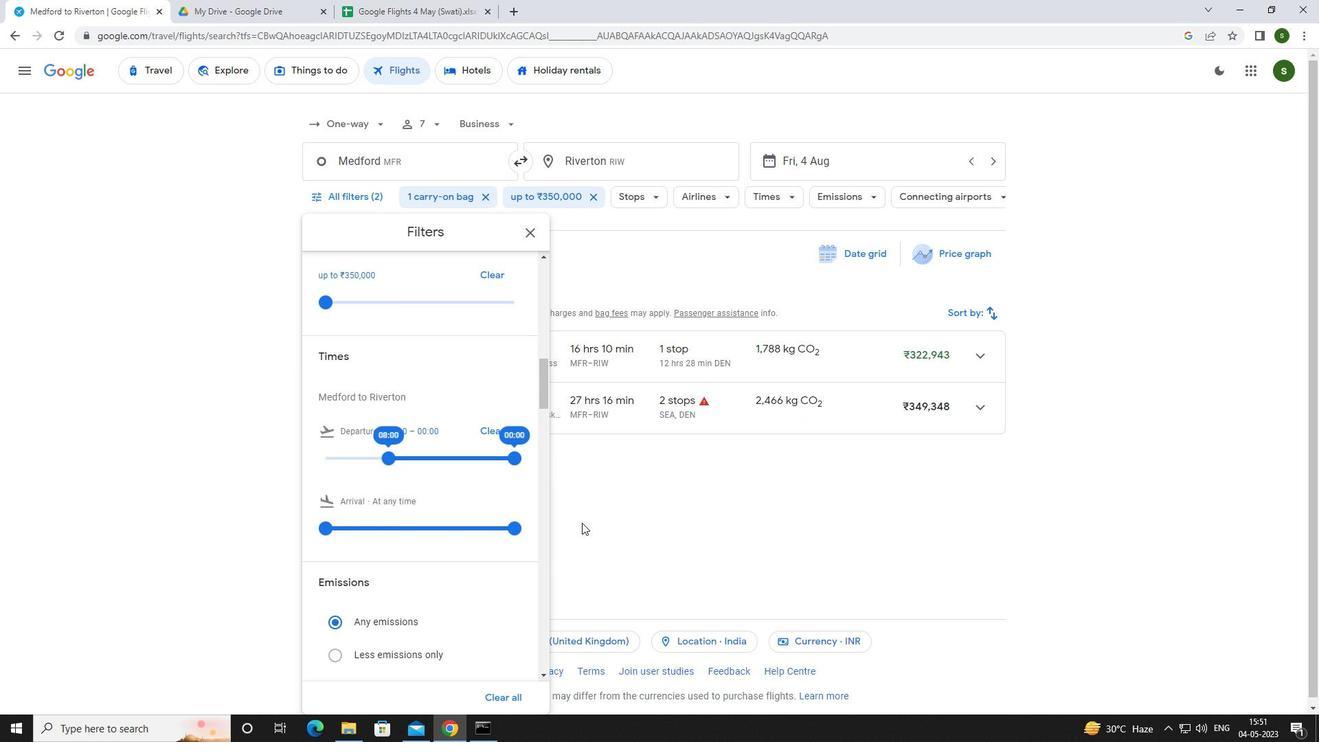 
Action: Mouse pressed left at (670, 492)
Screenshot: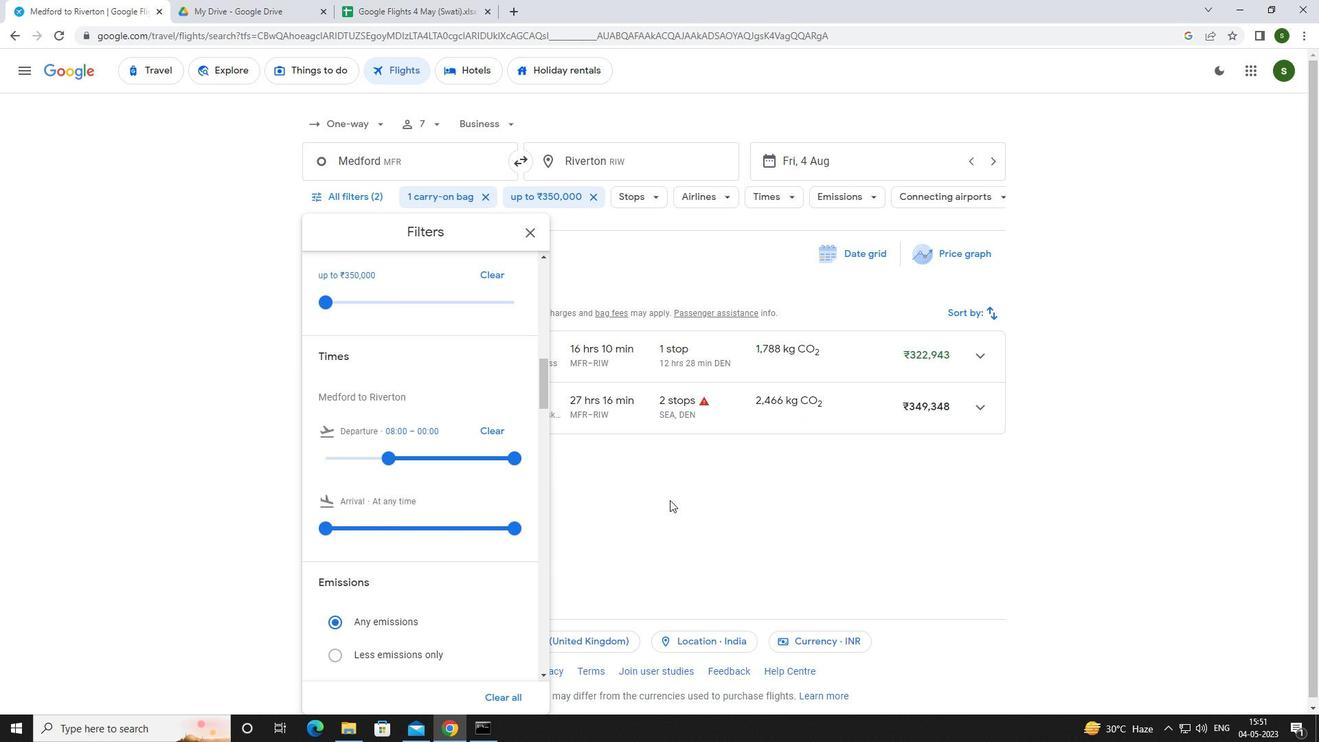 
Action: Mouse moved to (674, 489)
Screenshot: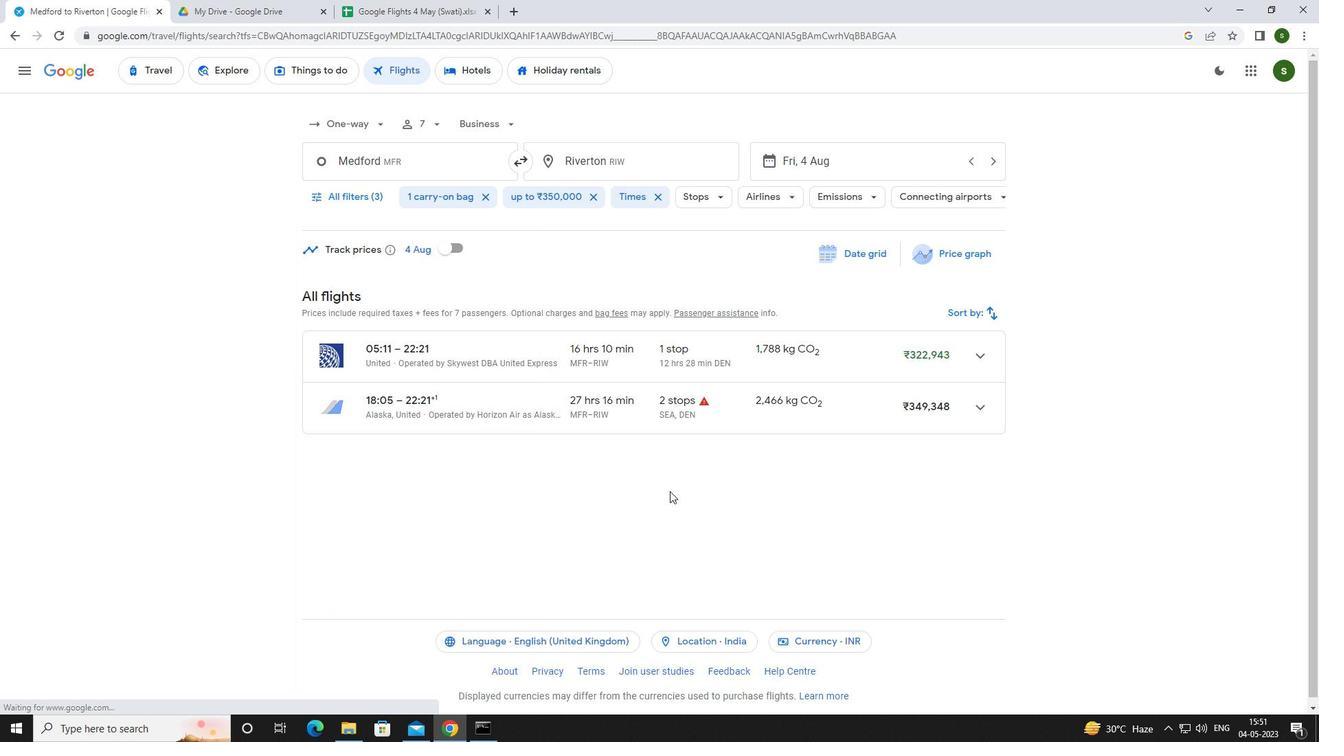 
